 Task: Create custom object Investor for StockTradeHub.
Action: Mouse moved to (745, 58)
Screenshot: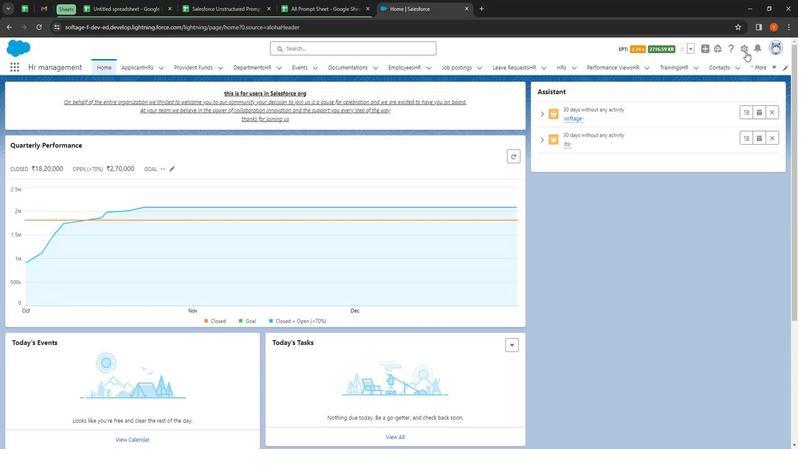 
Action: Mouse pressed left at (745, 58)
Screenshot: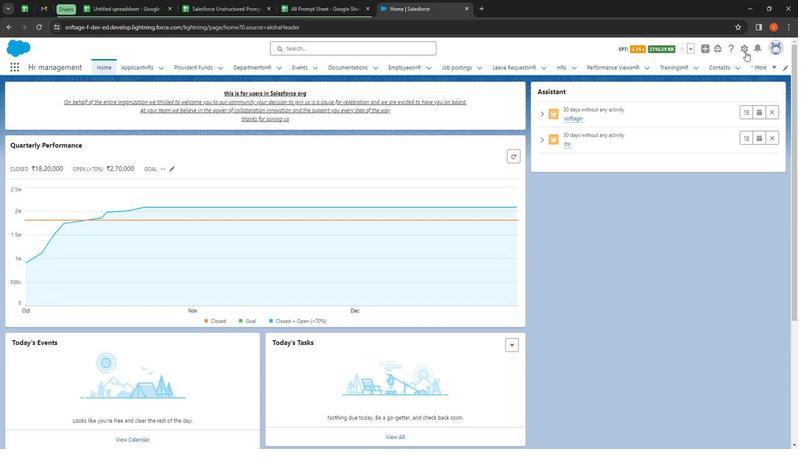 
Action: Mouse moved to (732, 77)
Screenshot: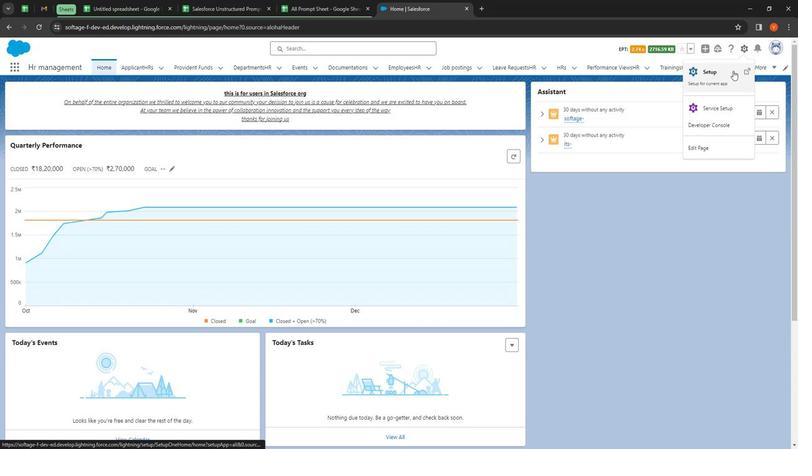 
Action: Mouse pressed left at (732, 77)
Screenshot: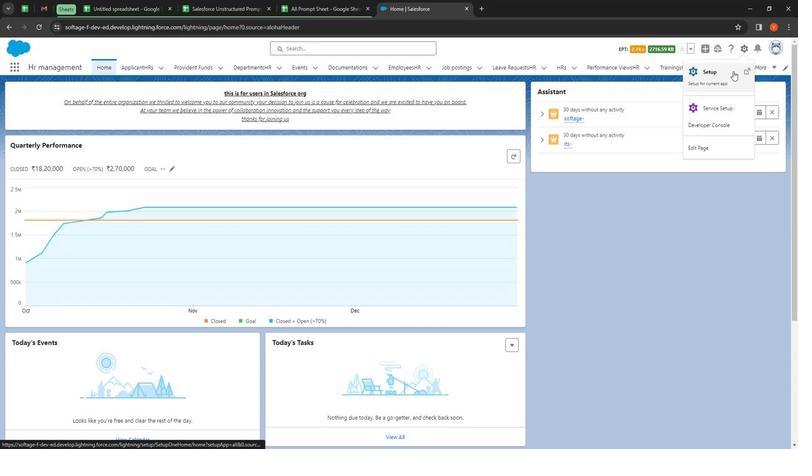 
Action: Mouse moved to (106, 77)
Screenshot: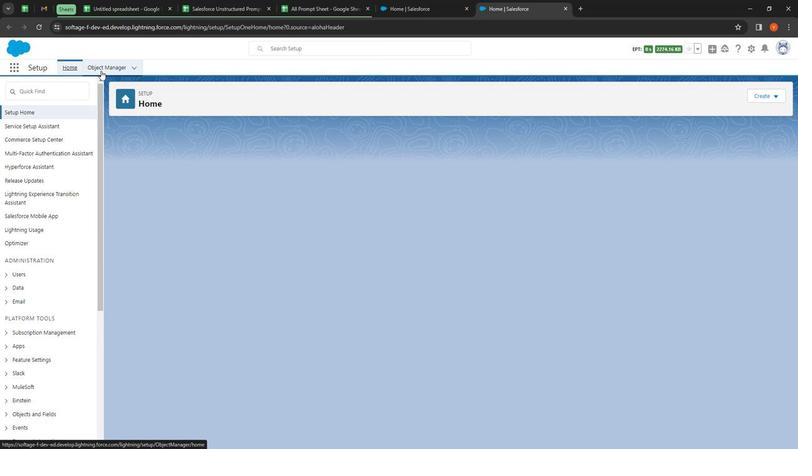 
Action: Mouse pressed left at (106, 77)
Screenshot: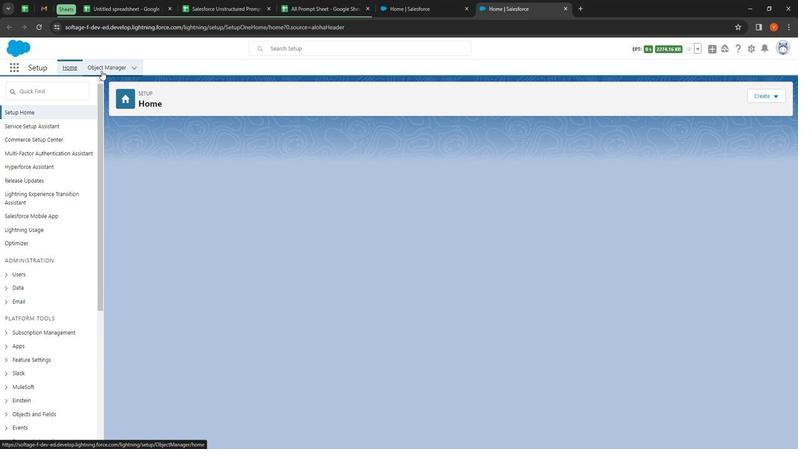 
Action: Mouse moved to (769, 102)
Screenshot: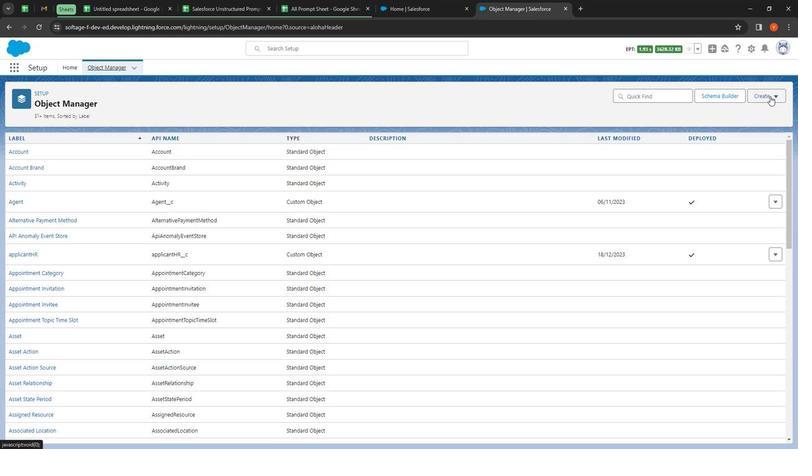 
Action: Mouse pressed left at (769, 102)
Screenshot: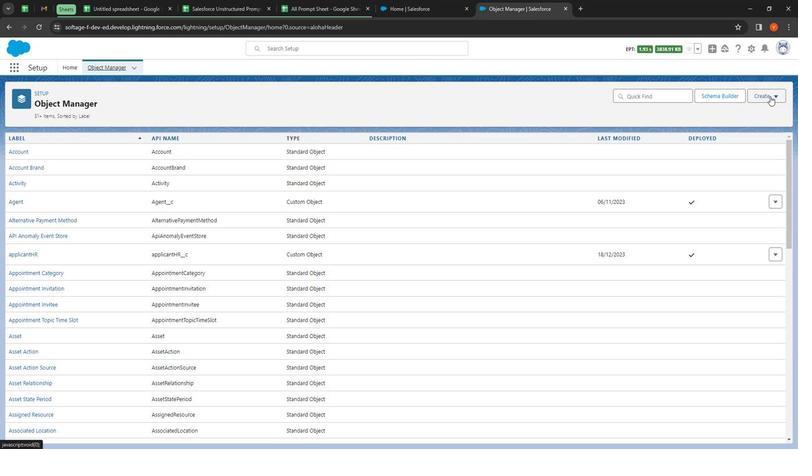 
Action: Mouse moved to (747, 122)
Screenshot: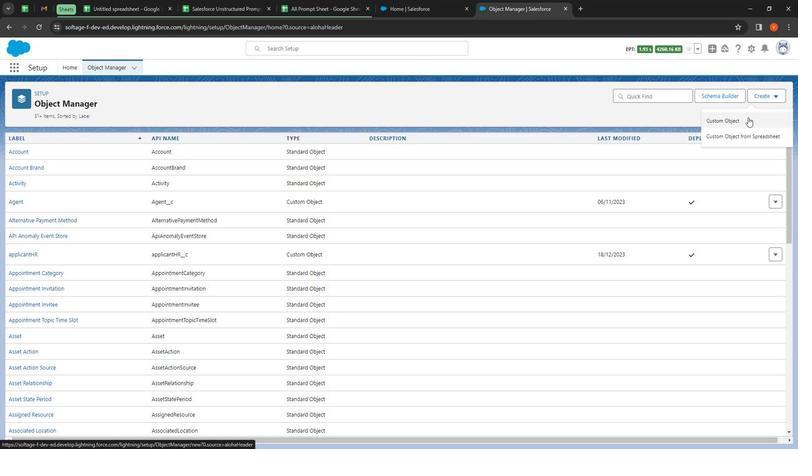 
Action: Mouse pressed left at (747, 122)
Screenshot: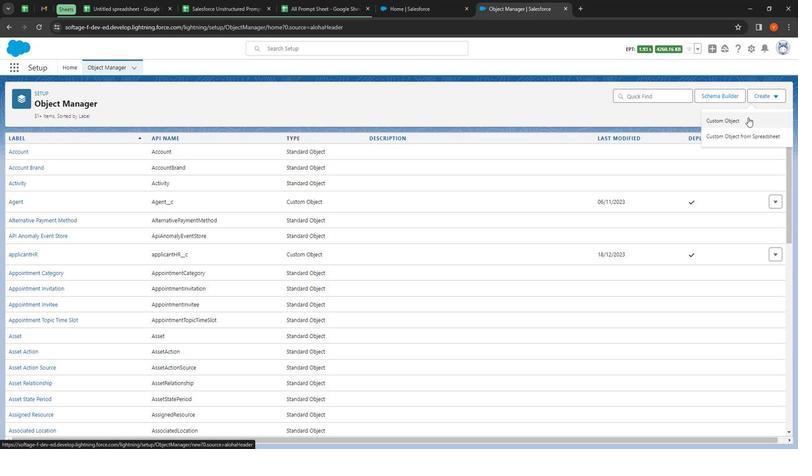 
Action: Mouse moved to (179, 215)
Screenshot: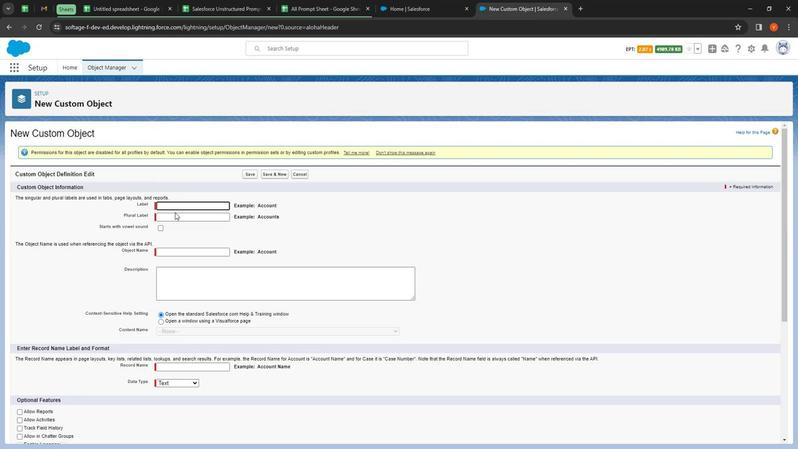 
Action: Mouse pressed left at (179, 215)
Screenshot: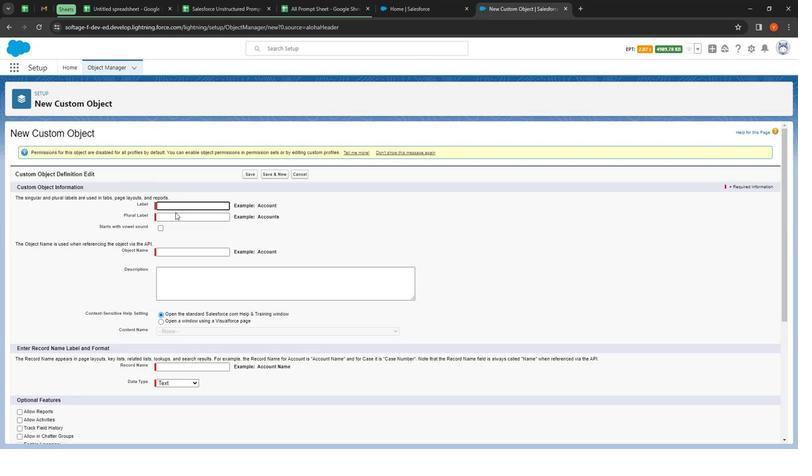 
Action: Mouse moved to (178, 210)
Screenshot: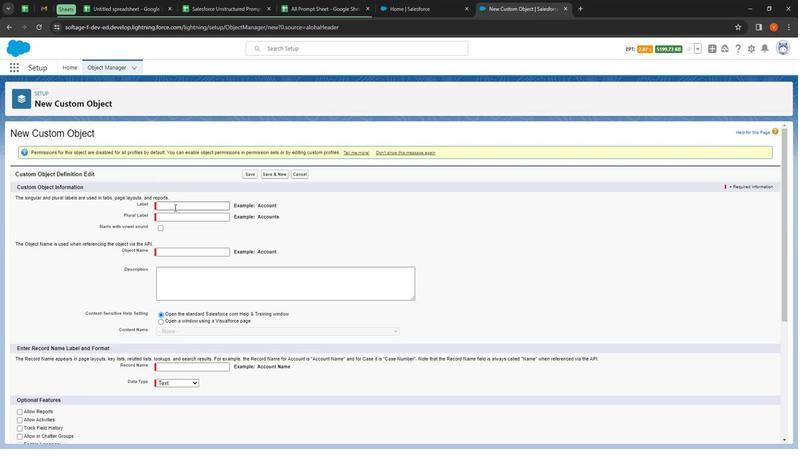 
Action: Mouse pressed left at (178, 210)
Screenshot: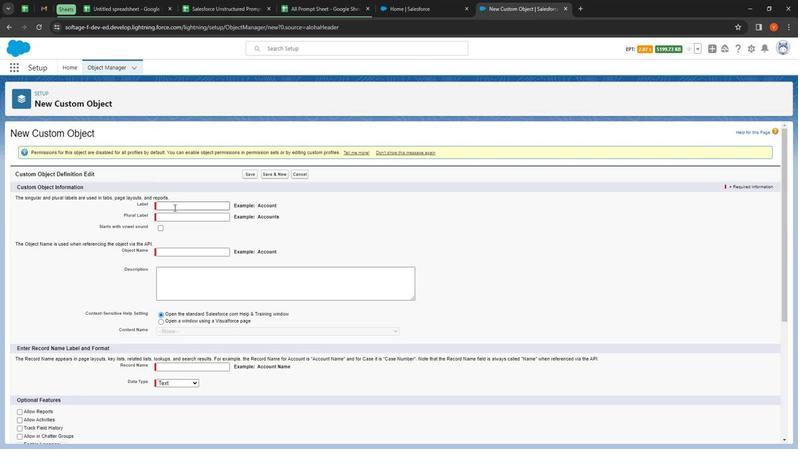
Action: Key pressed <Key.shift>
Screenshot: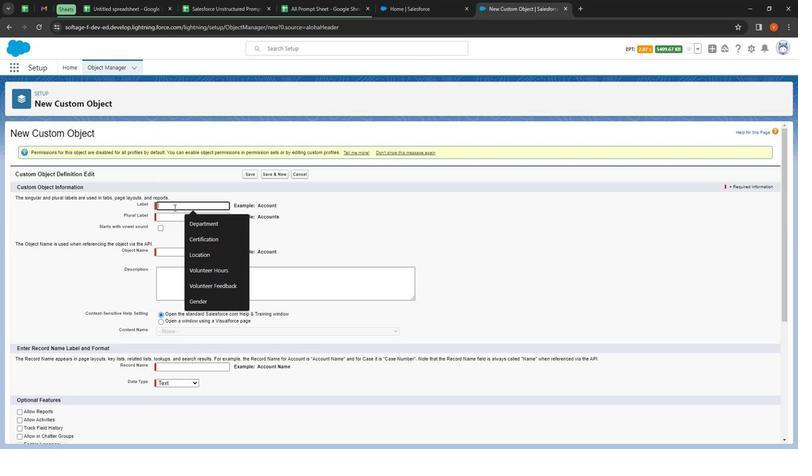 
Action: Mouse moved to (182, 202)
Screenshot: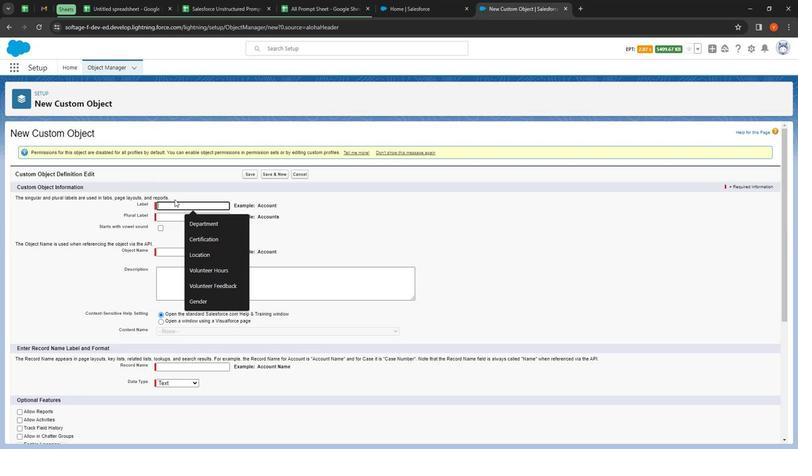 
Action: Key pressed <Key.shift><Key.shift><Key.shift><Key.shift><Key.shift><Key.shift><Key.shift><Key.shift><Key.shift><Key.shift><Key.shift><Key.shift><Key.shift>Investors
Screenshot: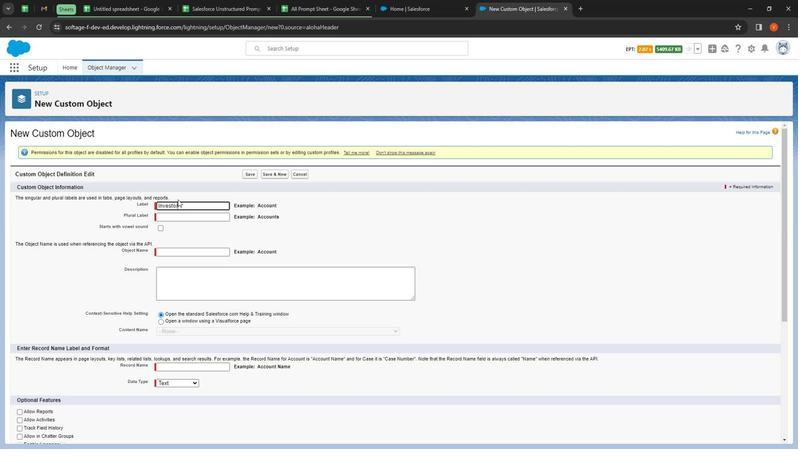 
Action: Mouse moved to (187, 220)
Screenshot: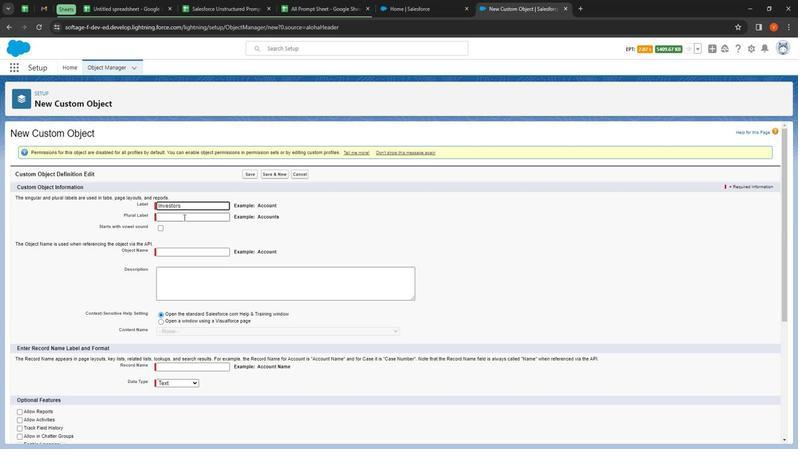 
Action: Mouse pressed left at (187, 220)
Screenshot: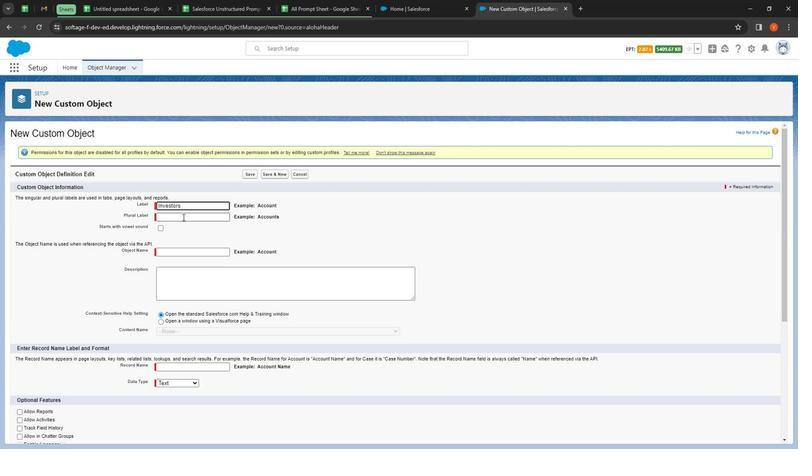 
Action: Mouse moved to (187, 219)
Screenshot: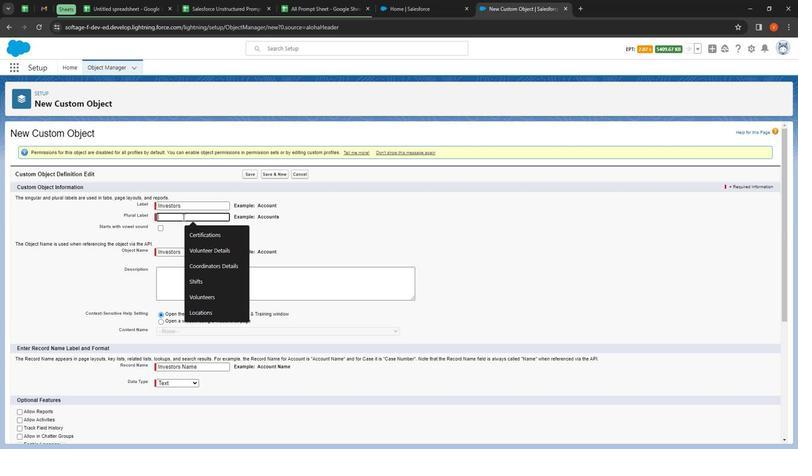 
Action: Key pressed <Key.shift><Key.shift><Key.shift><Key.shift><Key.shift><Key.shift>Investors
Screenshot: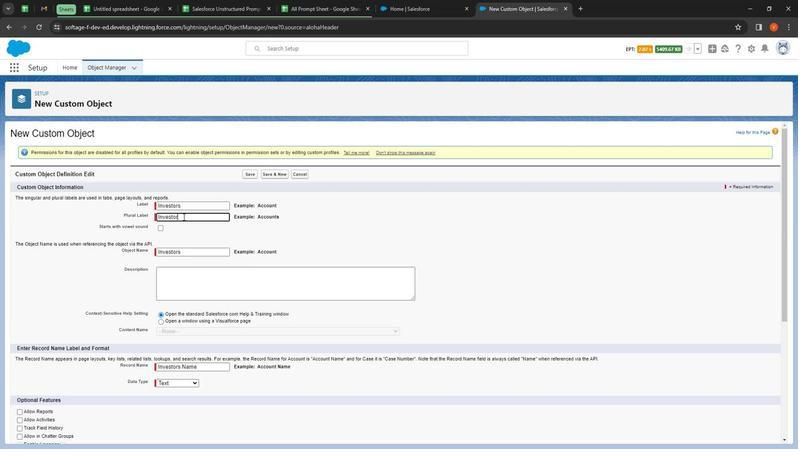 
Action: Mouse moved to (163, 230)
Screenshot: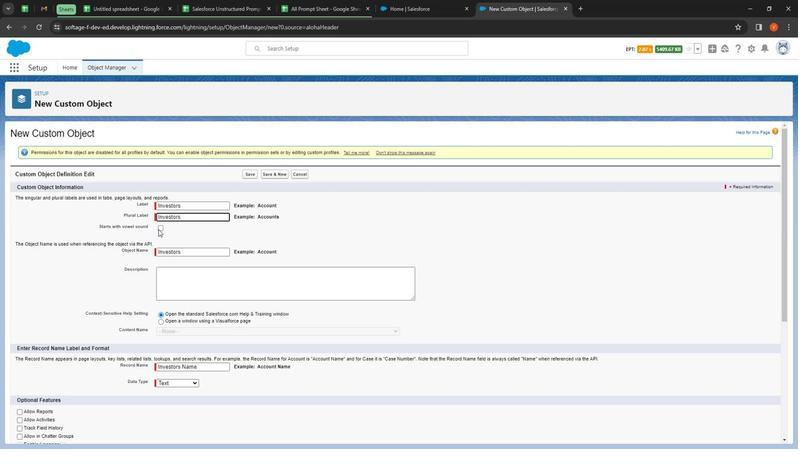 
Action: Mouse pressed left at (163, 230)
Screenshot: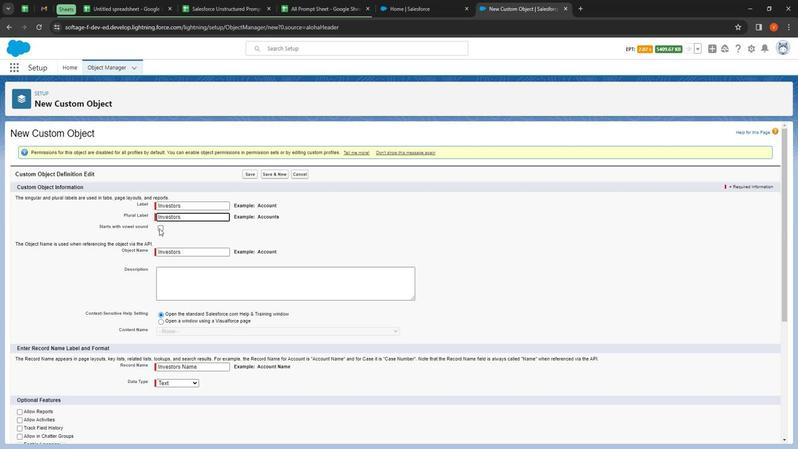
Action: Mouse moved to (194, 277)
Screenshot: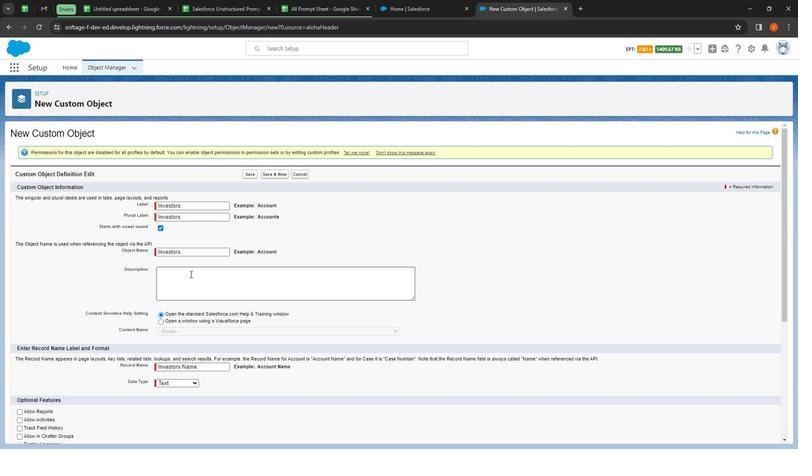 
Action: Mouse pressed left at (194, 277)
Screenshot: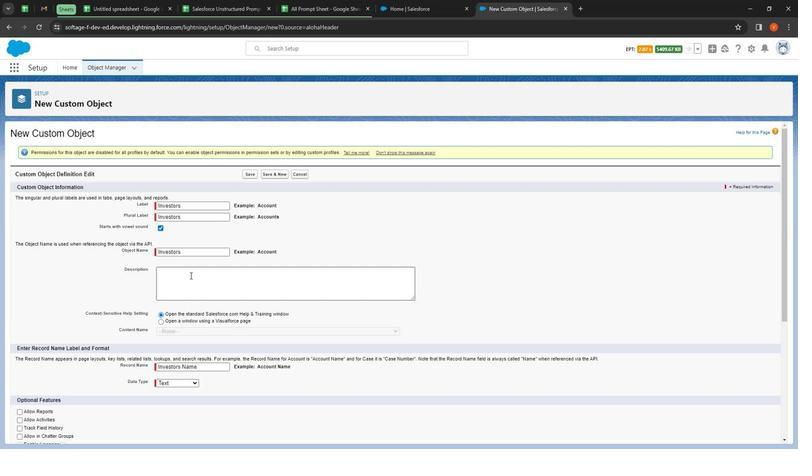 
Action: Key pressed <Key.shift><Key.shift><Key.shift><Key.shift><Key.shift><Key.shift>Invers<Key.backspace><Key.backspace>stor<Key.space><Key.shift>Custom<Key.space>object<Key.space>com<Key.backspace>ntaining<Key.space>list<Key.space>of<Key.space>all<Key.space>investore<Key.backspace>s<Key.space>in<Key.space>salesforce<Key.space>organization
Screenshot: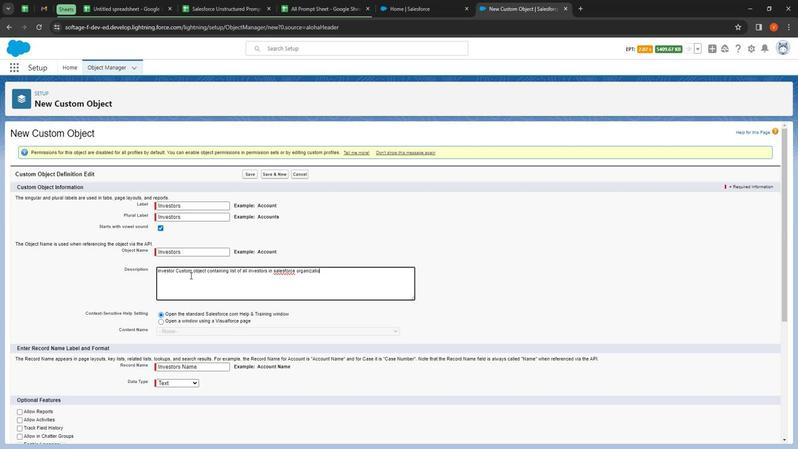 
Action: Mouse moved to (312, 341)
Screenshot: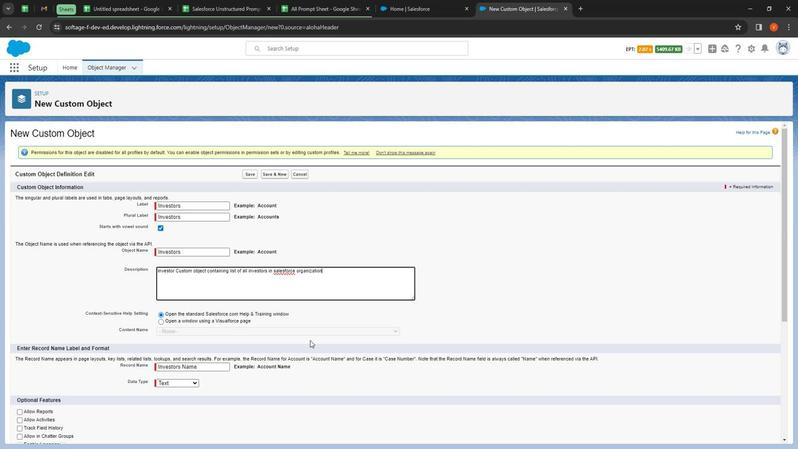 
Action: Key pressed .
Screenshot: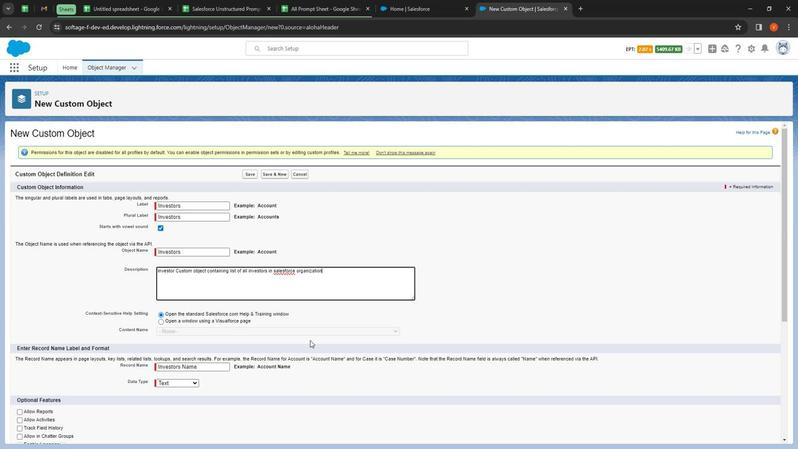 
Action: Mouse moved to (286, 338)
Screenshot: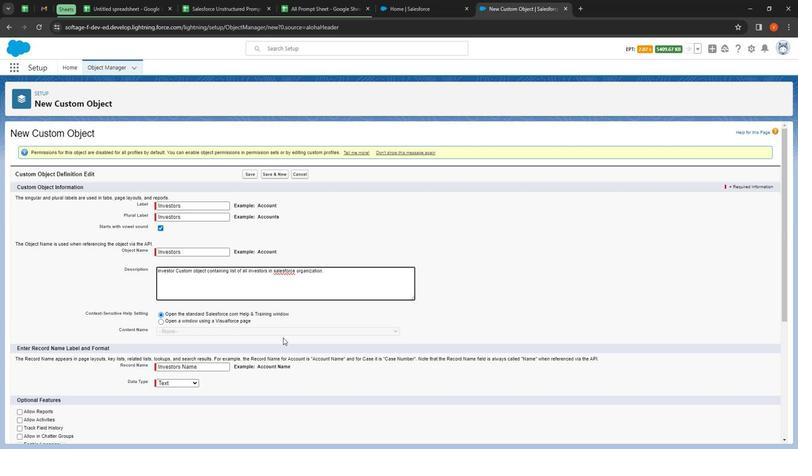 
Action: Mouse scrolled (286, 337) with delta (0, 0)
Screenshot: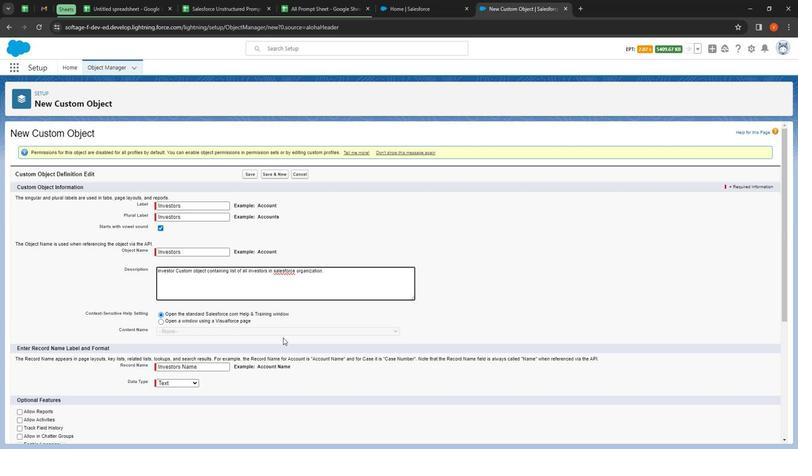 
Action: Mouse moved to (286, 338)
Screenshot: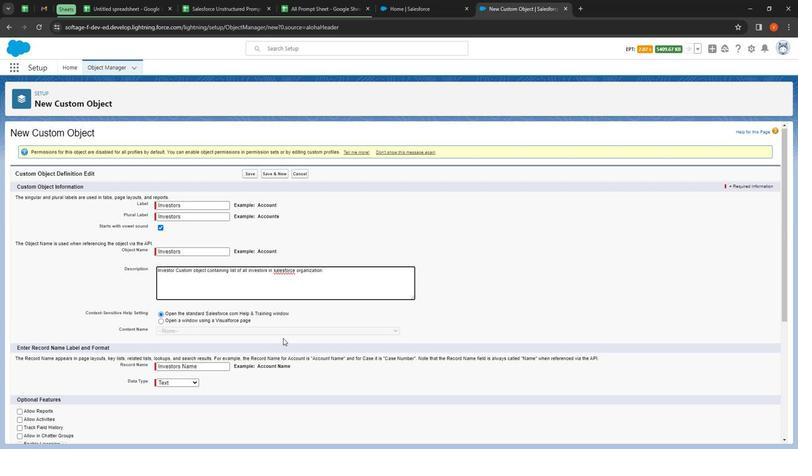 
Action: Mouse scrolled (286, 338) with delta (0, 0)
Screenshot: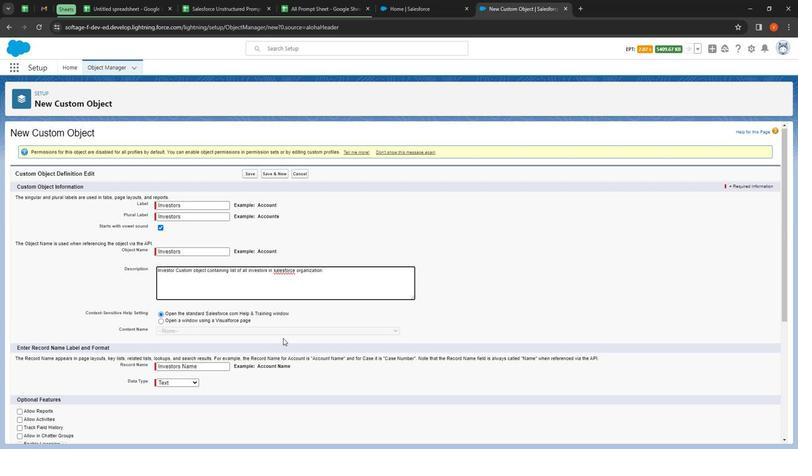
Action: Mouse moved to (283, 340)
Screenshot: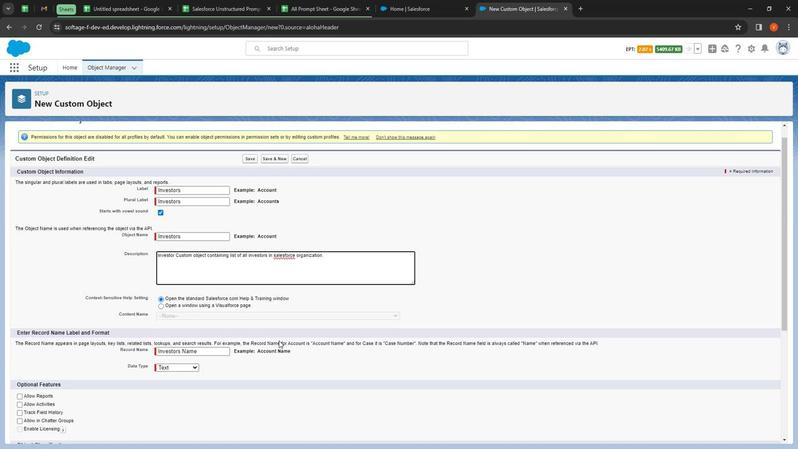 
Action: Mouse scrolled (283, 339) with delta (0, 0)
Screenshot: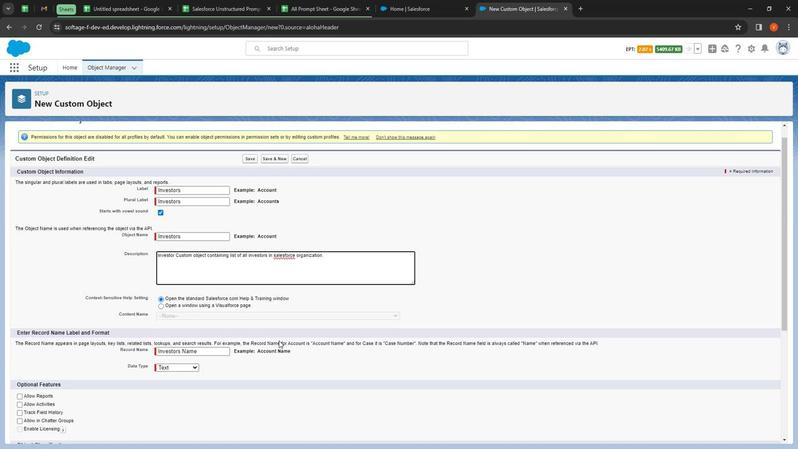
Action: Mouse moved to (281, 340)
Screenshot: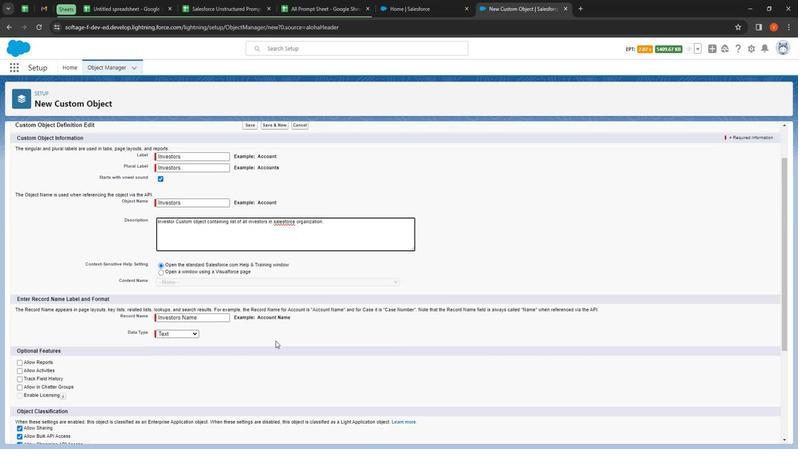 
Action: Mouse scrolled (281, 340) with delta (0, 0)
Screenshot: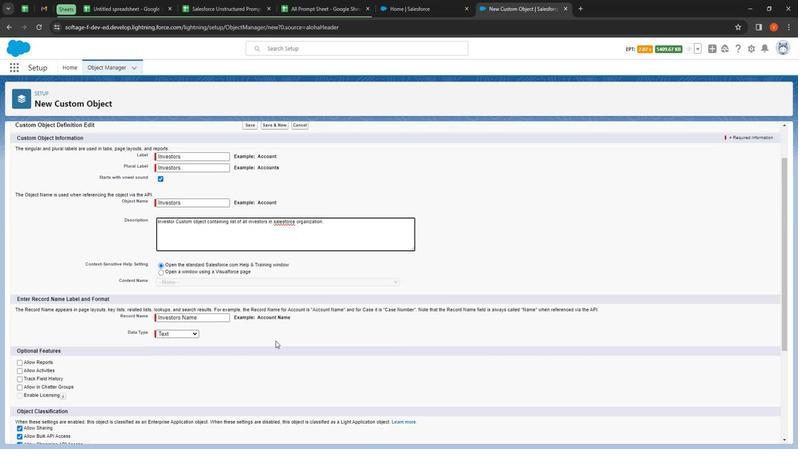
Action: Mouse moved to (44, 242)
Screenshot: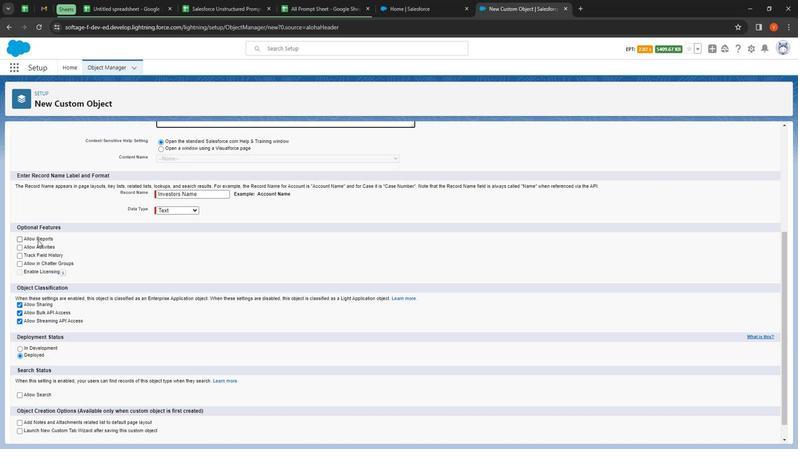 
Action: Mouse pressed left at (44, 242)
Screenshot: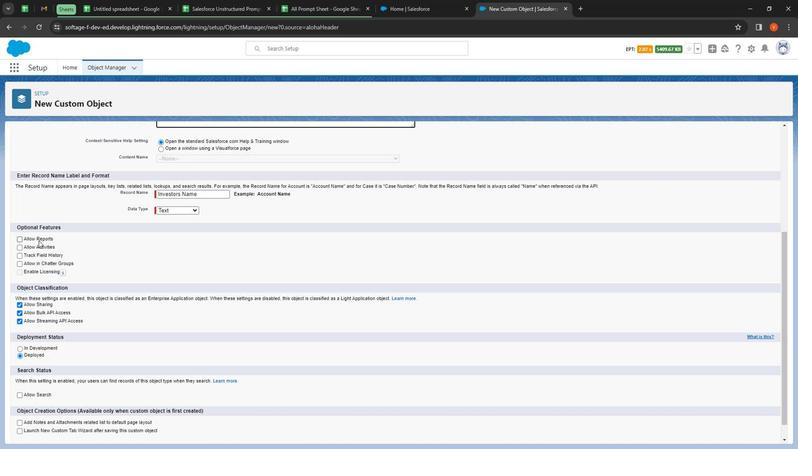 
Action: Mouse moved to (52, 247)
Screenshot: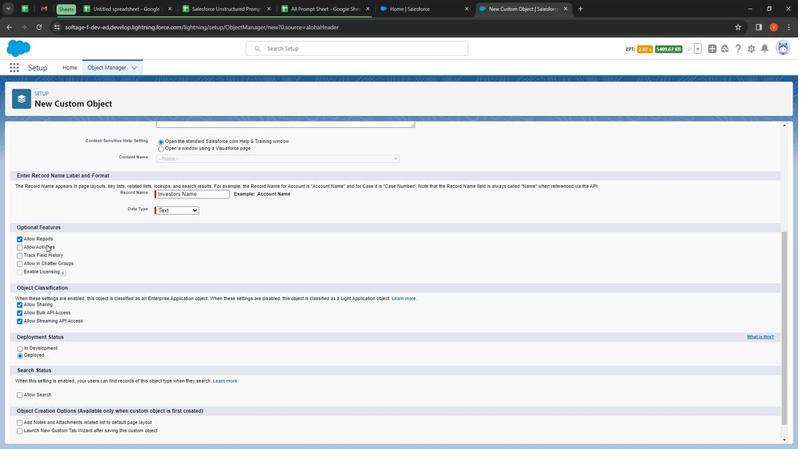 
Action: Mouse pressed left at (52, 247)
Screenshot: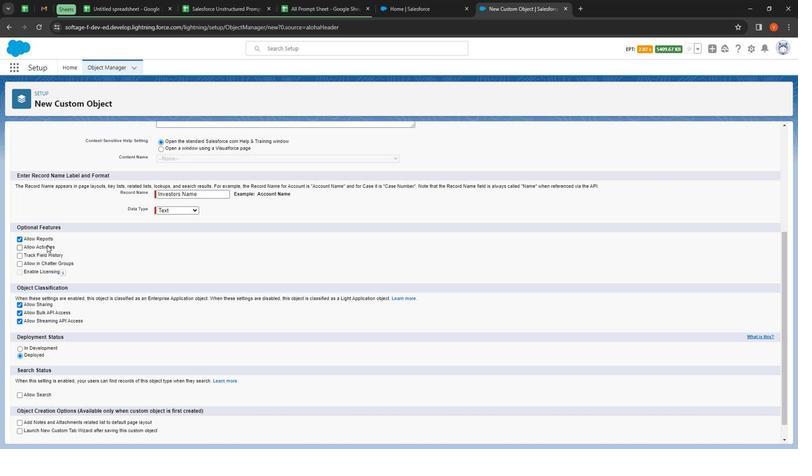 
Action: Mouse moved to (53, 255)
Screenshot: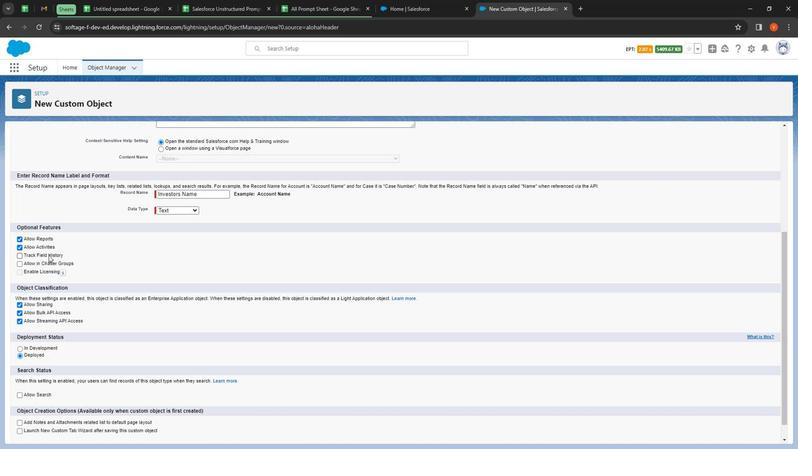
Action: Mouse pressed left at (53, 255)
Screenshot: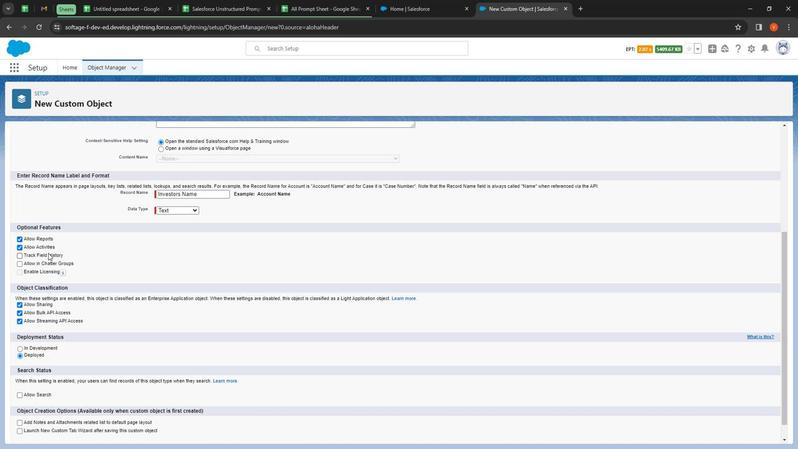 
Action: Mouse moved to (58, 262)
Screenshot: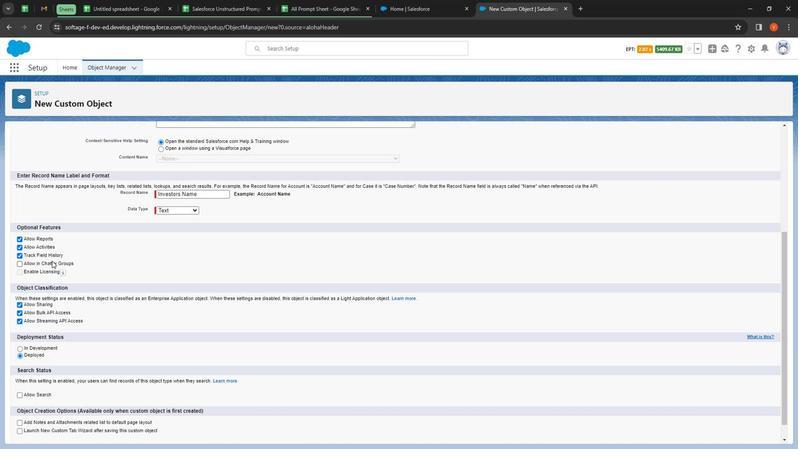 
Action: Mouse pressed left at (58, 262)
Screenshot: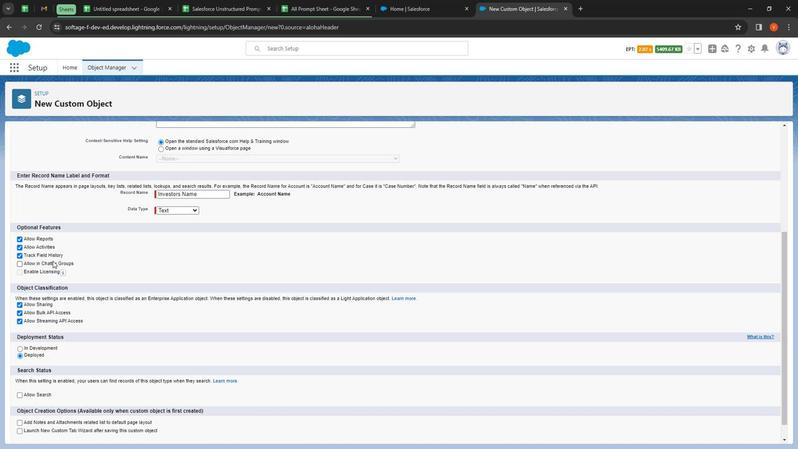 
Action: Mouse moved to (53, 371)
Screenshot: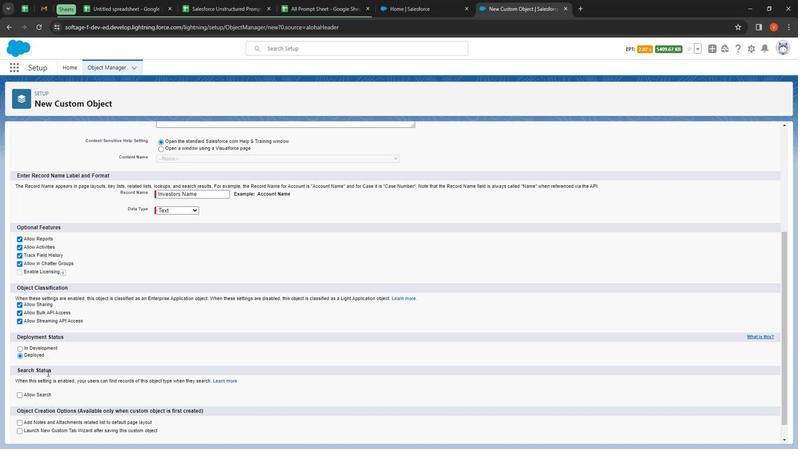 
Action: Mouse scrolled (53, 371) with delta (0, 0)
Screenshot: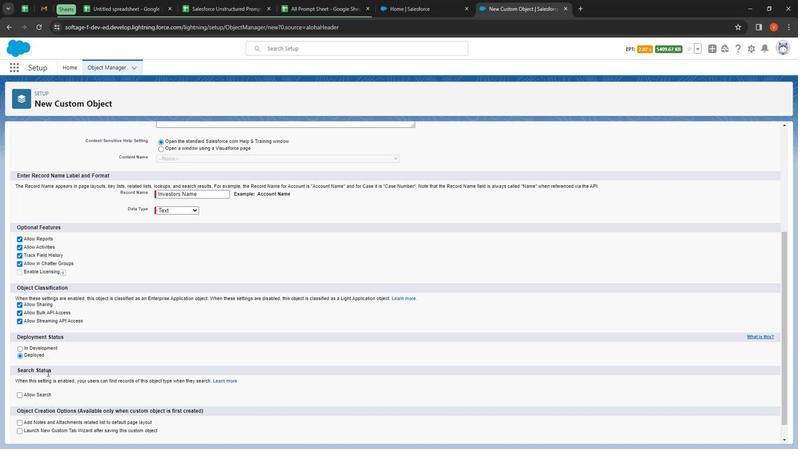 
Action: Mouse moved to (49, 371)
Screenshot: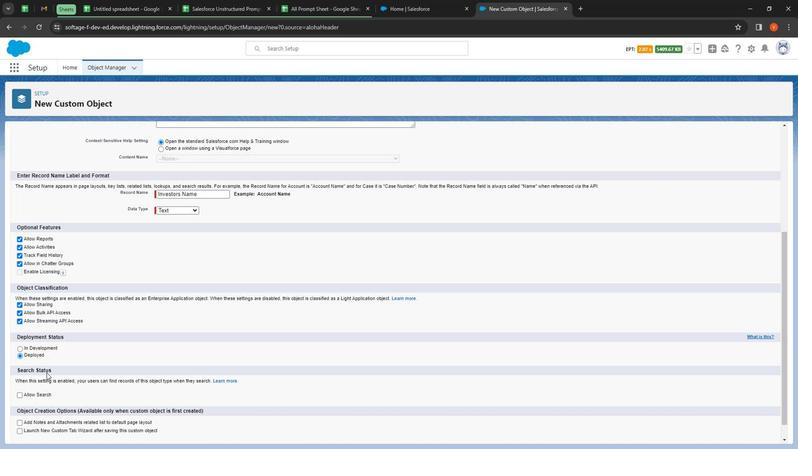 
Action: Mouse scrolled (49, 370) with delta (0, 0)
Screenshot: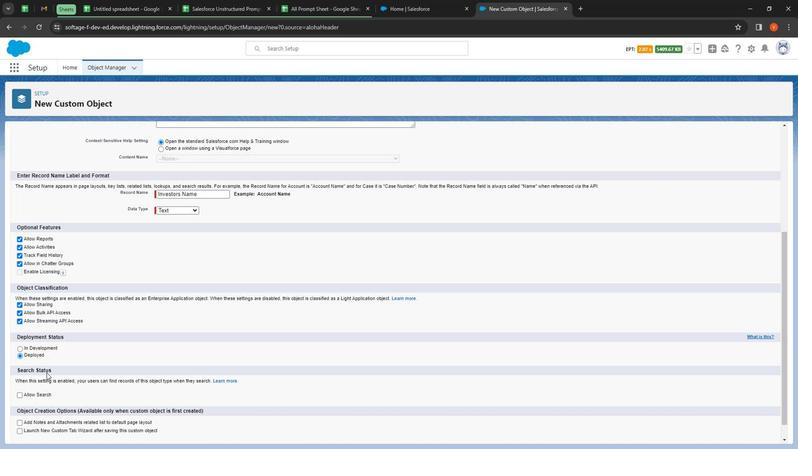 
Action: Mouse moved to (45, 375)
Screenshot: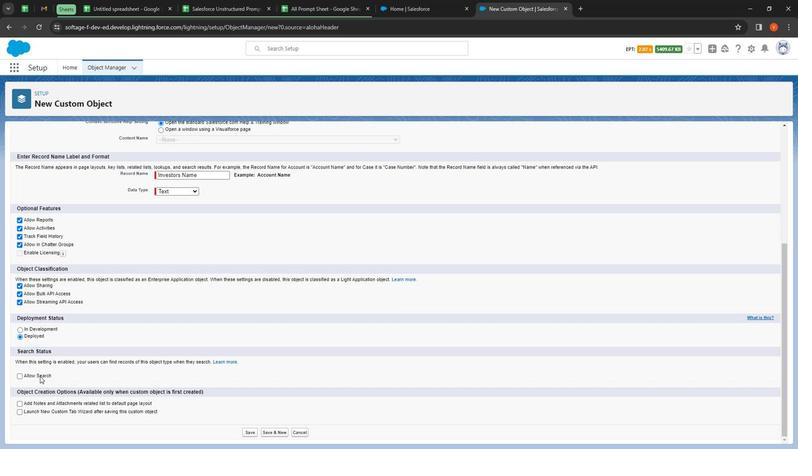 
Action: Mouse pressed left at (45, 375)
Screenshot: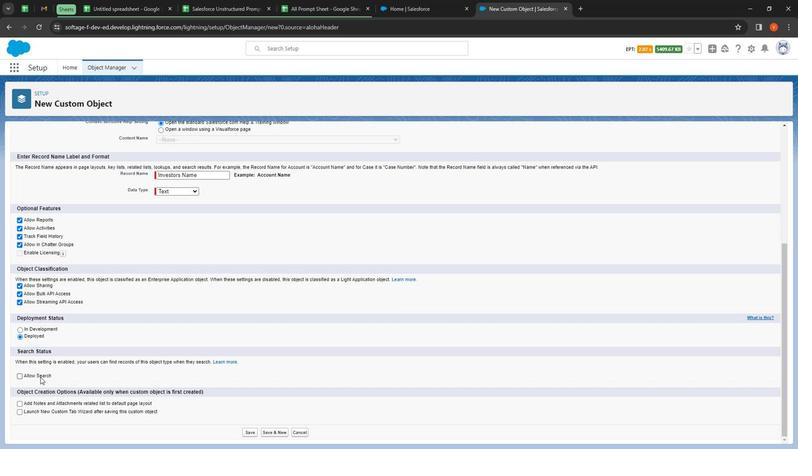 
Action: Mouse moved to (252, 427)
Screenshot: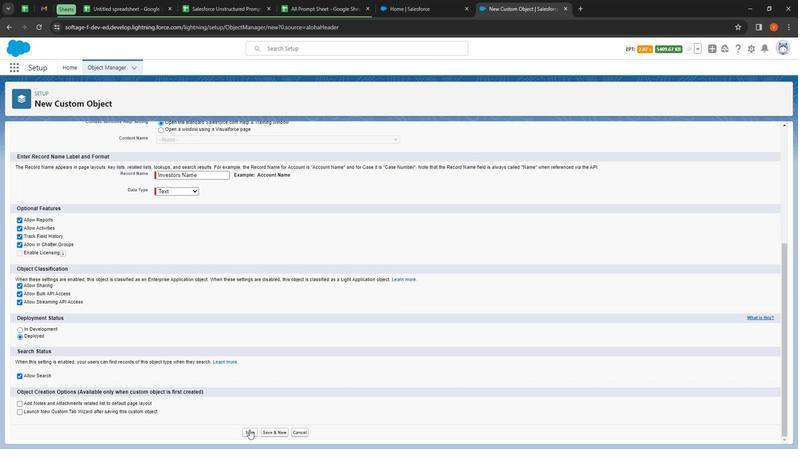 
Action: Mouse pressed left at (252, 427)
Screenshot: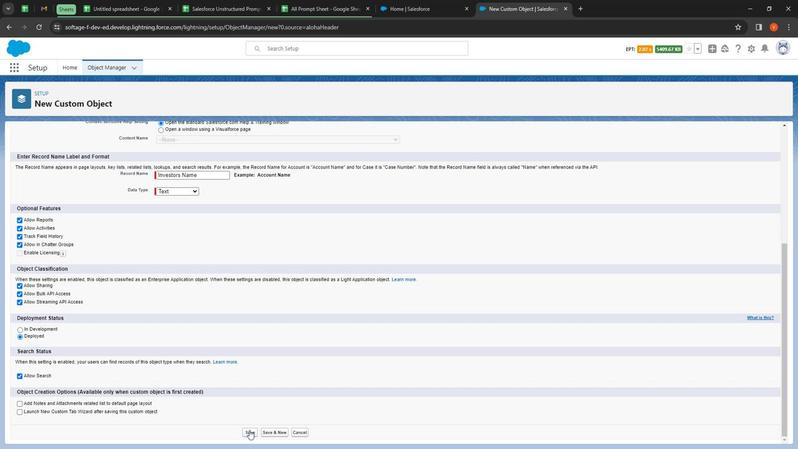 
Action: Mouse moved to (28, 156)
Screenshot: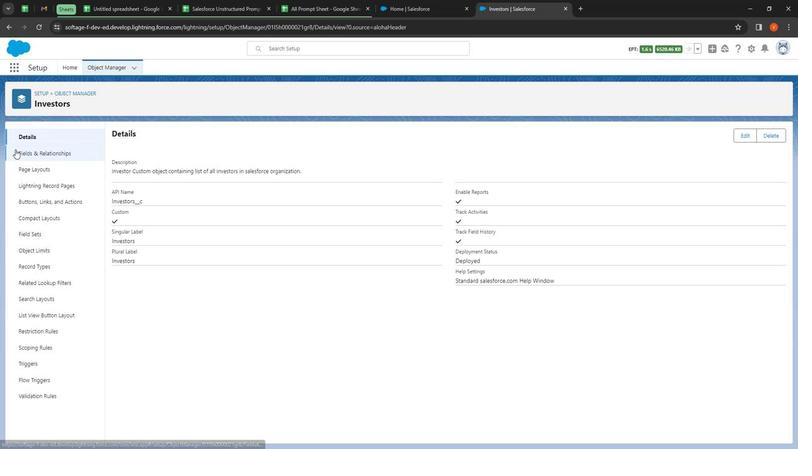 
Action: Mouse pressed left at (28, 156)
Screenshot: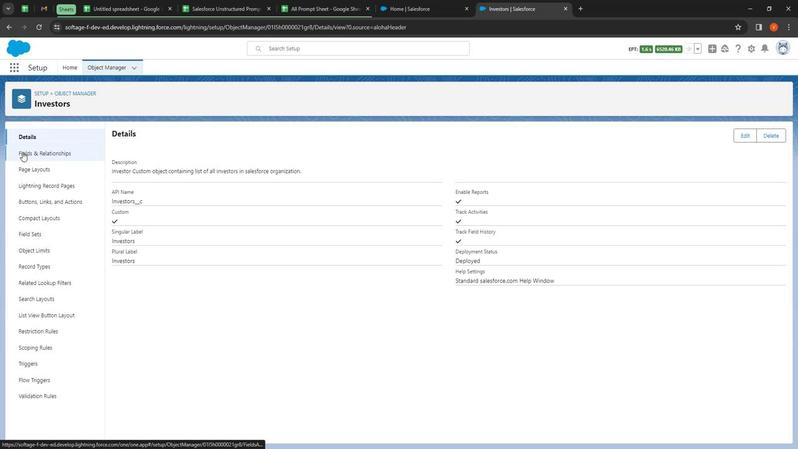 
Action: Mouse moved to (610, 139)
Screenshot: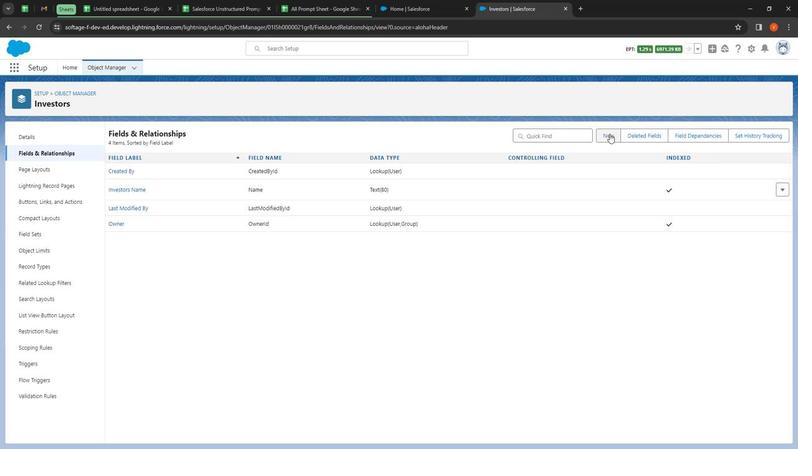 
Action: Mouse pressed left at (610, 139)
Screenshot: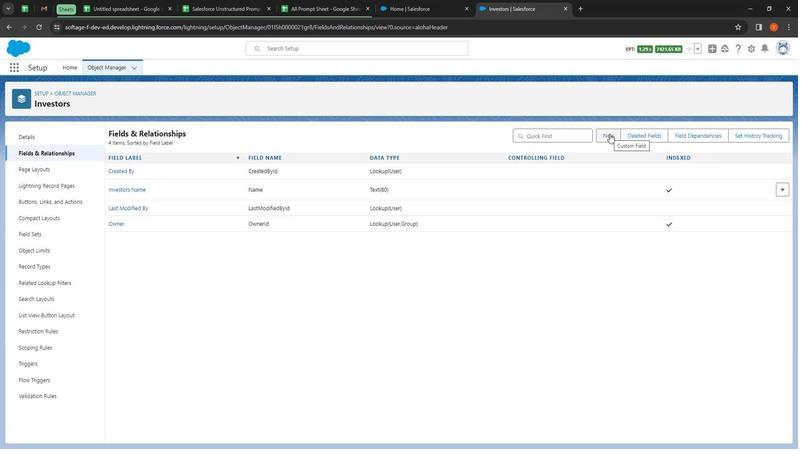 
Action: Mouse moved to (227, 268)
Screenshot: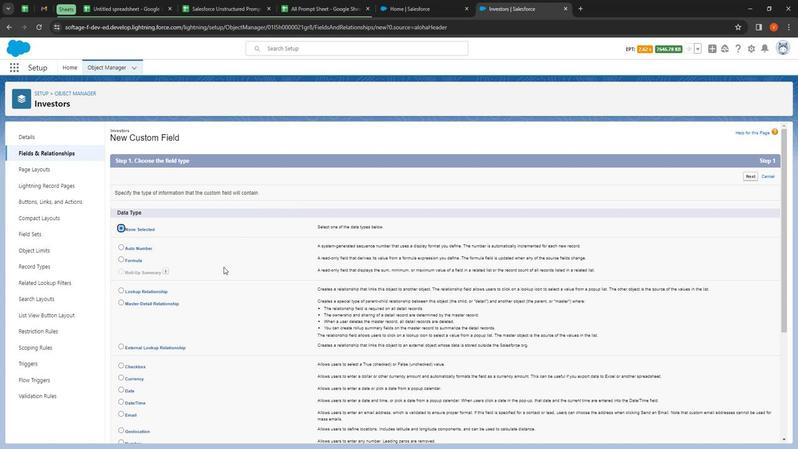 
Action: Mouse scrolled (227, 268) with delta (0, 0)
Screenshot: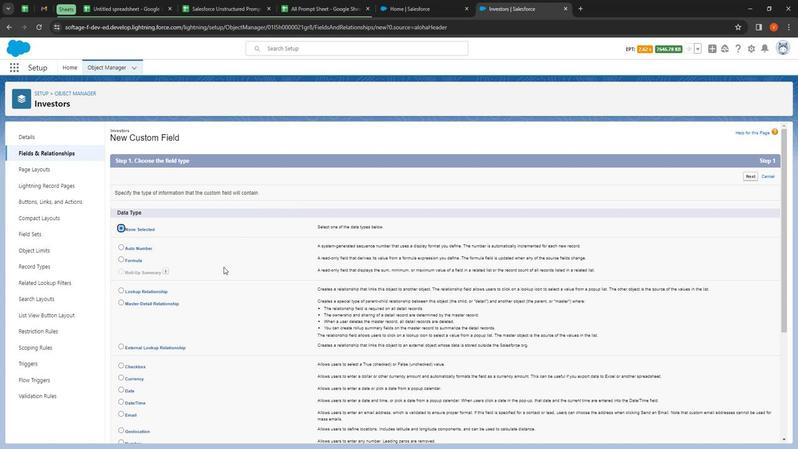
Action: Mouse moved to (226, 269)
Screenshot: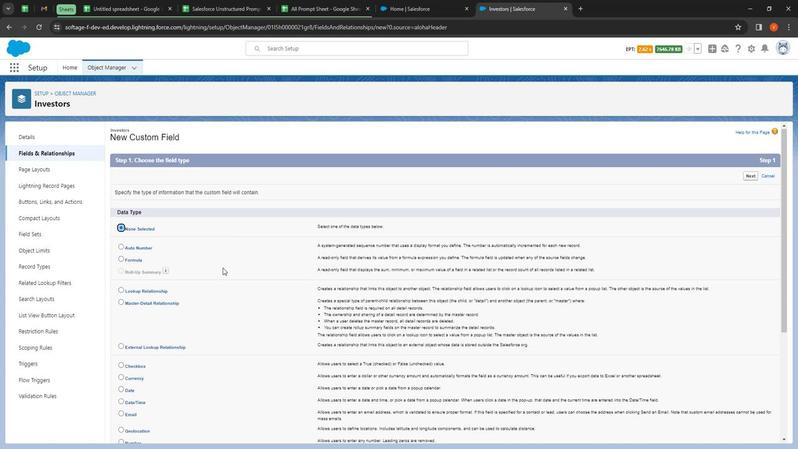 
Action: Mouse scrolled (226, 269) with delta (0, 0)
Screenshot: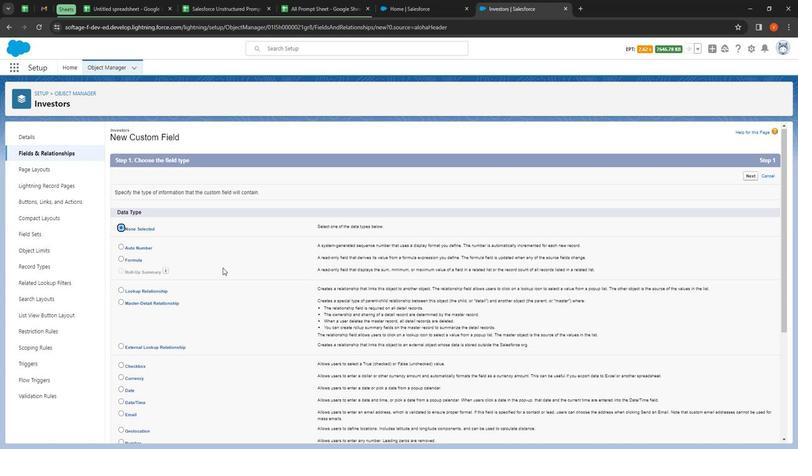 
Action: Mouse moved to (139, 295)
Screenshot: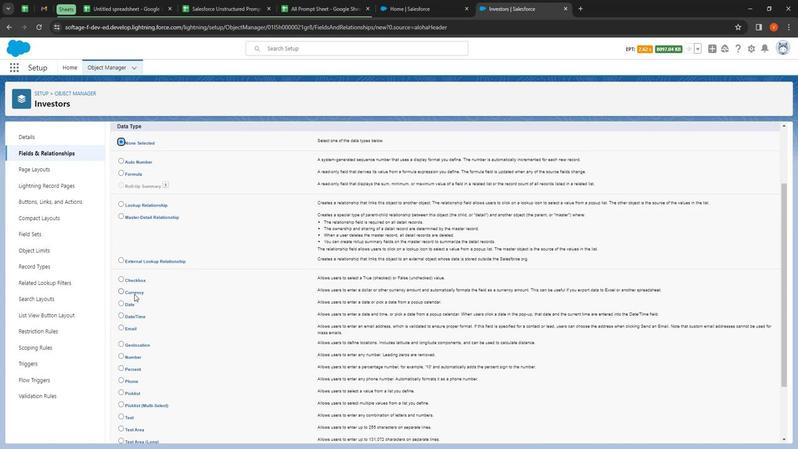 
Action: Mouse pressed left at (139, 295)
Screenshot: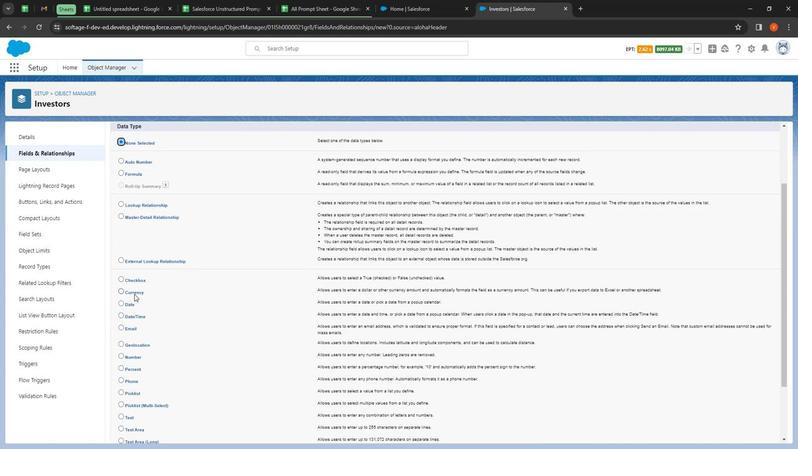 
Action: Mouse moved to (760, 219)
Screenshot: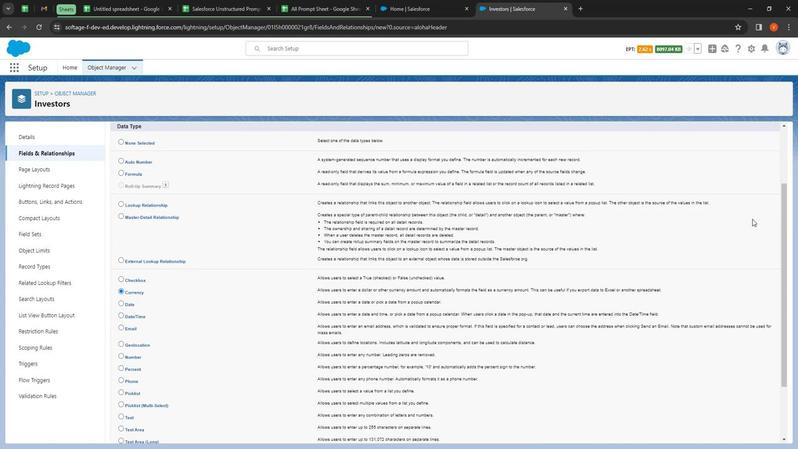 
Action: Mouse scrolled (760, 220) with delta (0, 0)
Screenshot: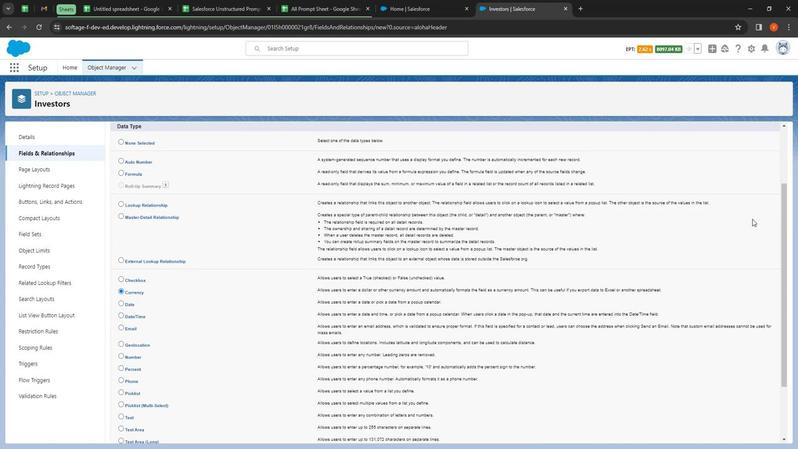 
Action: Mouse moved to (765, 217)
Screenshot: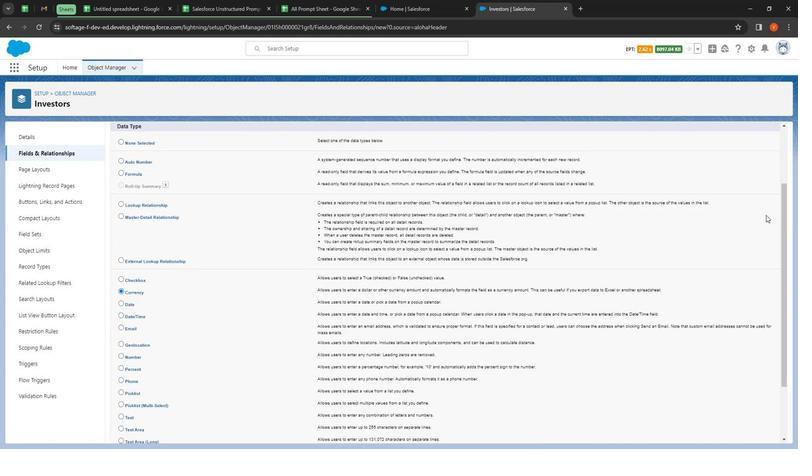 
Action: Mouse scrolled (765, 218) with delta (0, 0)
Screenshot: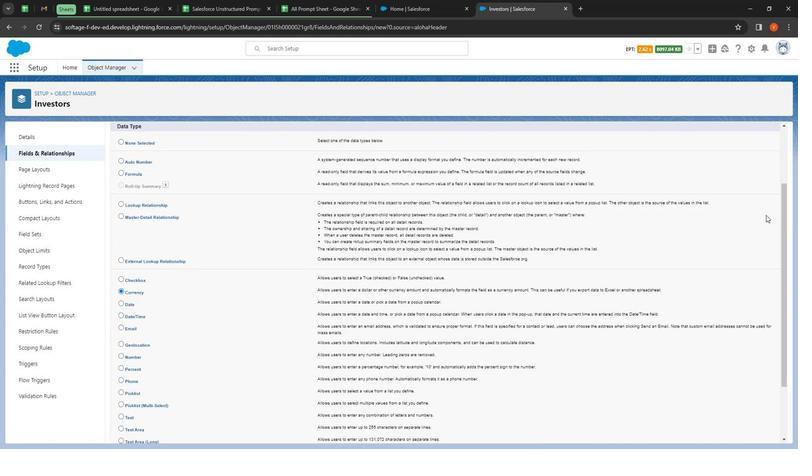 
Action: Mouse moved to (766, 217)
Screenshot: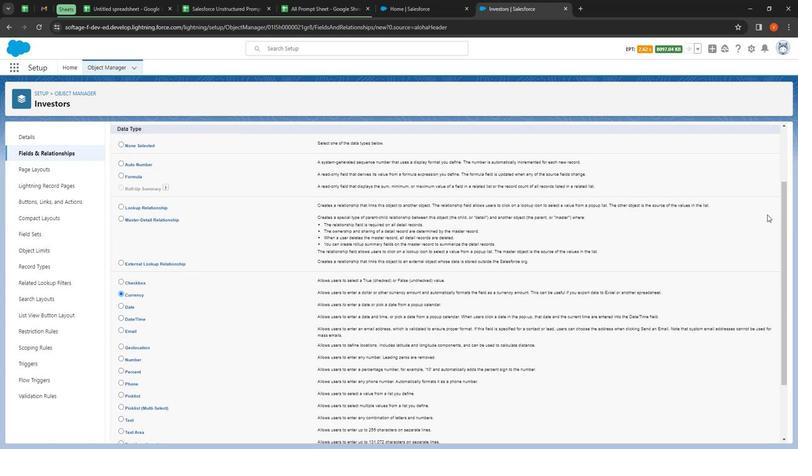
Action: Mouse scrolled (766, 217) with delta (0, 0)
Screenshot: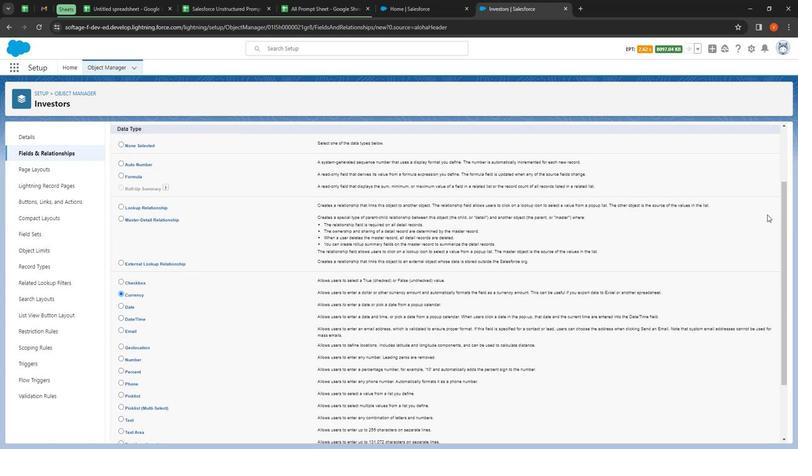 
Action: Mouse moved to (744, 177)
Screenshot: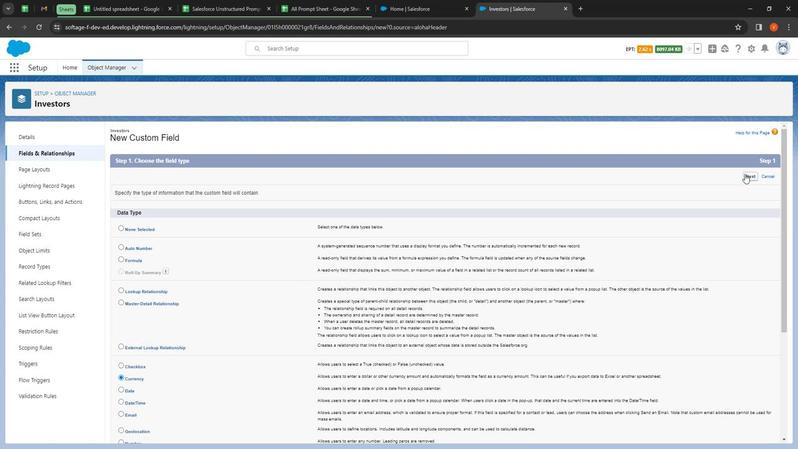 
Action: Mouse pressed left at (744, 177)
Screenshot: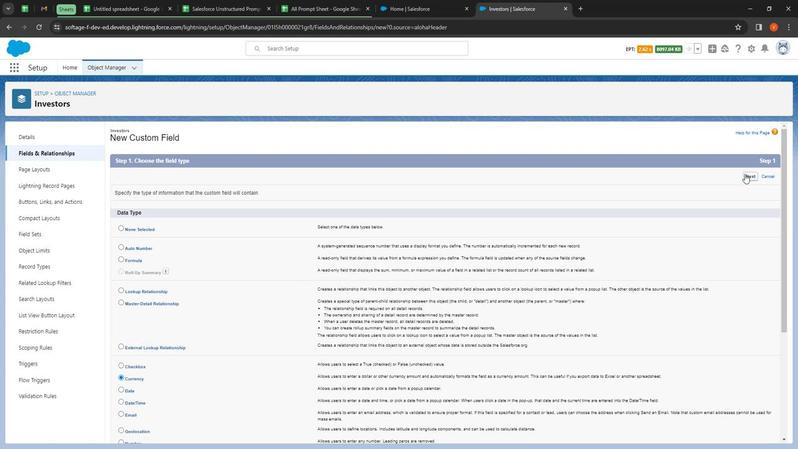 
Action: Mouse moved to (287, 201)
Screenshot: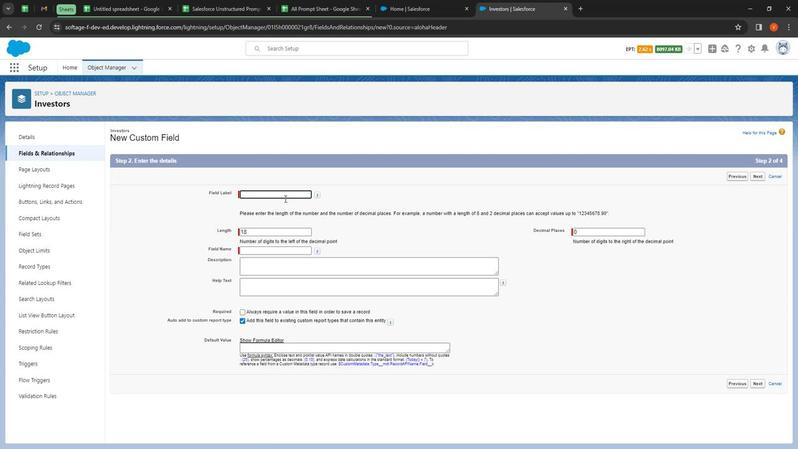 
Action: Mouse pressed left at (287, 201)
Screenshot: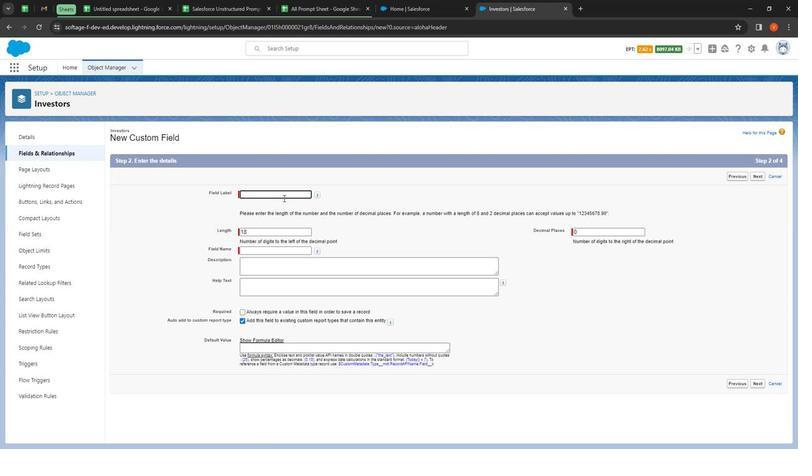 
Action: Mouse moved to (287, 200)
Screenshot: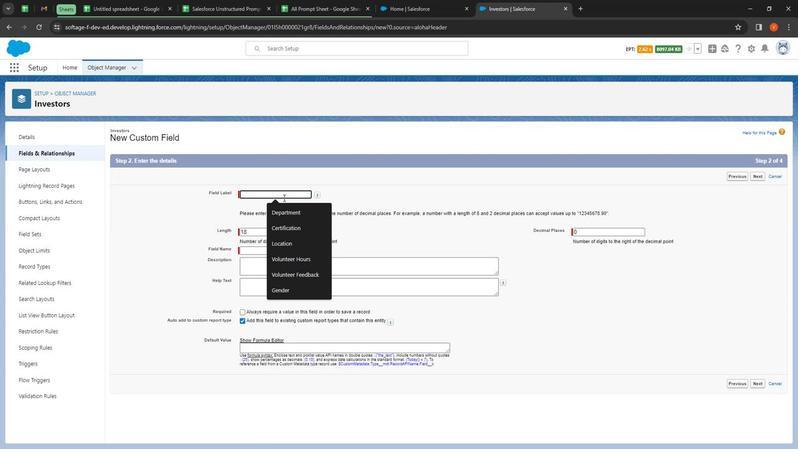 
Action: Key pressed <Key.shift>Investment<Key.space><Key.shift>Amount
Screenshot: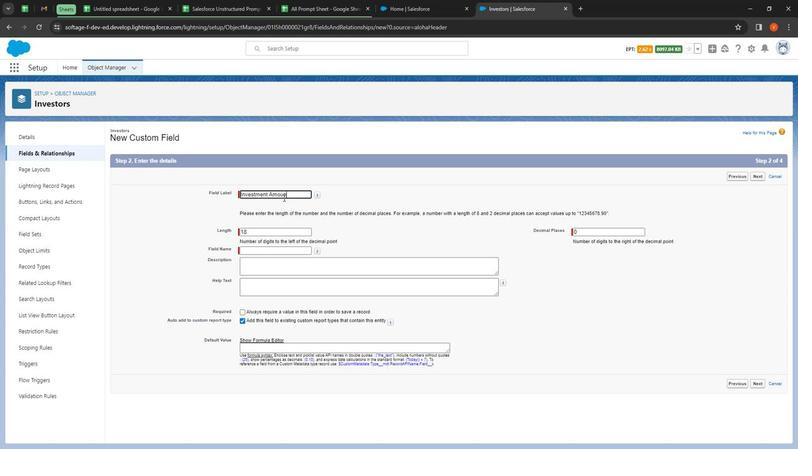 
Action: Mouse moved to (290, 252)
Screenshot: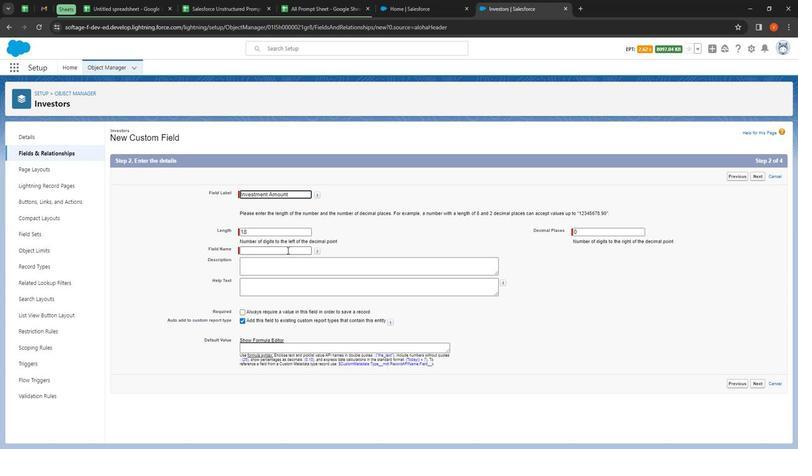 
Action: Mouse pressed left at (290, 252)
Screenshot: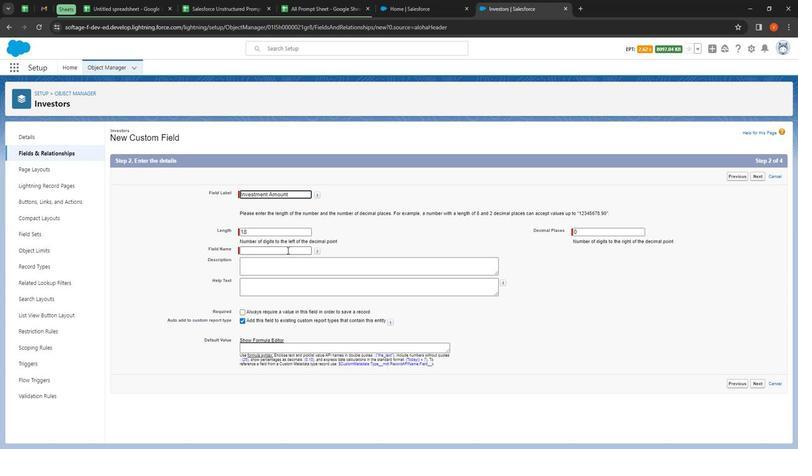 
Action: Mouse moved to (310, 278)
Screenshot: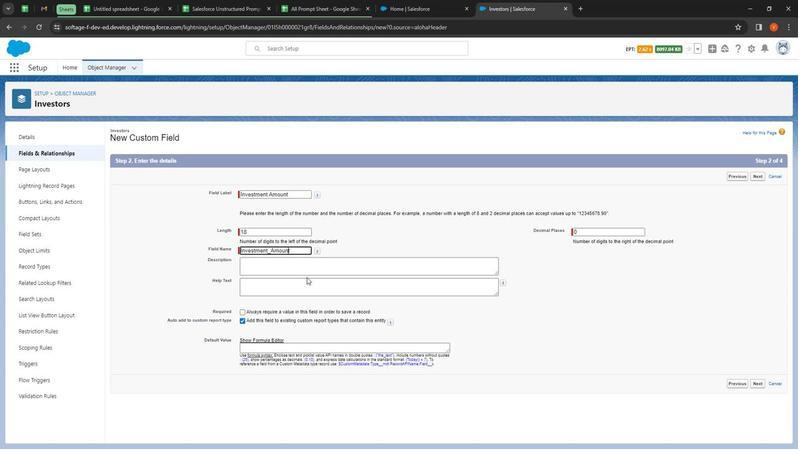 
Action: Mouse pressed left at (310, 278)
Screenshot: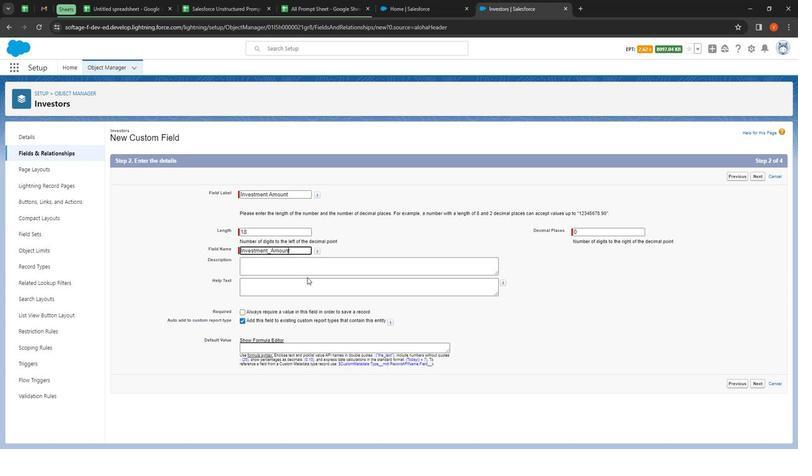 
Action: Mouse moved to (318, 272)
Screenshot: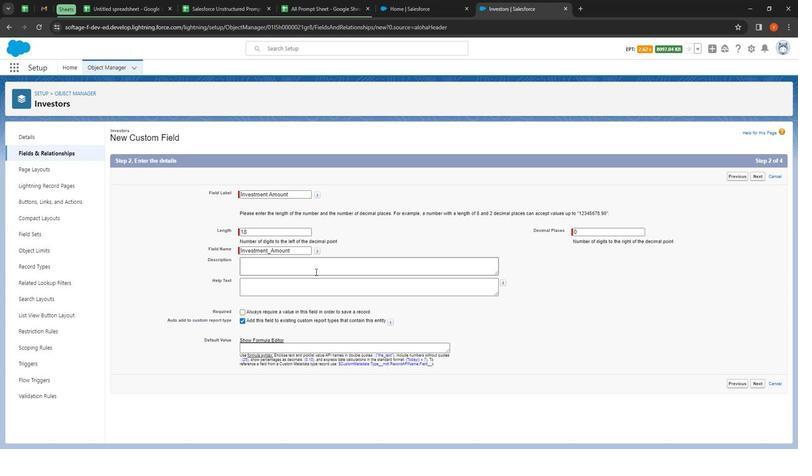 
Action: Mouse pressed left at (318, 272)
Screenshot: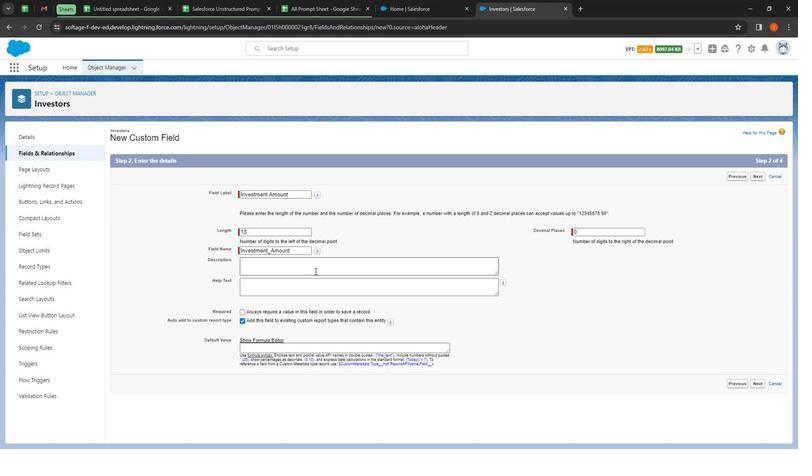 
Action: Key pressed <Key.shift>
Screenshot: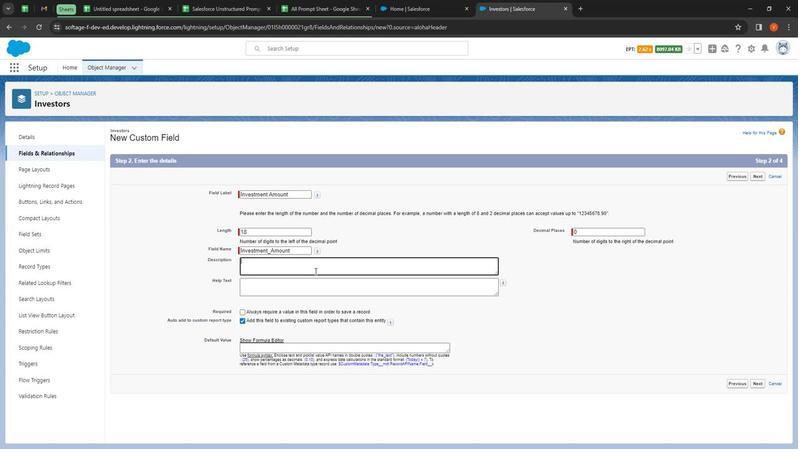 
Action: Mouse moved to (320, 264)
Screenshot: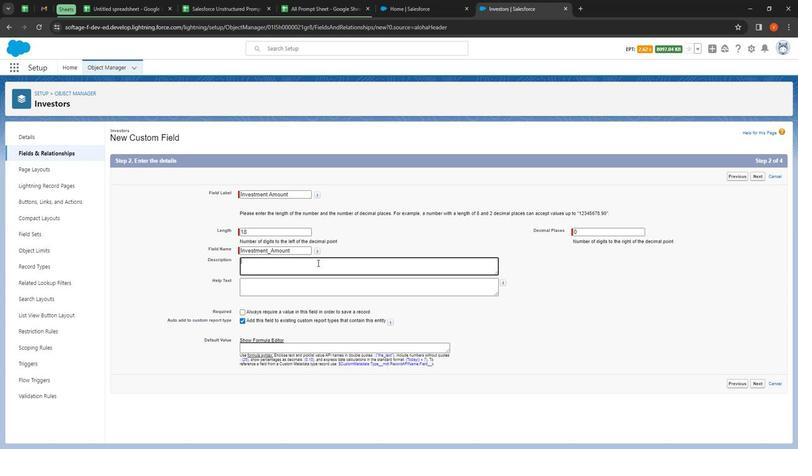 
Action: Key pressed Amount<Key.space>of<Key.space>investment<Key.space><Key.shift>An<Key.space>investor<Key.space>is<Key.space>mading
Screenshot: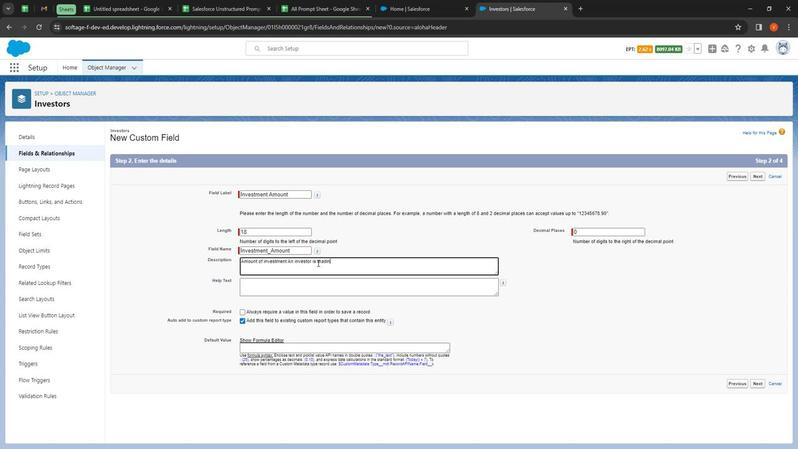 
Action: Mouse moved to (338, 263)
Screenshot: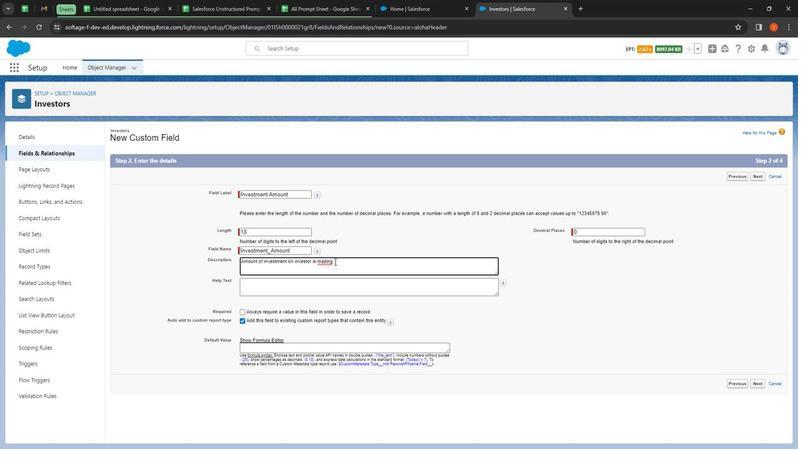 
Action: Mouse pressed left at (338, 263)
Screenshot: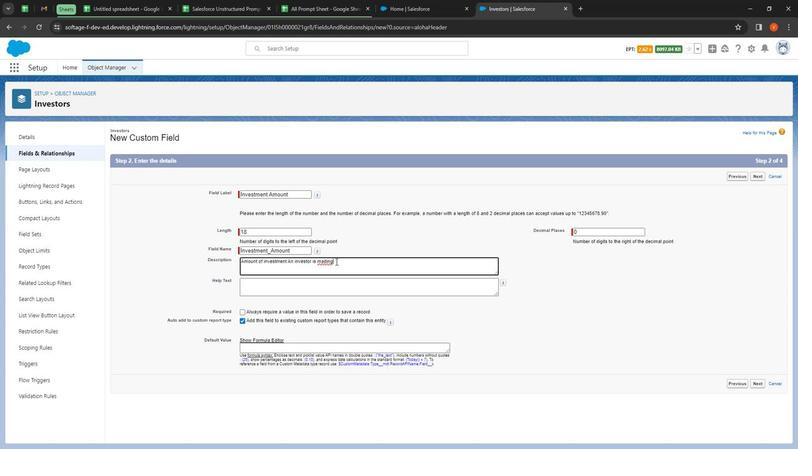 
Action: Mouse moved to (323, 258)
Screenshot: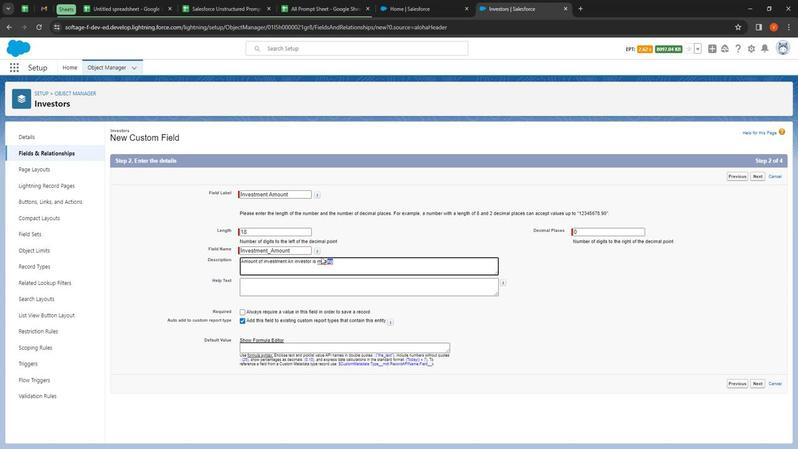 
Action: Key pressed <Key.backspace><Key.backspace>ed
Screenshot: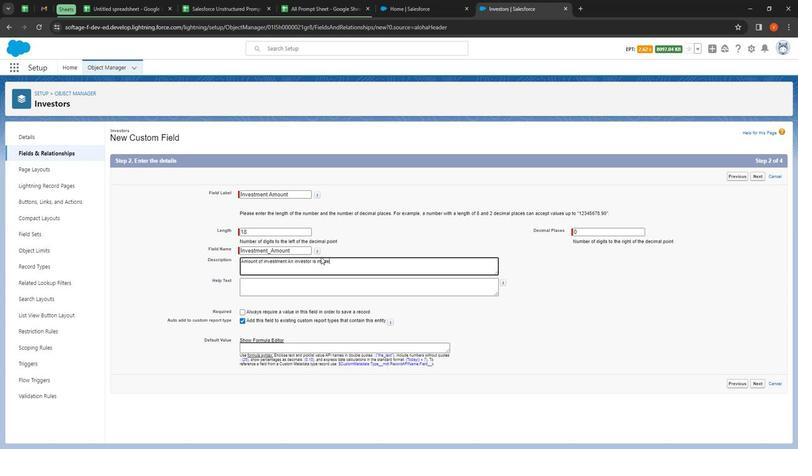 
Action: Mouse moved to (315, 282)
Screenshot: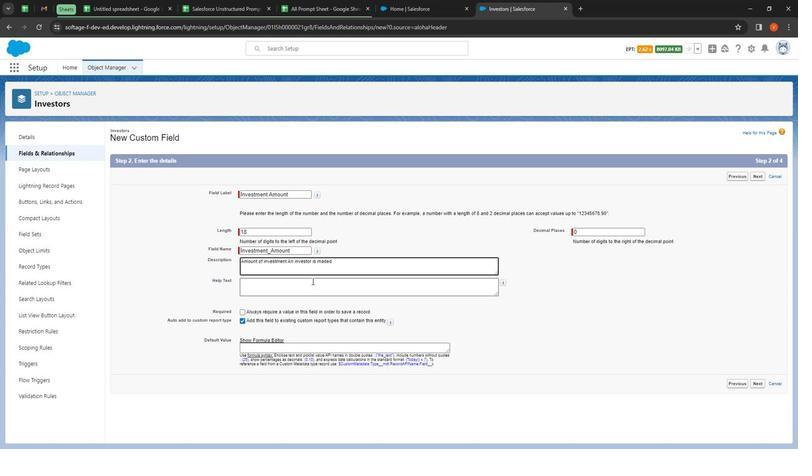 
Action: Mouse pressed left at (315, 282)
Screenshot: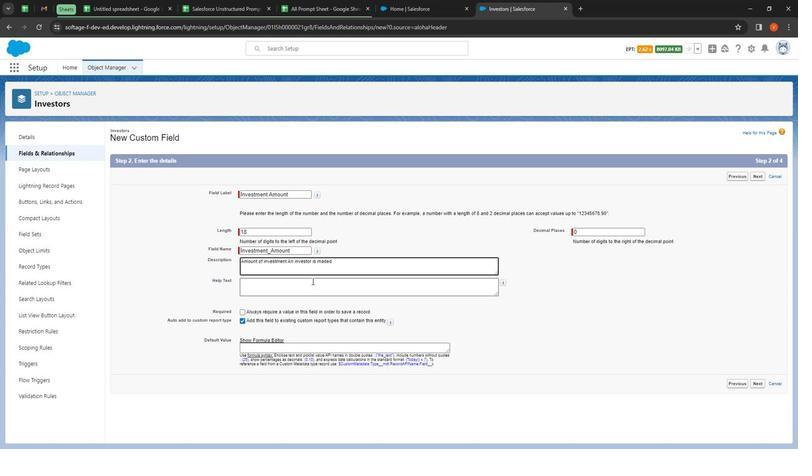 
Action: Mouse moved to (307, 277)
Screenshot: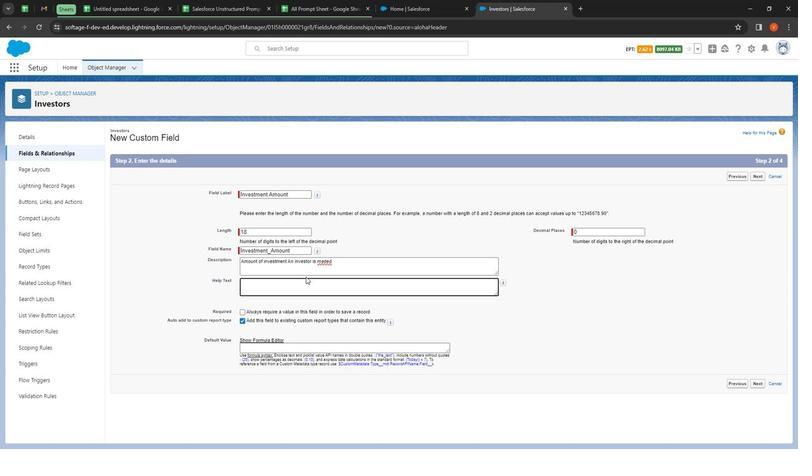 
Action: Key pressed <Key.shift><Key.shift><Key.shift><Key.shift><Key.shift><Key.shift><Key.shift><Key.shift><Key.shift><Key.shift><Key.shift><Key.shift><Key.shift><Key.shift><Key.shift><Key.shift><Key.shift><Key.shift><Key.shift><Key.shift><Key.shift><Key.shift><Key.shift><Key.shift>Investment<Key.space>amount<Key.space>field
Screenshot: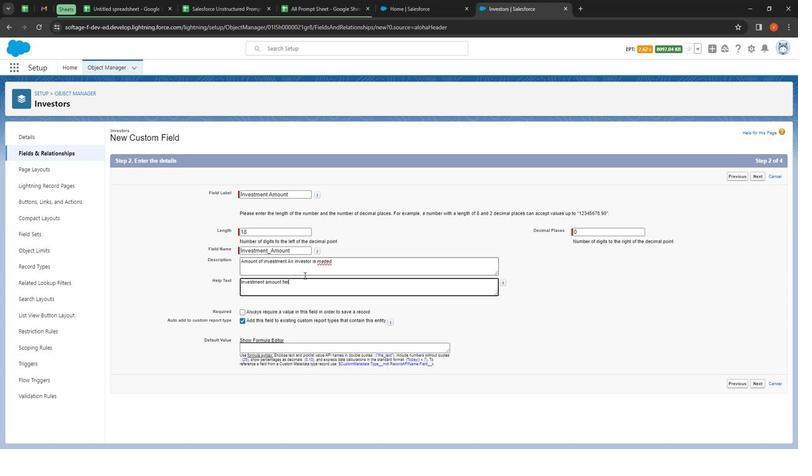
Action: Mouse moved to (758, 378)
Screenshot: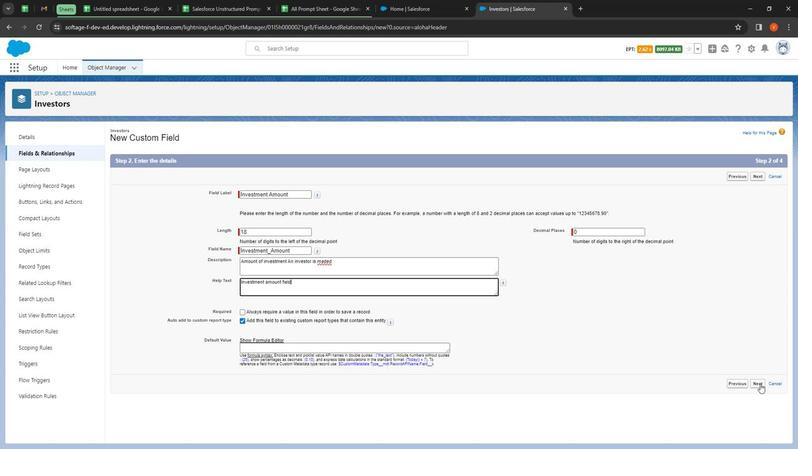 
Action: Mouse pressed left at (758, 378)
Screenshot: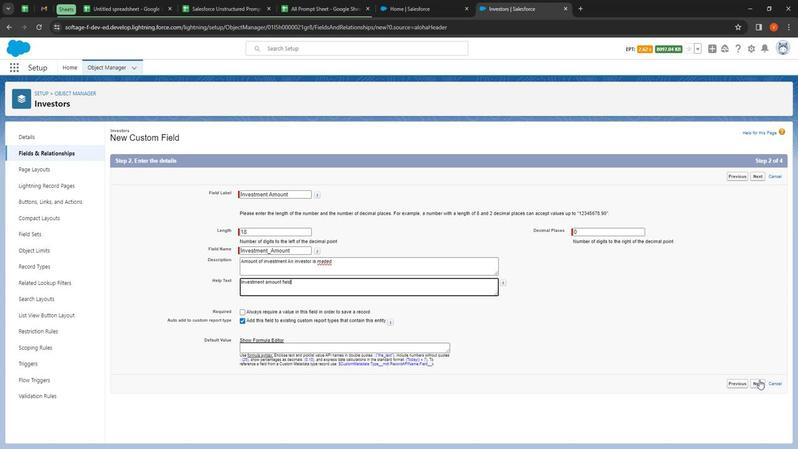 
Action: Mouse moved to (569, 285)
Screenshot: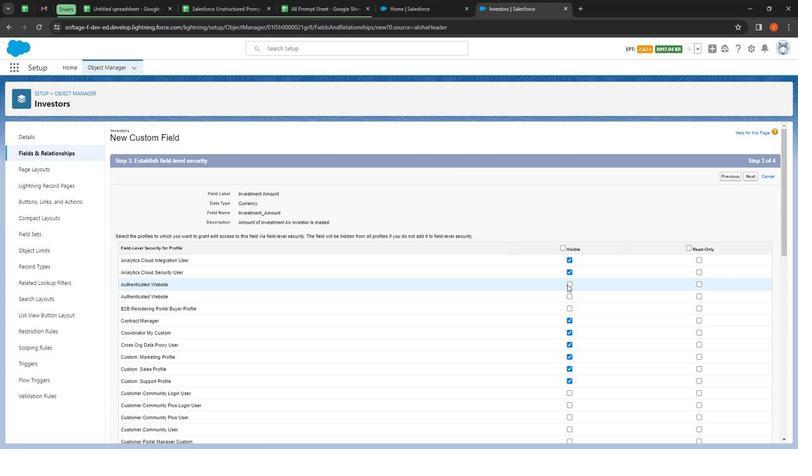 
Action: Mouse pressed left at (569, 285)
Screenshot: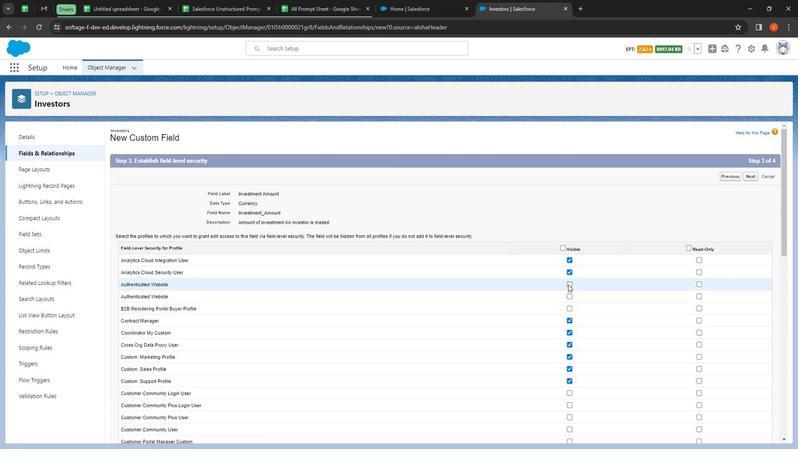 
Action: Mouse moved to (568, 299)
Screenshot: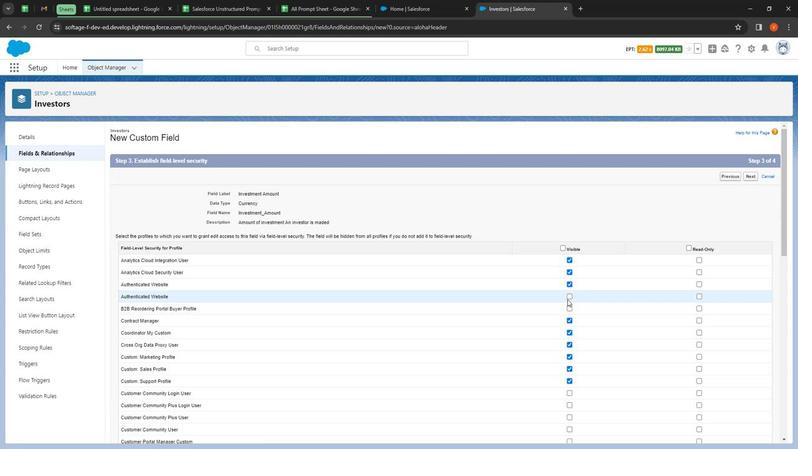 
Action: Mouse pressed left at (568, 299)
Screenshot: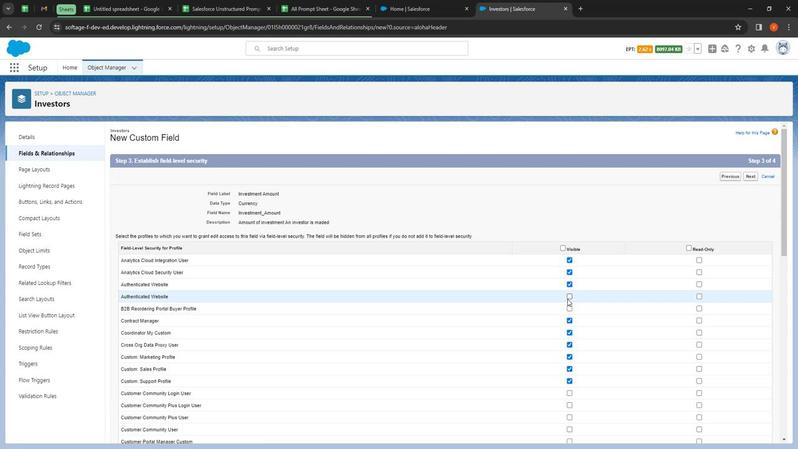 
Action: Mouse moved to (578, 322)
Screenshot: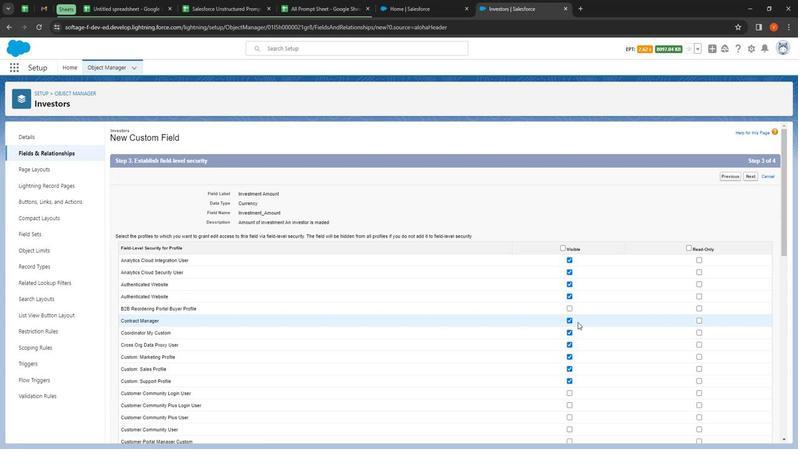 
Action: Mouse scrolled (578, 321) with delta (0, 0)
Screenshot: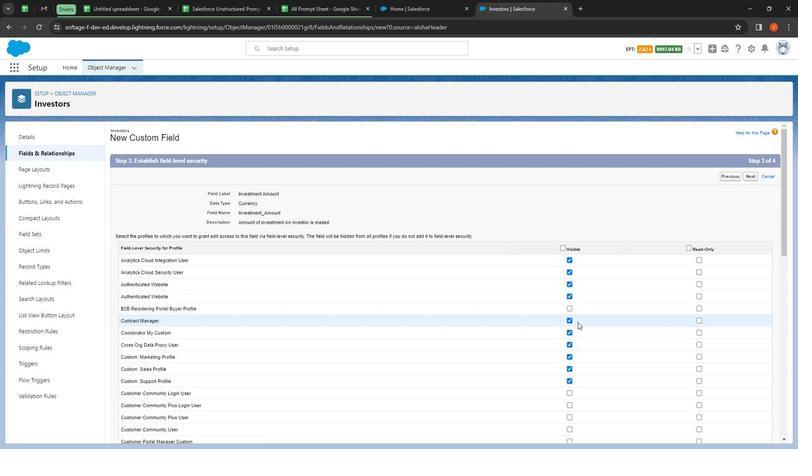 
Action: Mouse moved to (579, 323)
Screenshot: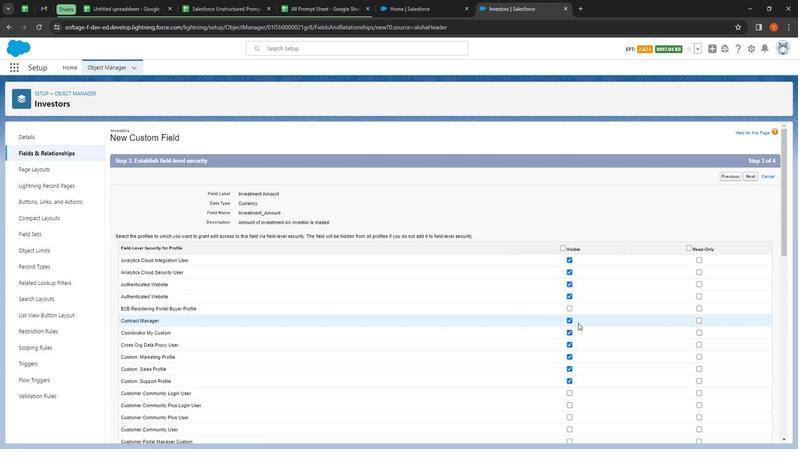 
Action: Mouse scrolled (579, 322) with delta (0, 0)
Screenshot: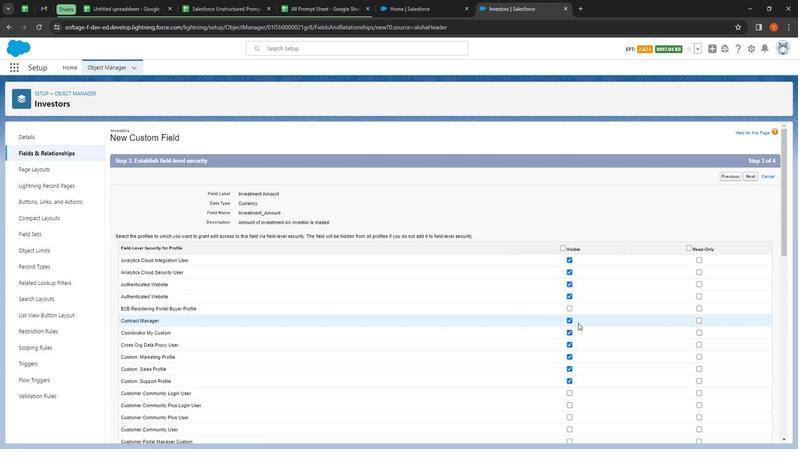 
Action: Mouse scrolled (579, 322) with delta (0, 0)
Screenshot: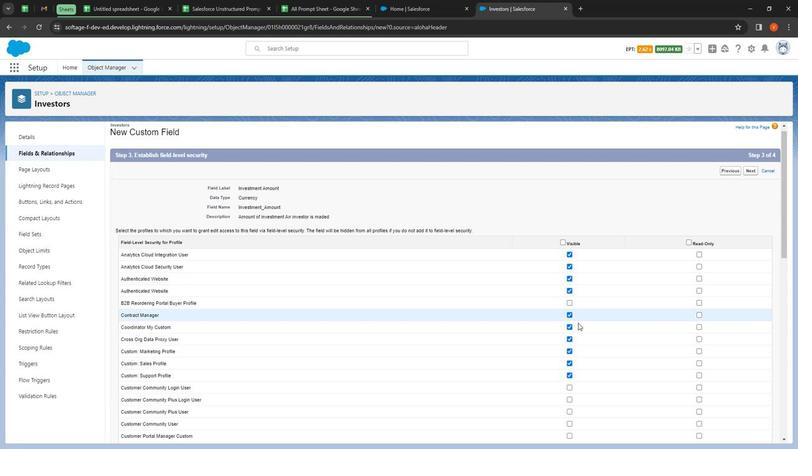 
Action: Mouse moved to (570, 290)
Screenshot: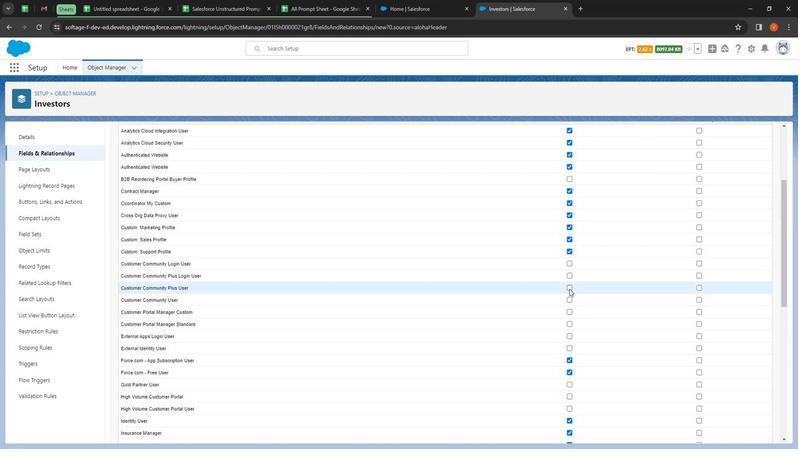 
Action: Mouse pressed left at (570, 290)
Screenshot: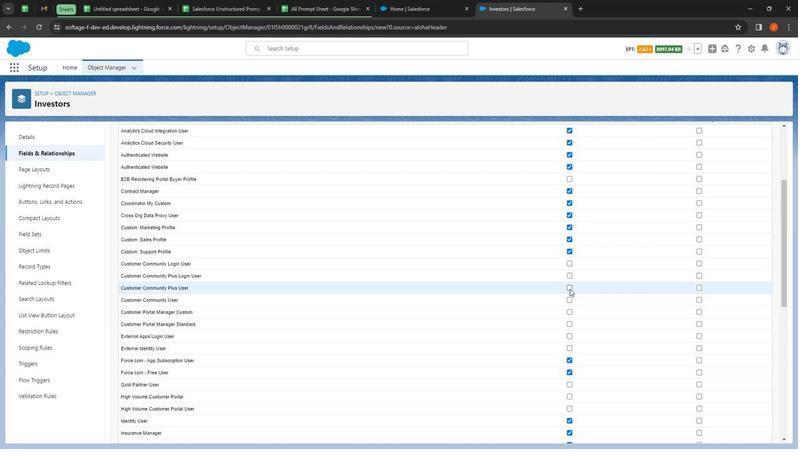 
Action: Mouse moved to (571, 302)
Screenshot: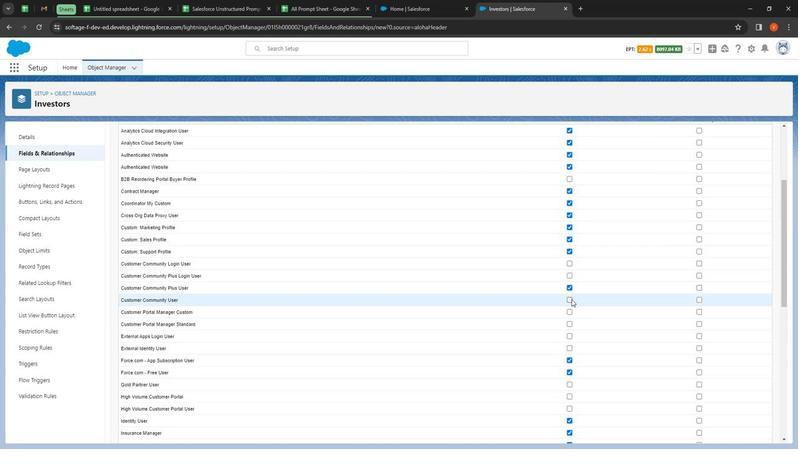 
Action: Mouse pressed left at (571, 302)
Screenshot: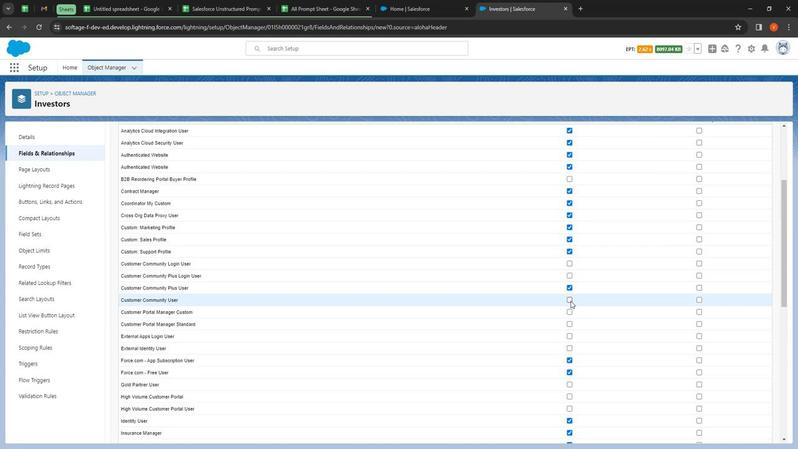 
Action: Mouse moved to (571, 309)
Screenshot: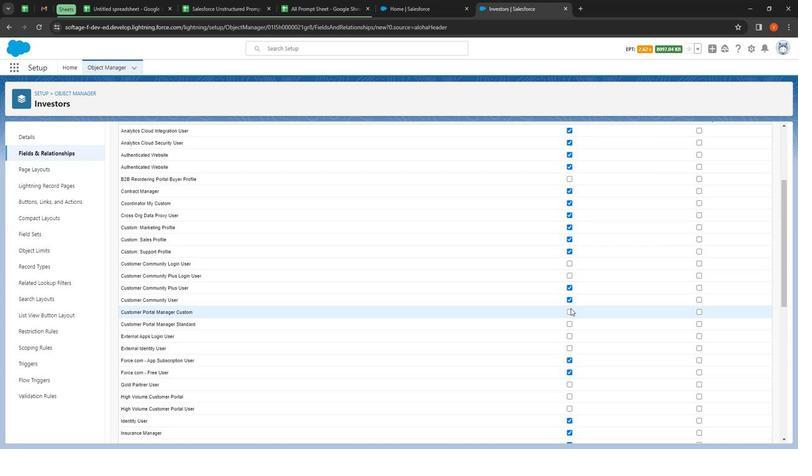 
Action: Mouse pressed left at (571, 309)
Screenshot: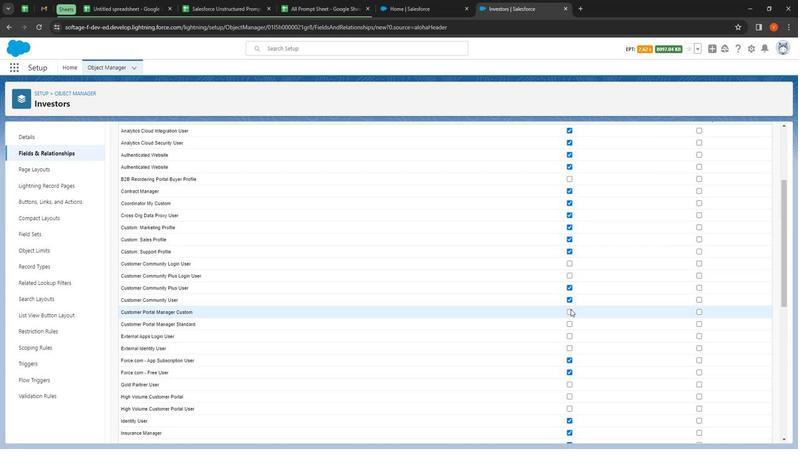 
Action: Mouse moved to (572, 326)
Screenshot: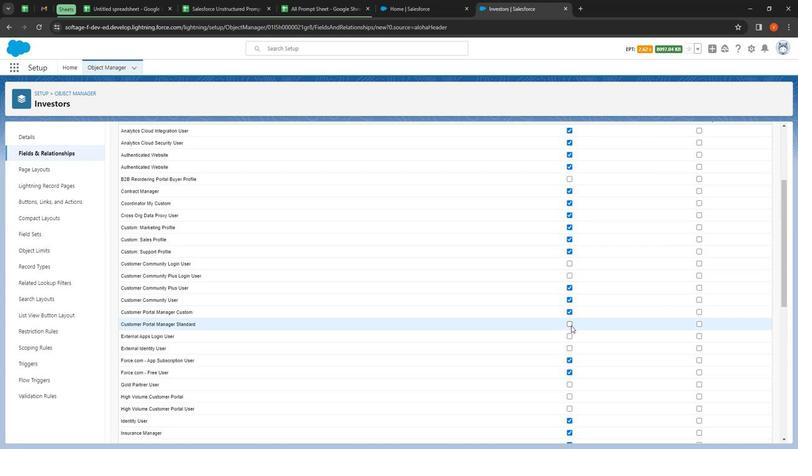 
Action: Mouse pressed left at (572, 326)
Screenshot: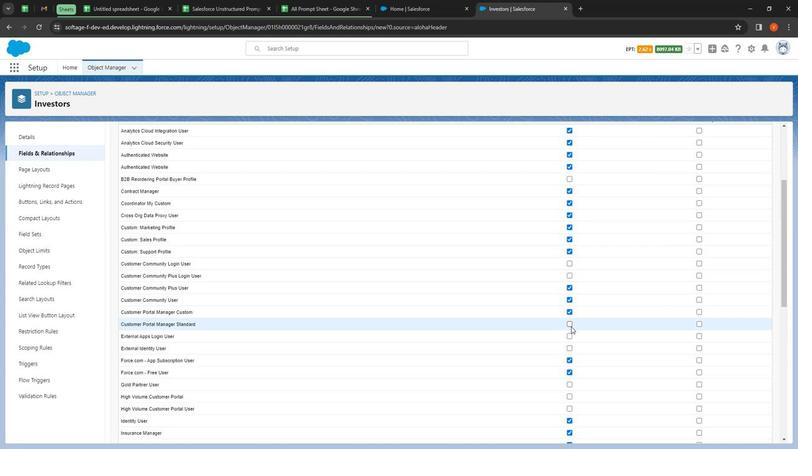 
Action: Mouse moved to (572, 336)
Screenshot: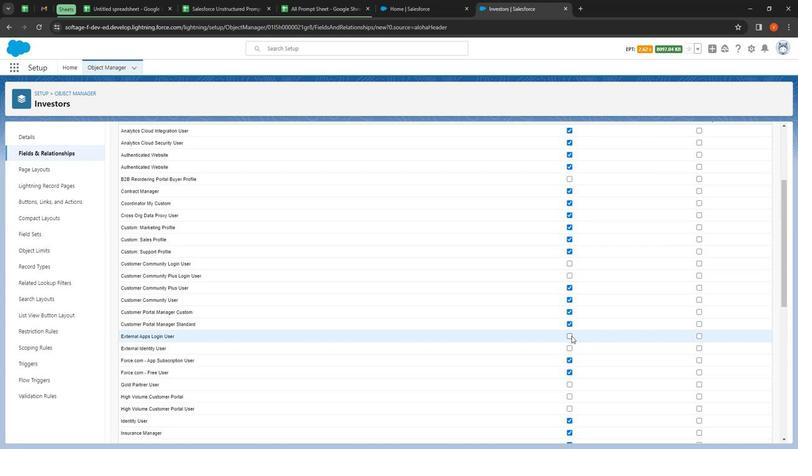 
Action: Mouse pressed left at (572, 336)
Screenshot: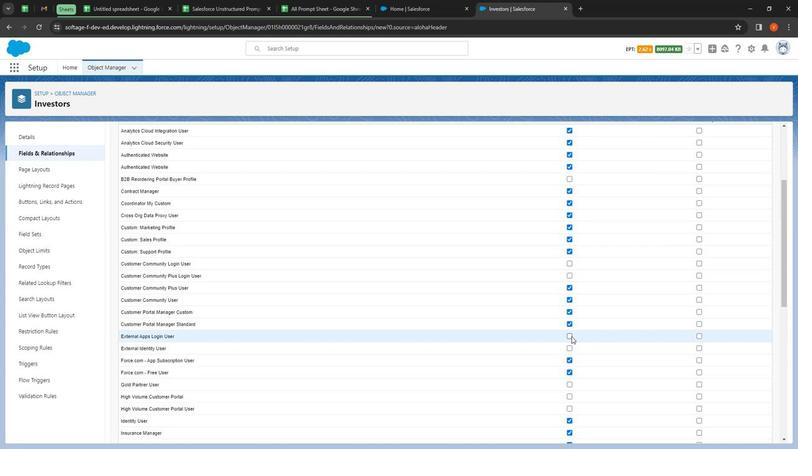 
Action: Mouse moved to (645, 345)
Screenshot: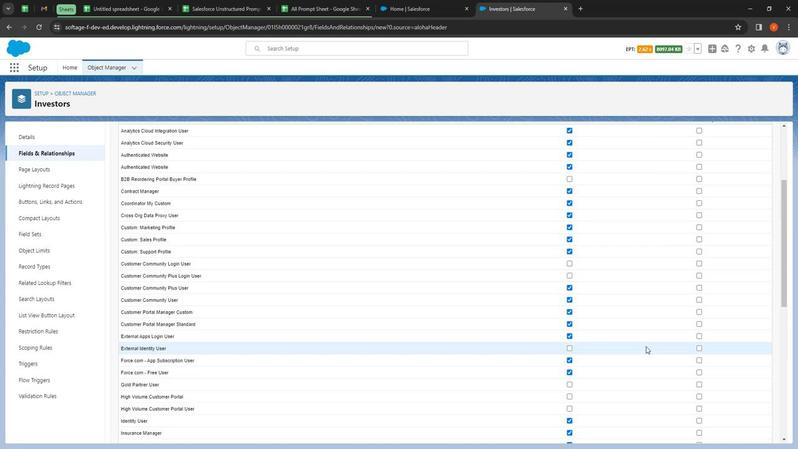 
Action: Mouse scrolled (645, 345) with delta (0, 0)
Screenshot: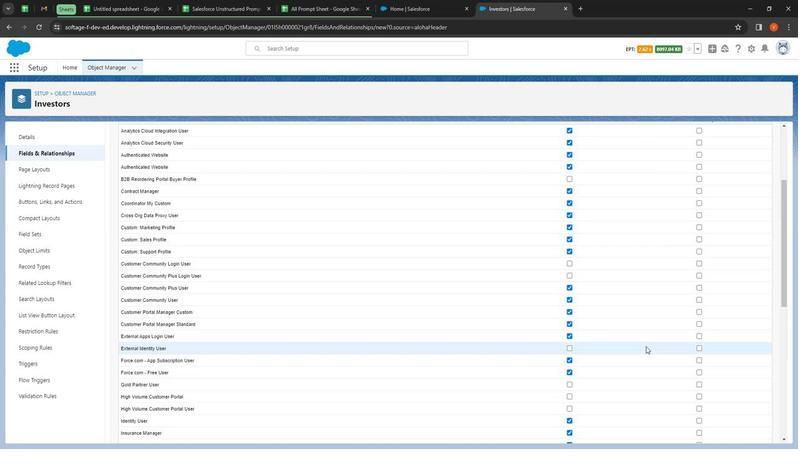 
Action: Mouse scrolled (645, 345) with delta (0, 0)
Screenshot: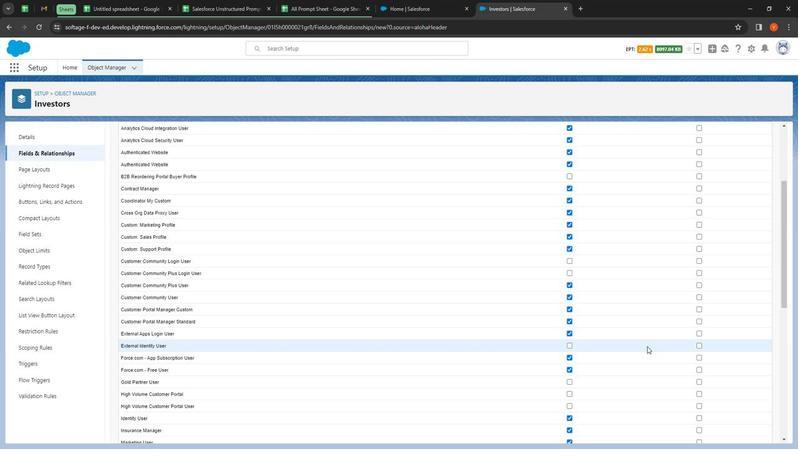
Action: Mouse moved to (647, 345)
Screenshot: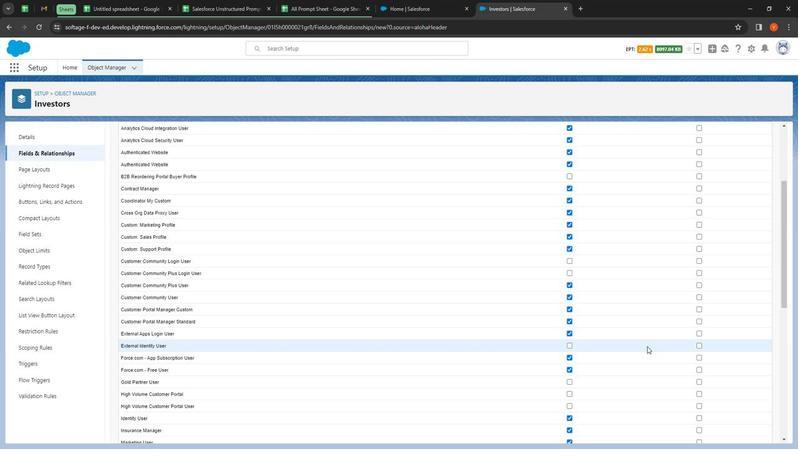 
Action: Mouse scrolled (647, 345) with delta (0, 0)
Screenshot: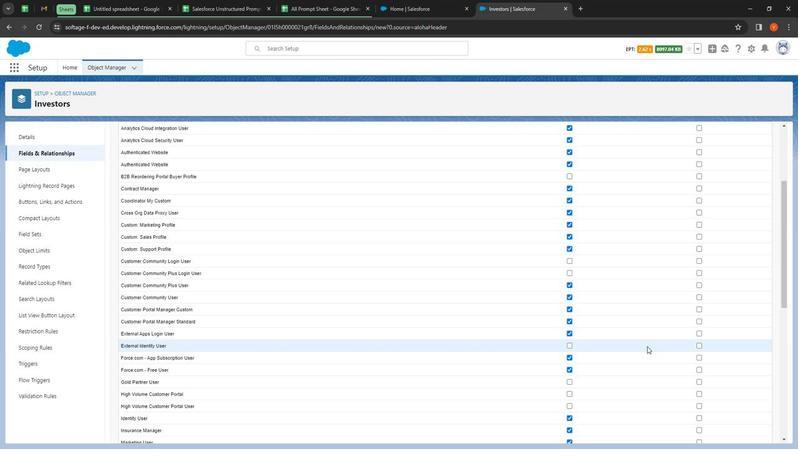 
Action: Mouse moved to (648, 345)
Screenshot: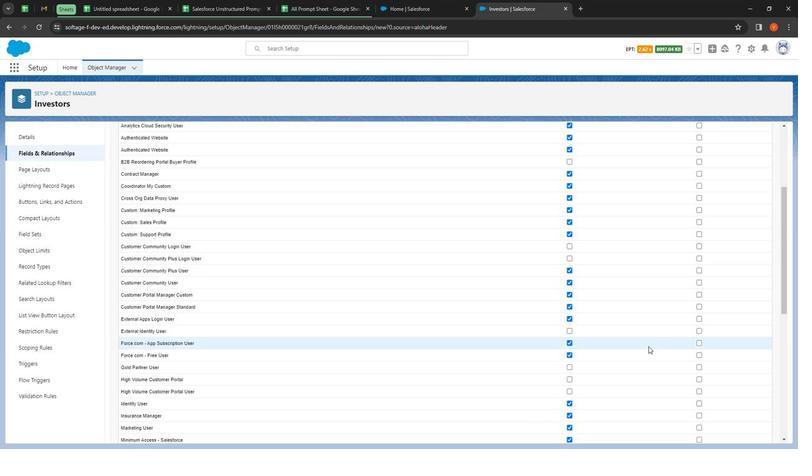 
Action: Mouse scrolled (648, 345) with delta (0, 0)
Screenshot: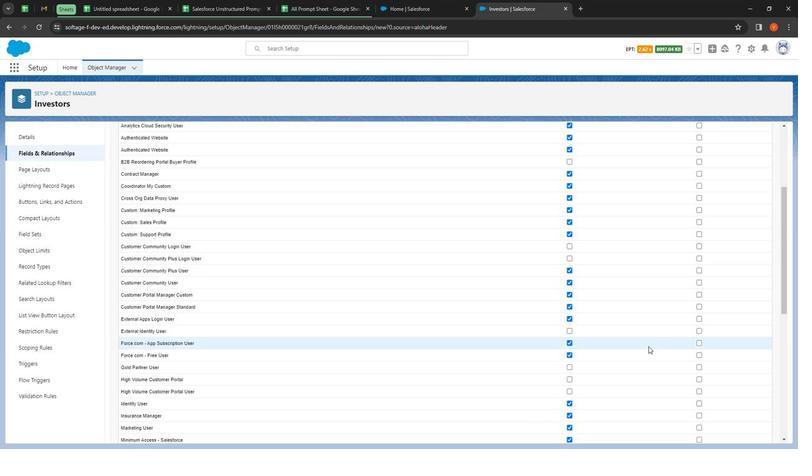 
Action: Mouse moved to (648, 345)
Screenshot: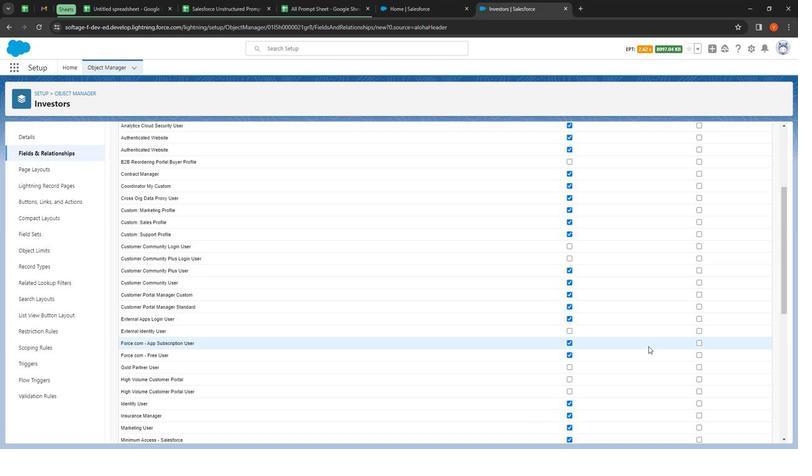 
Action: Mouse scrolled (648, 345) with delta (0, 0)
Screenshot: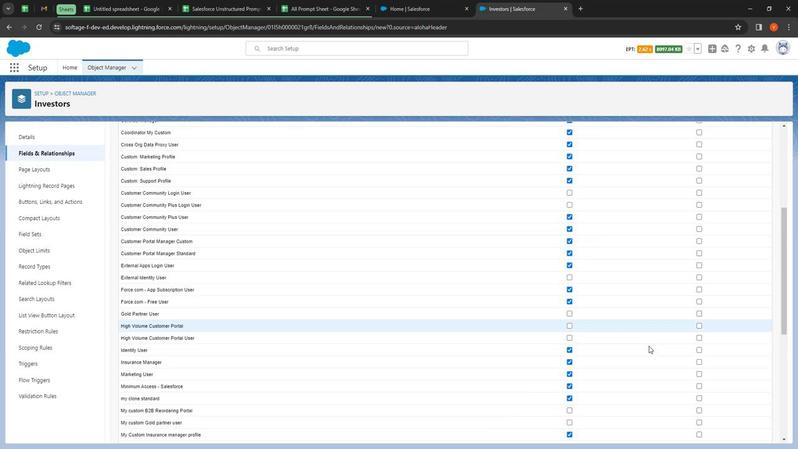
Action: Mouse moved to (698, 149)
Screenshot: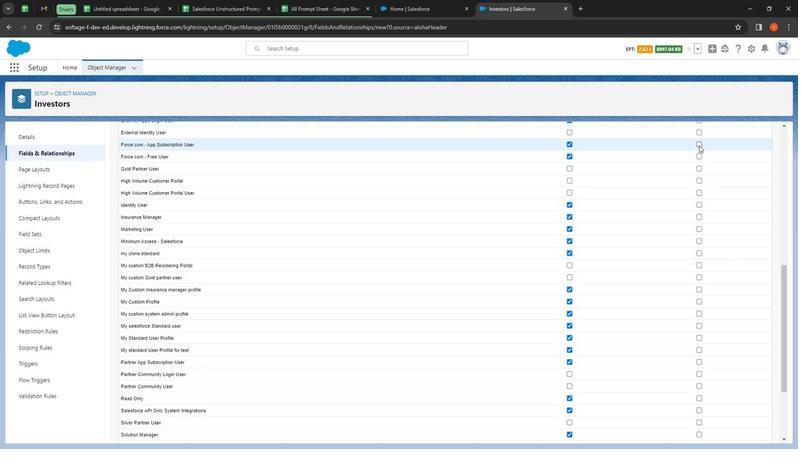 
Action: Mouse pressed left at (698, 149)
Screenshot: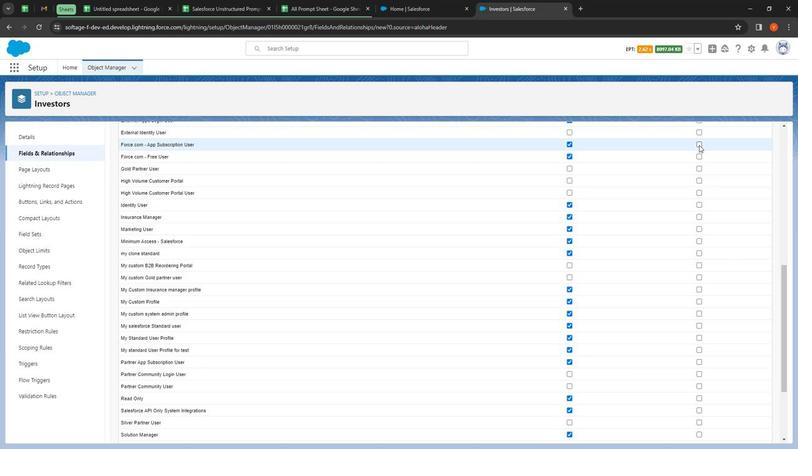 
Action: Mouse moved to (698, 161)
Screenshot: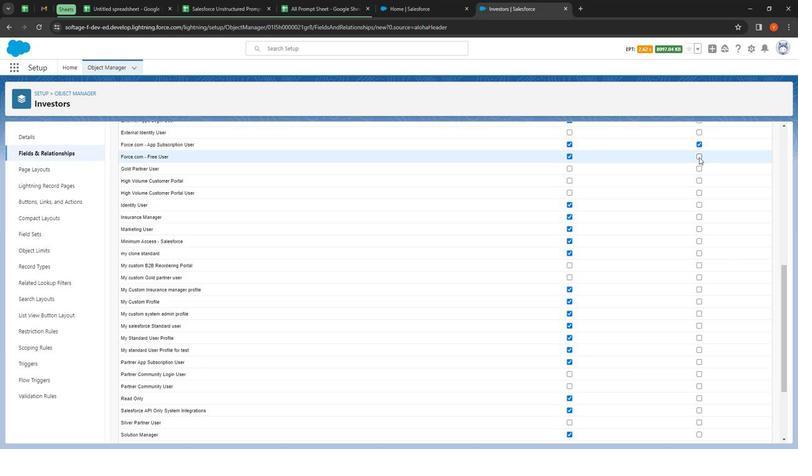 
Action: Mouse pressed left at (698, 161)
Screenshot: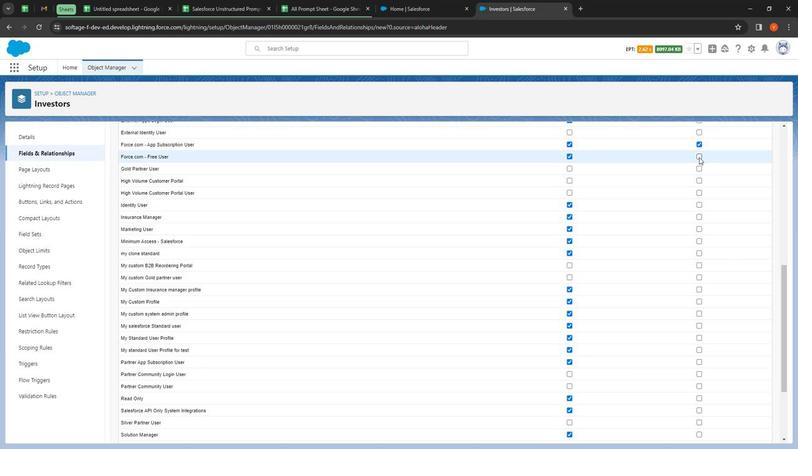 
Action: Mouse moved to (699, 267)
Screenshot: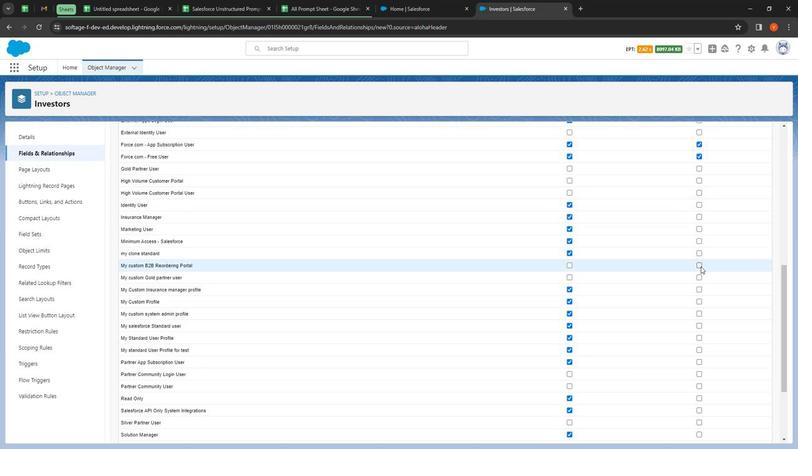 
Action: Mouse pressed left at (699, 267)
Screenshot: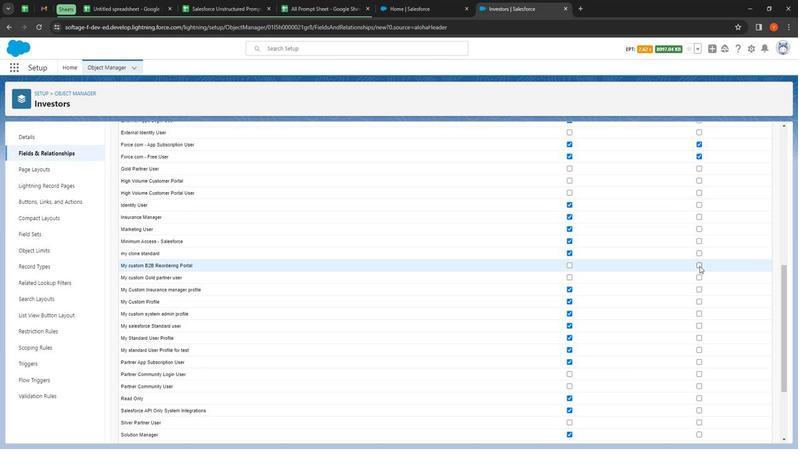 
Action: Mouse moved to (699, 253)
Screenshot: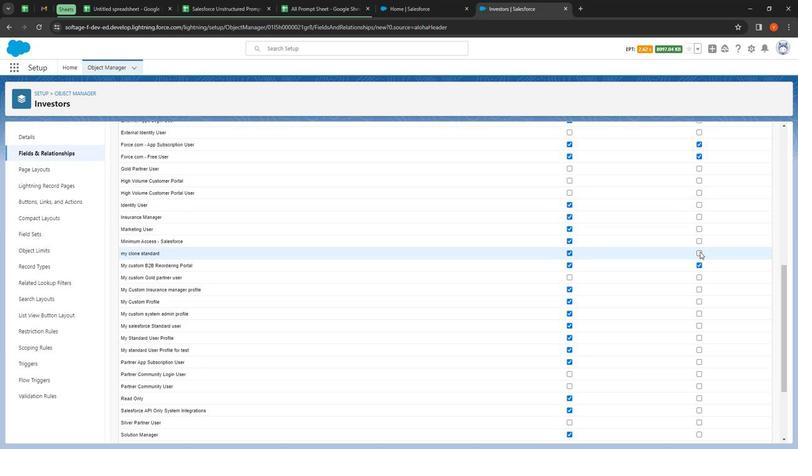 
Action: Mouse pressed left at (699, 253)
Screenshot: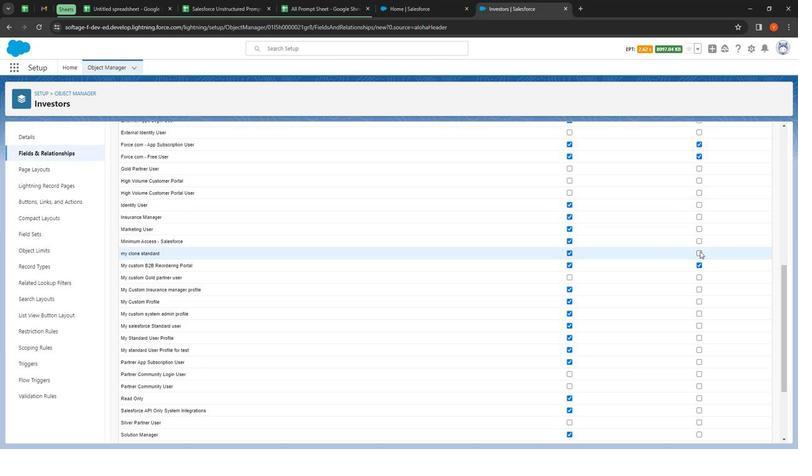
Action: Mouse moved to (700, 238)
Screenshot: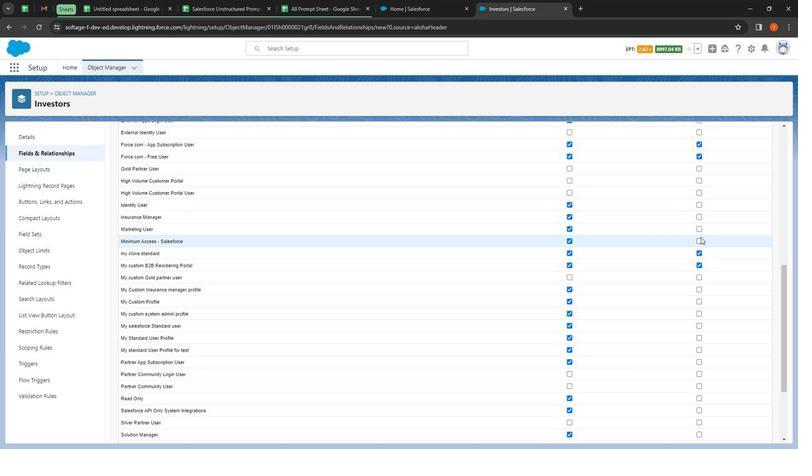 
Action: Mouse pressed left at (700, 238)
Screenshot: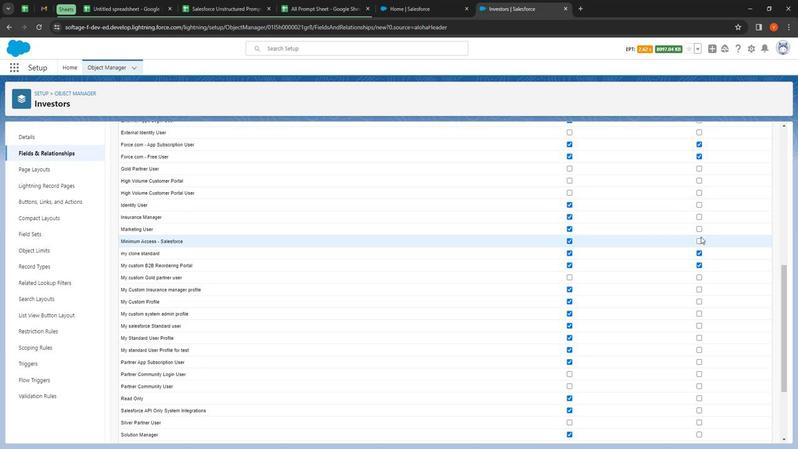 
Action: Mouse moved to (697, 241)
Screenshot: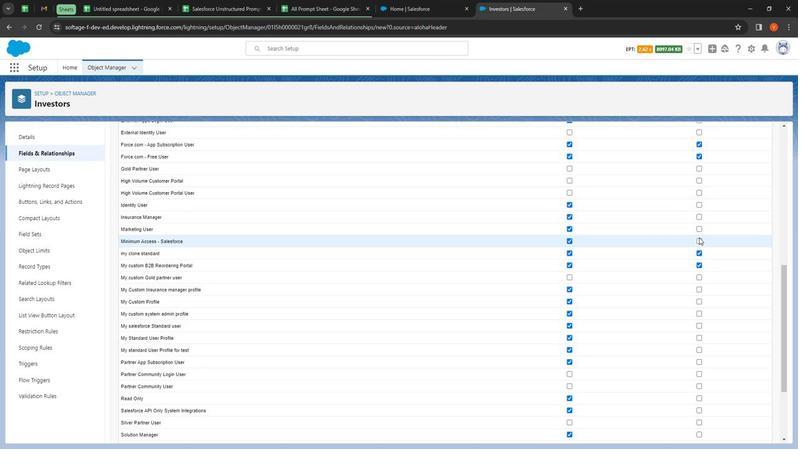 
Action: Mouse pressed left at (697, 241)
Screenshot: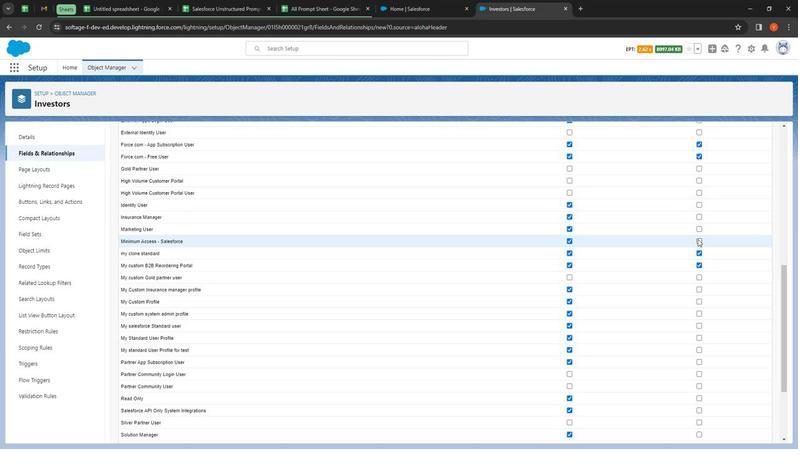 
Action: Mouse moved to (698, 231)
Screenshot: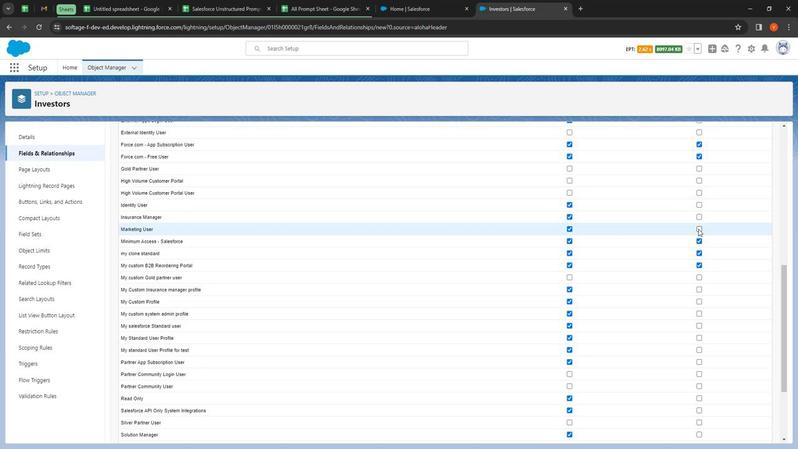 
Action: Mouse pressed left at (698, 231)
Screenshot: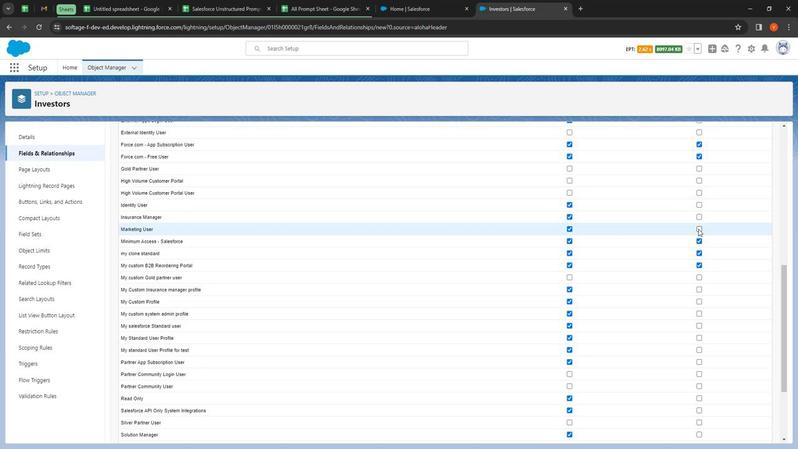 
Action: Mouse moved to (633, 295)
Screenshot: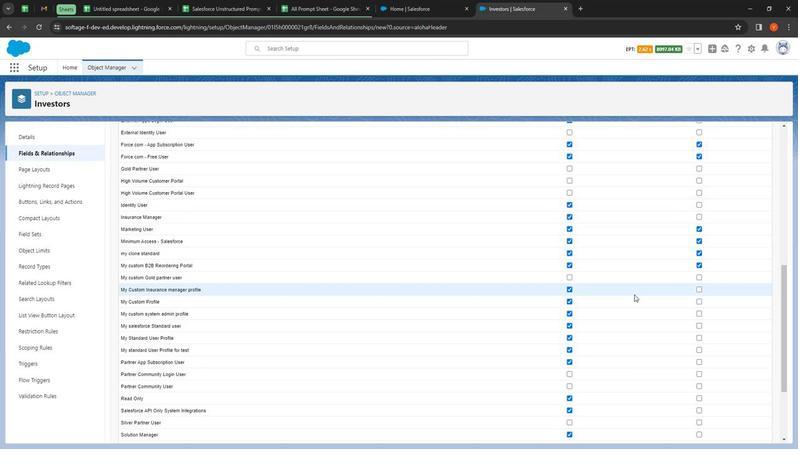 
Action: Mouse scrolled (633, 295) with delta (0, 0)
Screenshot: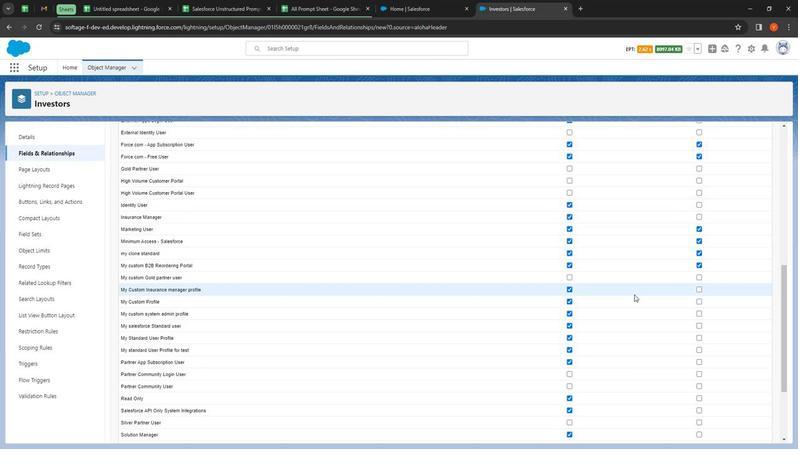 
Action: Mouse scrolled (633, 295) with delta (0, 0)
Screenshot: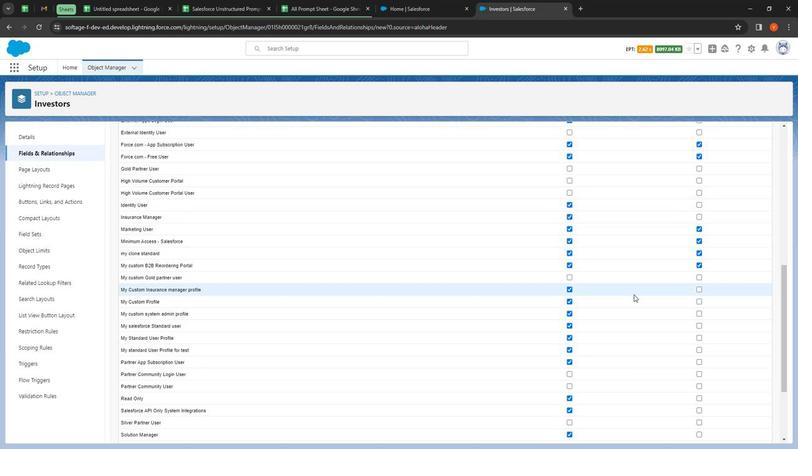 
Action: Mouse scrolled (633, 295) with delta (0, 0)
Screenshot: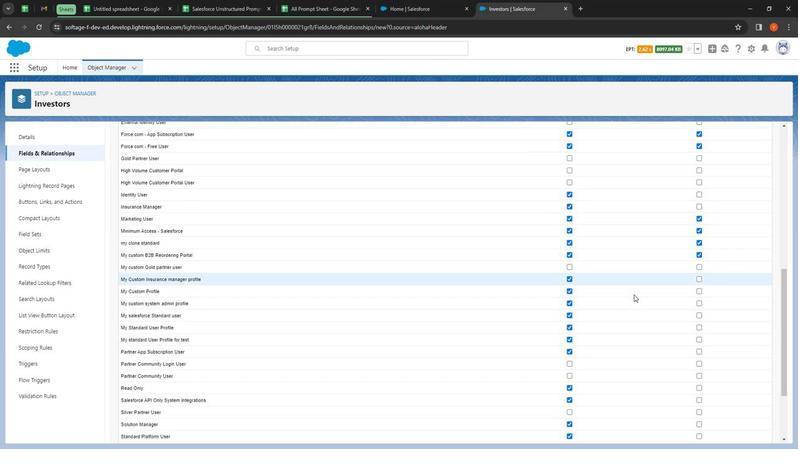 
Action: Mouse scrolled (633, 295) with delta (0, 0)
Screenshot: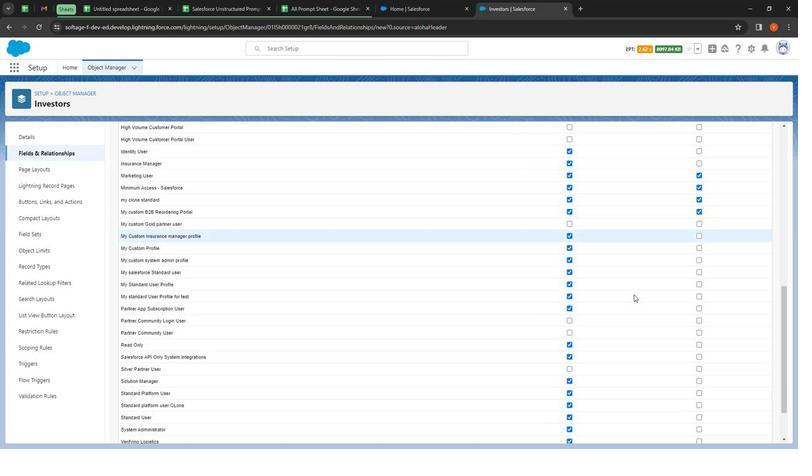 
Action: Mouse moved to (696, 217)
Screenshot: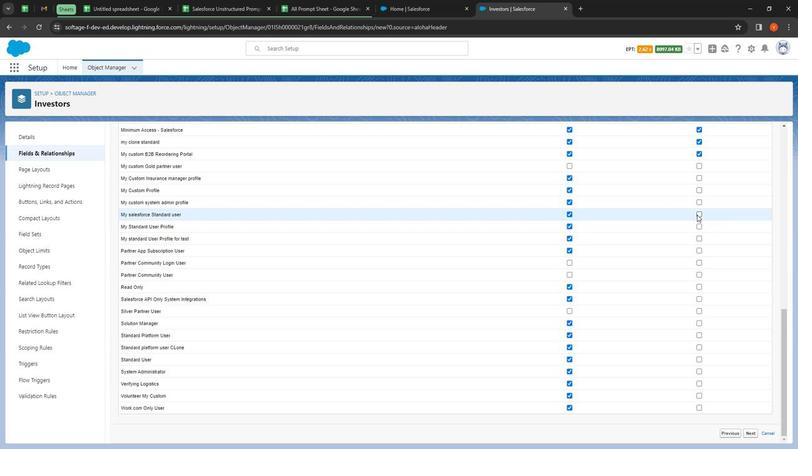 
Action: Mouse pressed left at (696, 217)
Screenshot: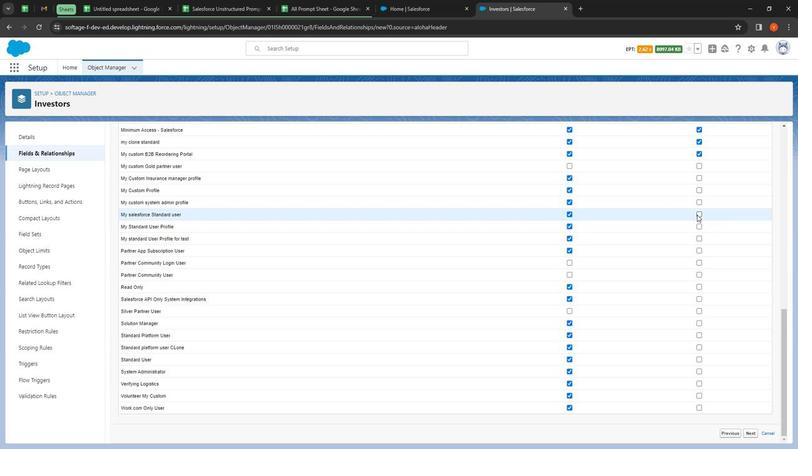 
Action: Mouse moved to (701, 232)
Screenshot: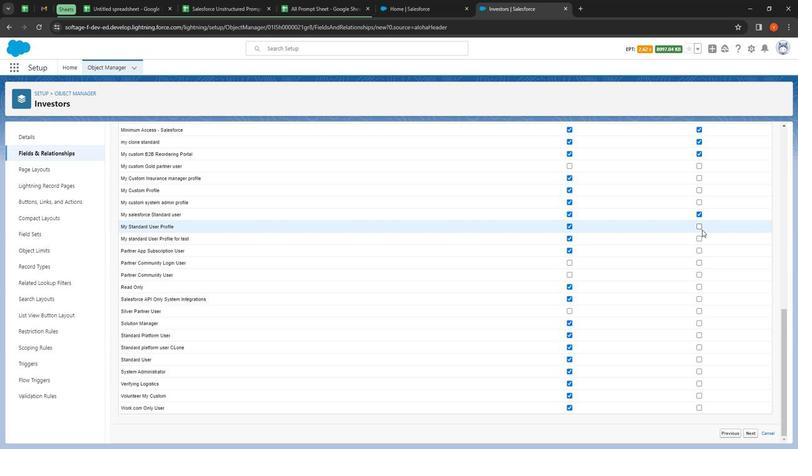 
Action: Mouse pressed left at (701, 232)
Screenshot: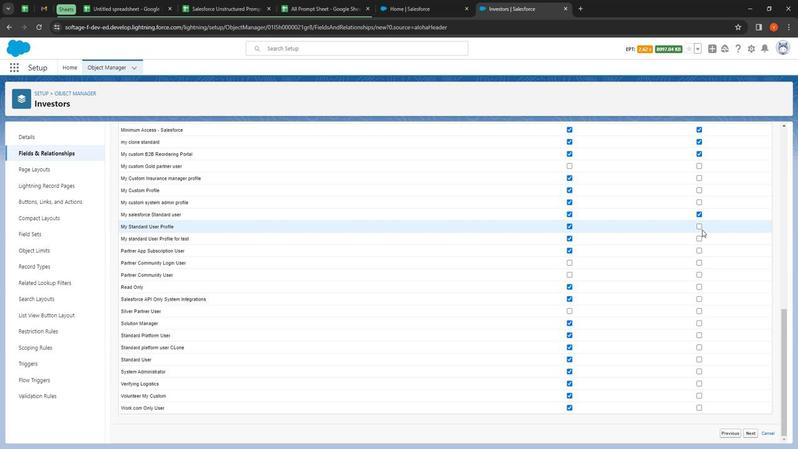 
Action: Mouse moved to (700, 229)
Screenshot: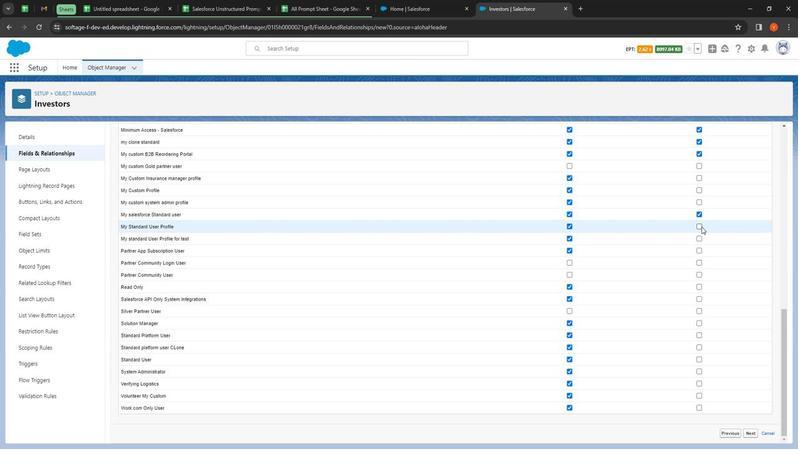 
Action: Mouse pressed left at (700, 229)
Screenshot: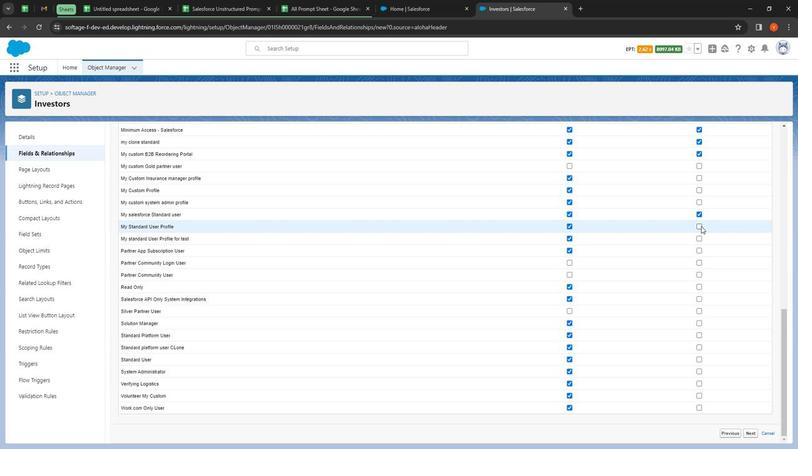 
Action: Mouse moved to (624, 240)
Screenshot: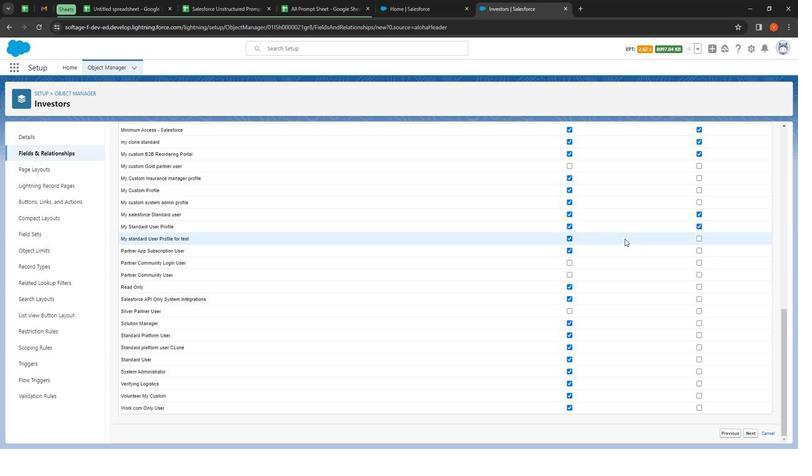 
Action: Mouse scrolled (624, 240) with delta (0, 0)
Screenshot: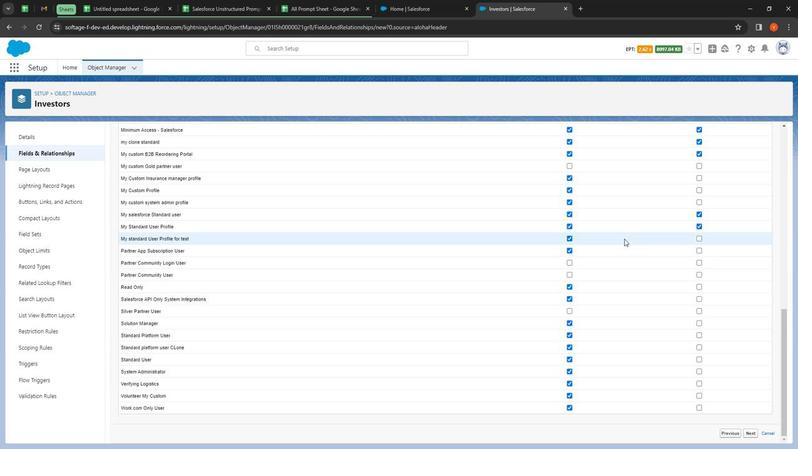 
Action: Mouse moved to (624, 240)
Screenshot: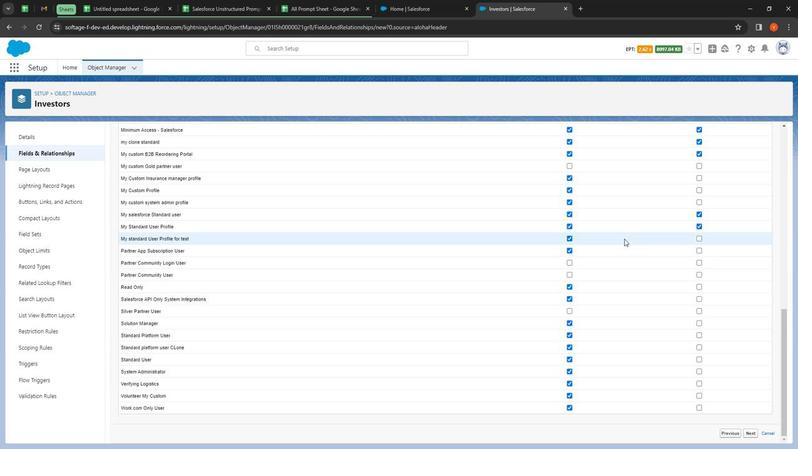 
Action: Mouse scrolled (624, 240) with delta (0, 0)
Screenshot: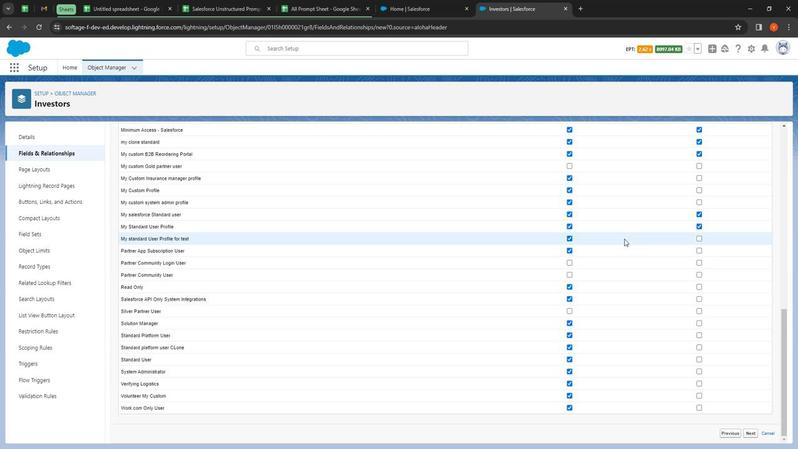
Action: Mouse moved to (623, 240)
Screenshot: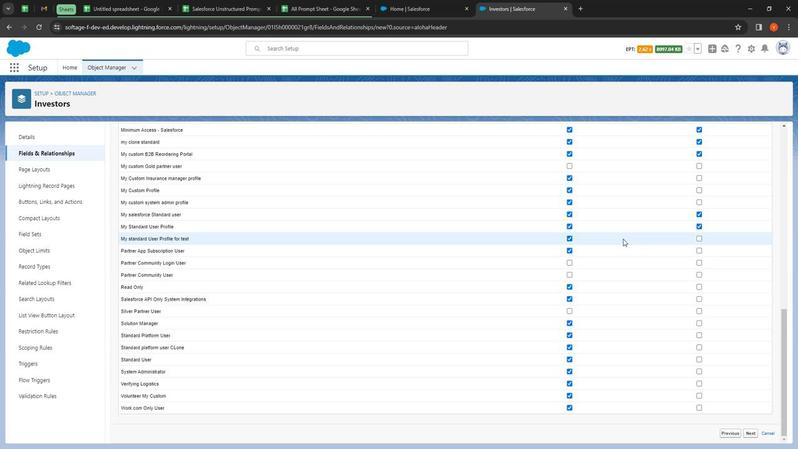 
Action: Mouse scrolled (623, 240) with delta (0, 0)
Screenshot: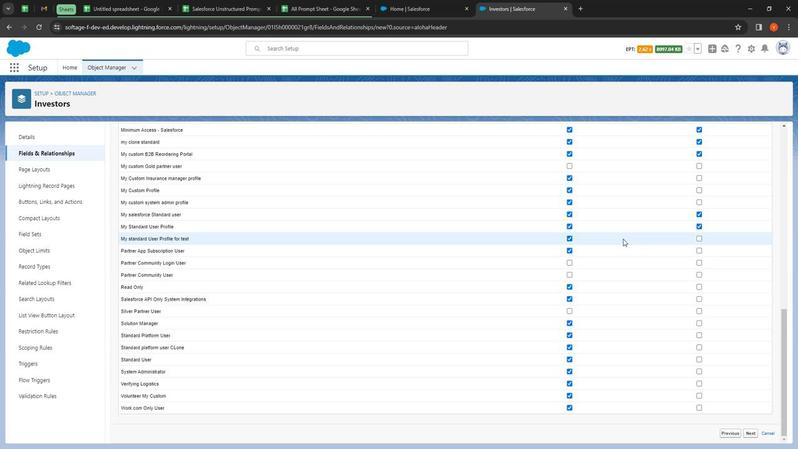 
Action: Mouse moved to (622, 242)
Screenshot: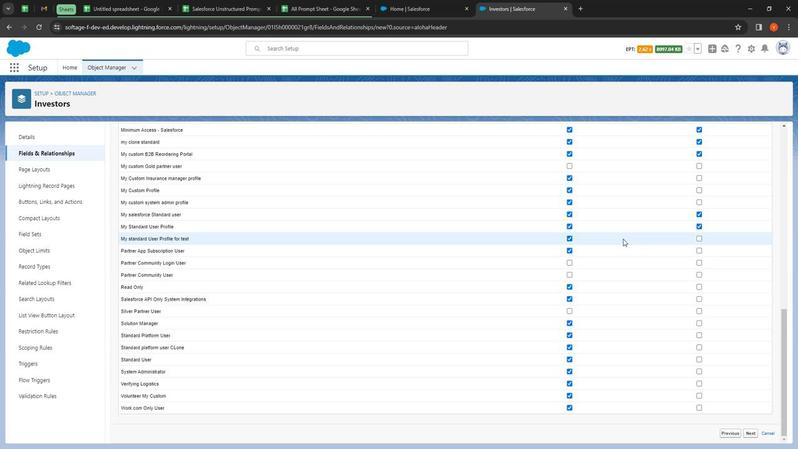 
Action: Mouse scrolled (622, 241) with delta (0, 0)
Screenshot: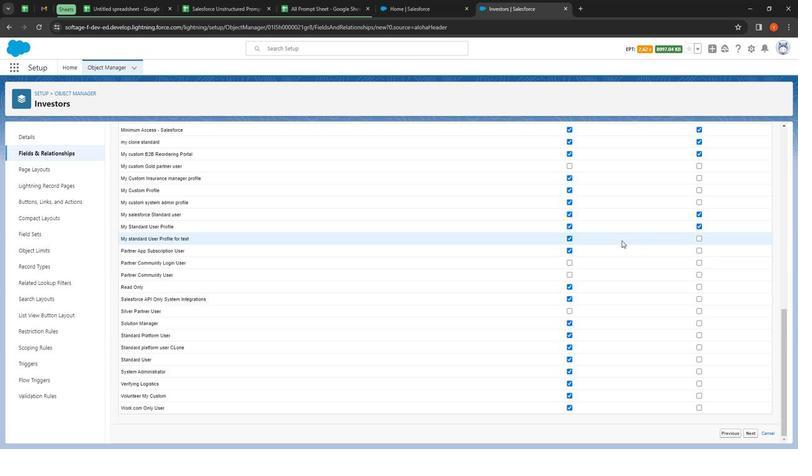 
Action: Mouse moved to (698, 346)
Screenshot: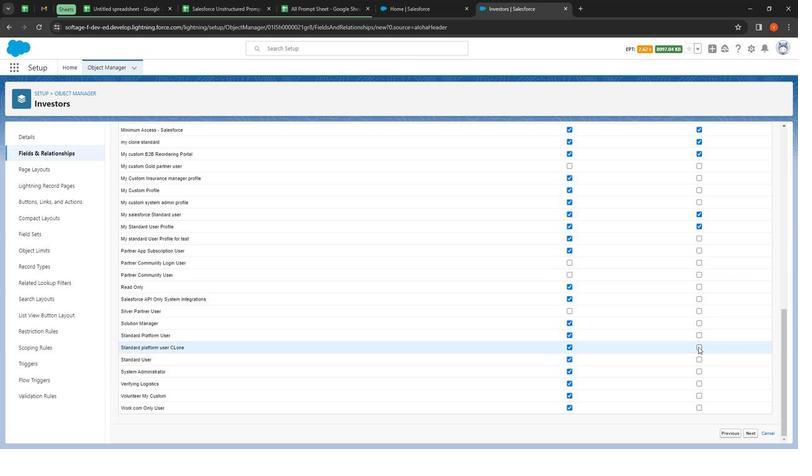 
Action: Mouse pressed left at (698, 346)
Screenshot: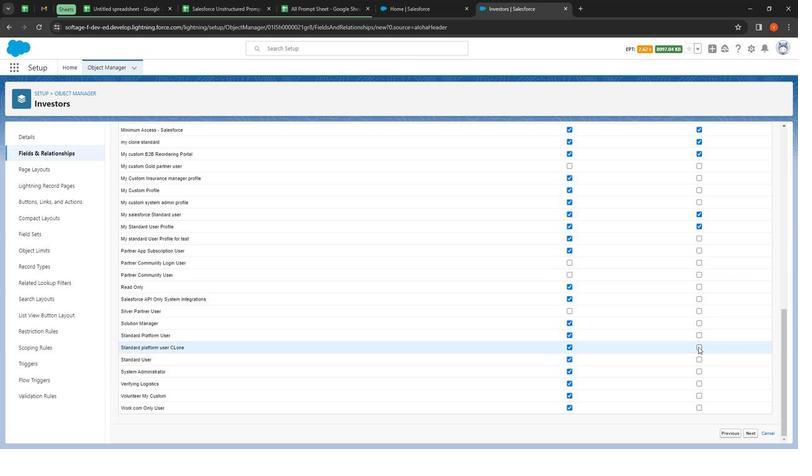 
Action: Mouse moved to (699, 337)
Screenshot: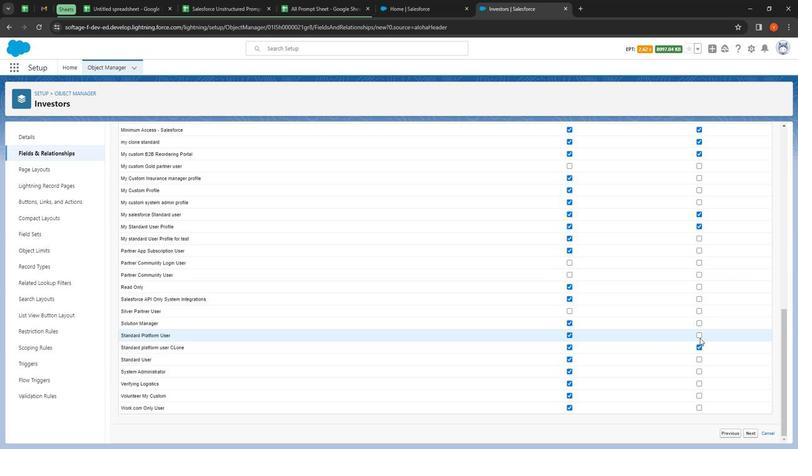 
Action: Mouse pressed left at (699, 337)
Screenshot: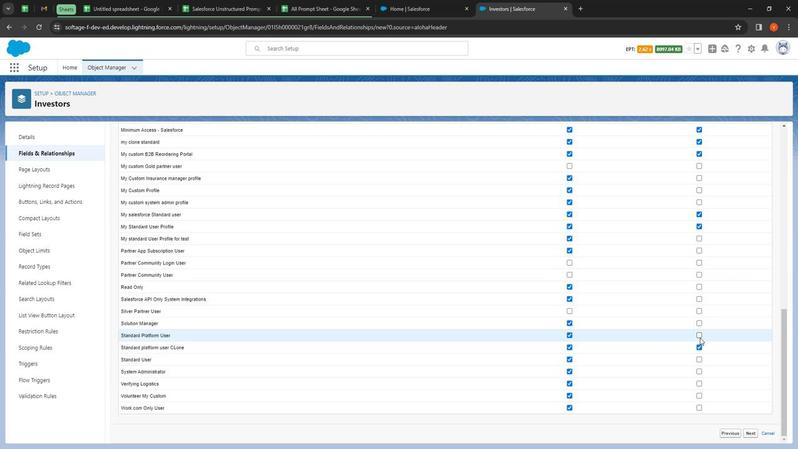 
Action: Mouse moved to (698, 323)
Screenshot: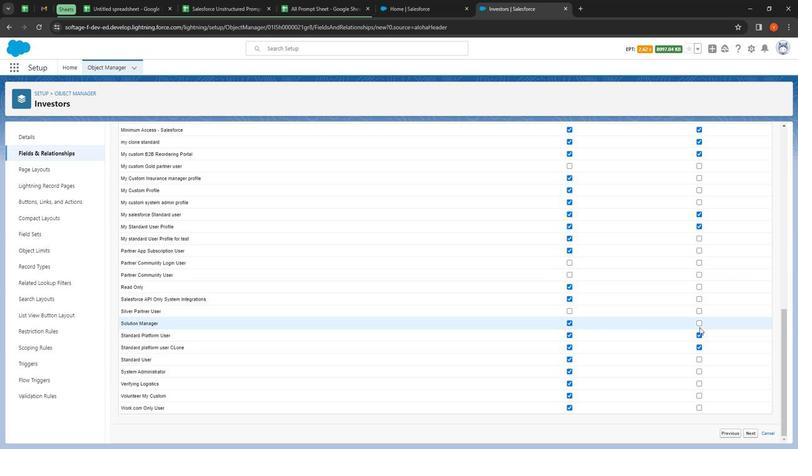 
Action: Mouse pressed left at (698, 323)
Screenshot: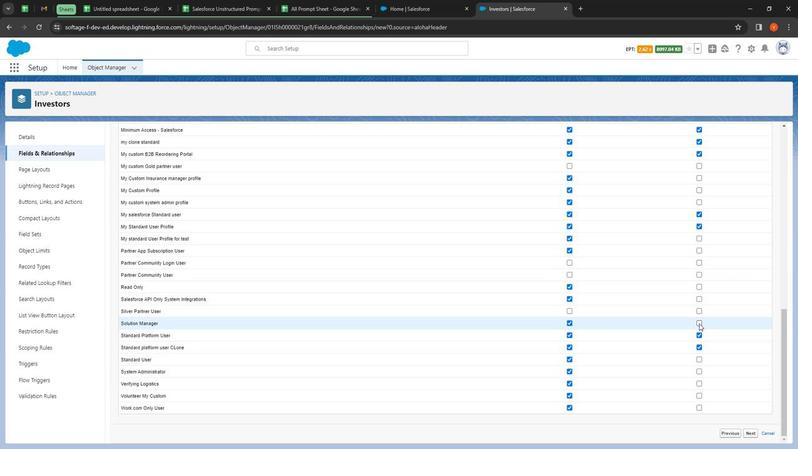 
Action: Mouse moved to (750, 427)
Screenshot: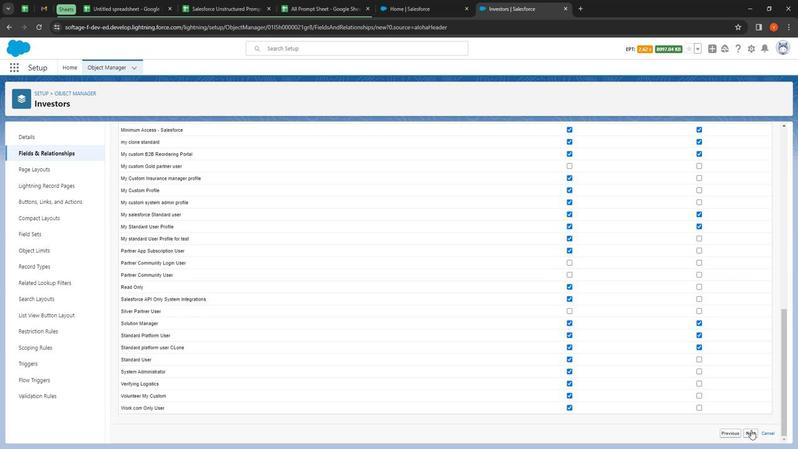 
Action: Mouse pressed left at (750, 427)
Screenshot: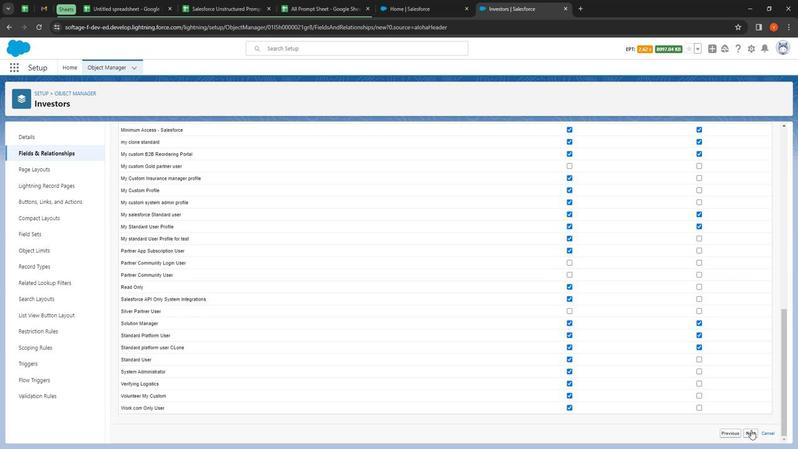 
Action: Mouse moved to (755, 302)
Screenshot: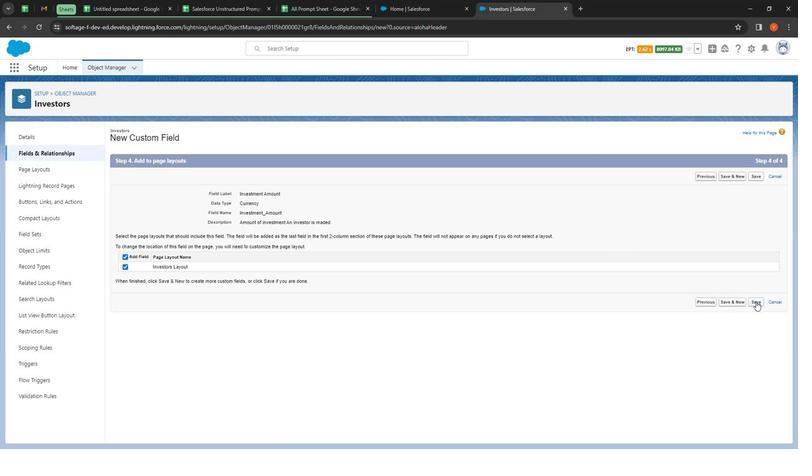 
Action: Mouse pressed left at (755, 302)
Screenshot: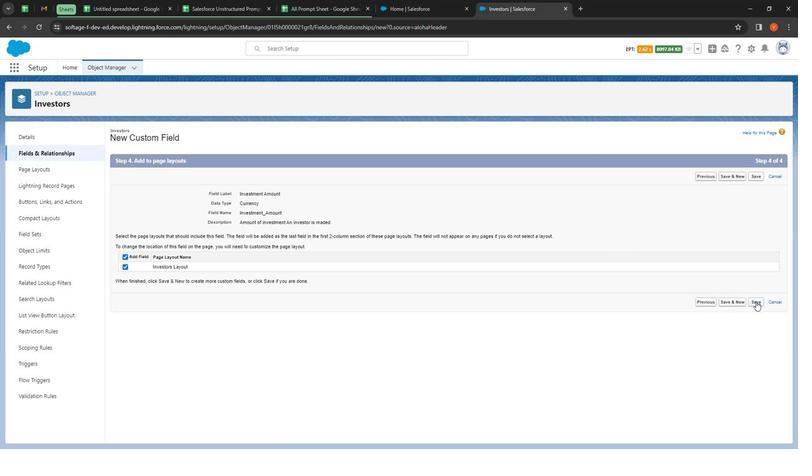 
Action: Mouse moved to (607, 141)
Screenshot: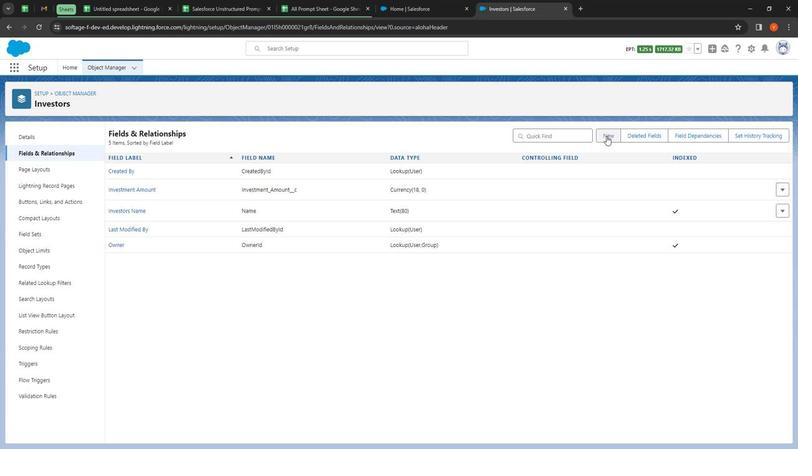 
Action: Mouse pressed left at (607, 141)
Screenshot: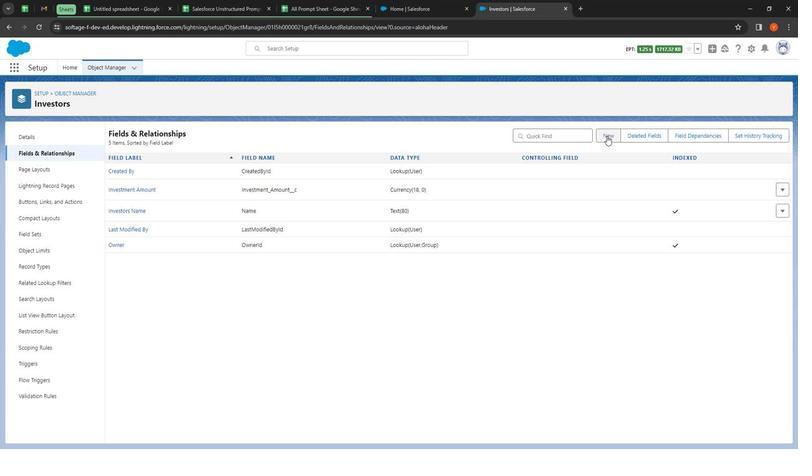 
Action: Mouse moved to (158, 309)
Screenshot: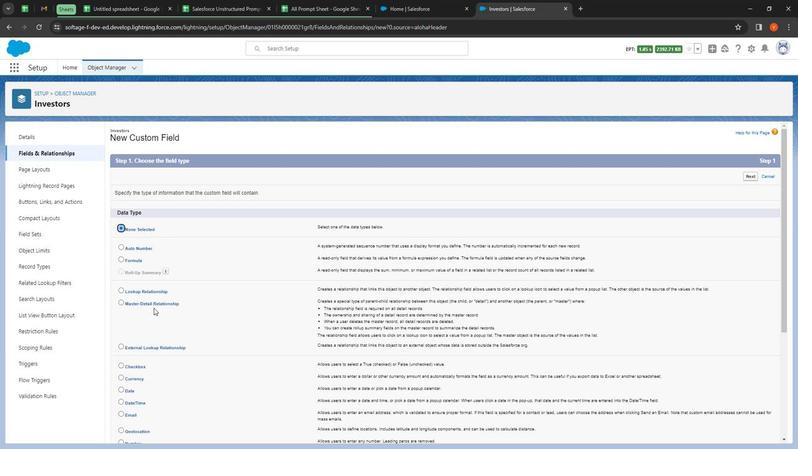 
Action: Mouse scrolled (158, 309) with delta (0, 0)
Screenshot: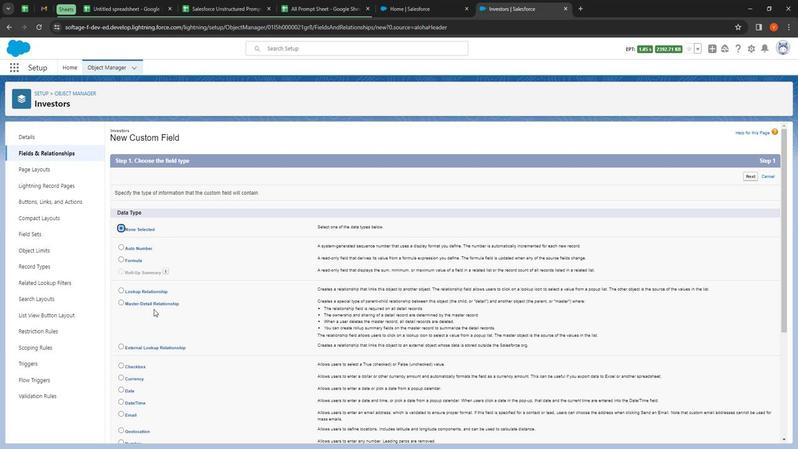 
Action: Mouse moved to (131, 347)
Screenshot: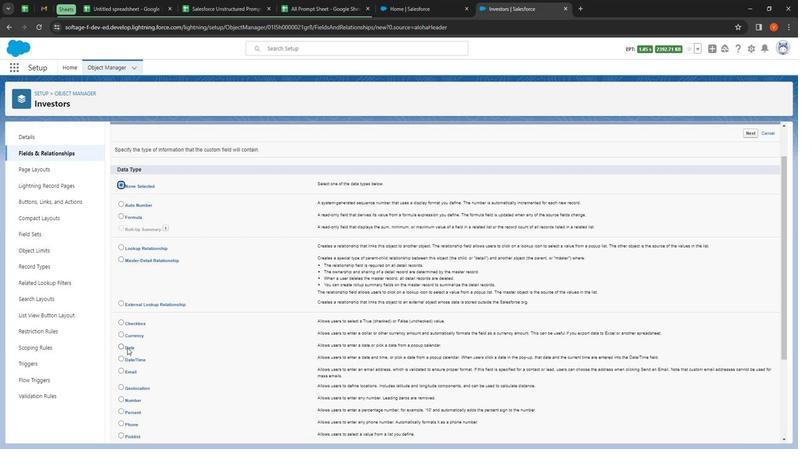 
Action: Mouse pressed left at (131, 347)
Screenshot: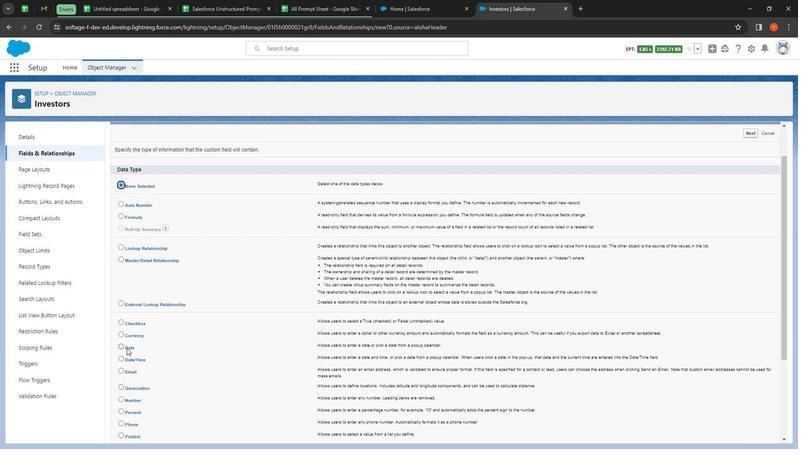 
Action: Mouse moved to (525, 340)
Screenshot: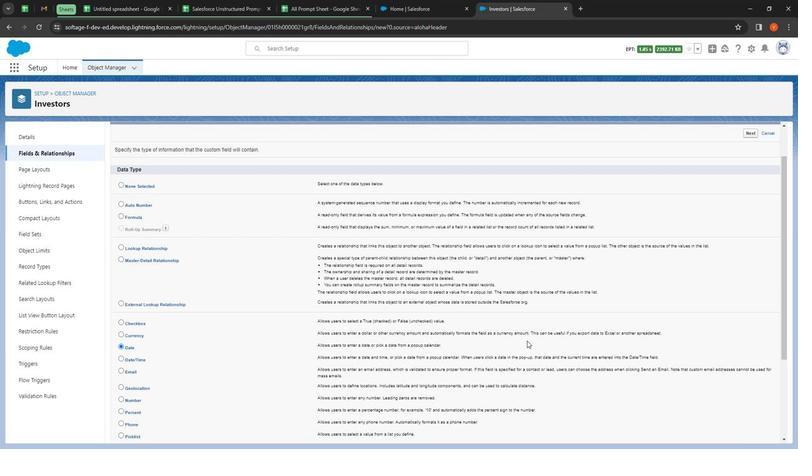 
Action: Mouse scrolled (525, 339) with delta (0, 0)
Screenshot: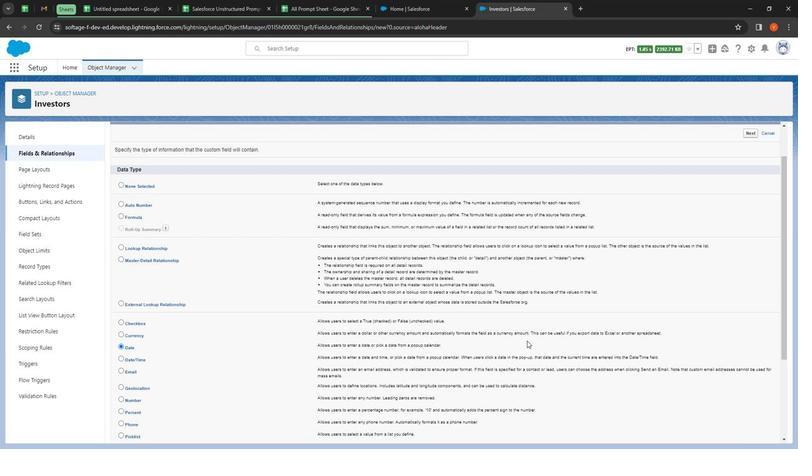 
Action: Mouse moved to (531, 341)
Screenshot: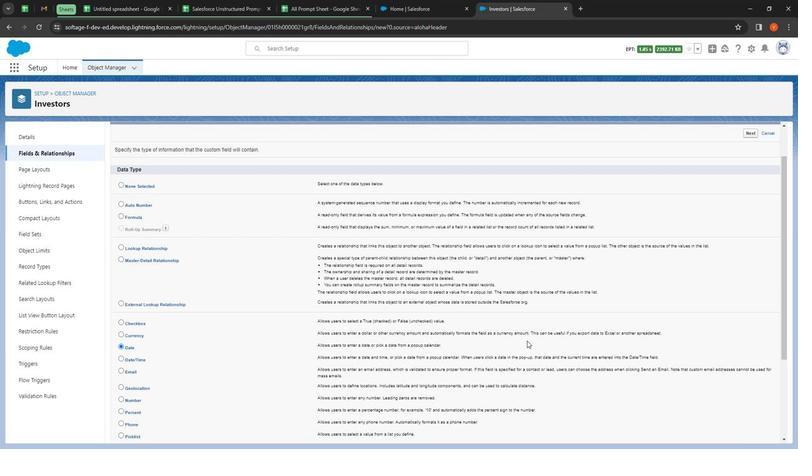 
Action: Mouse scrolled (531, 341) with delta (0, 0)
Screenshot: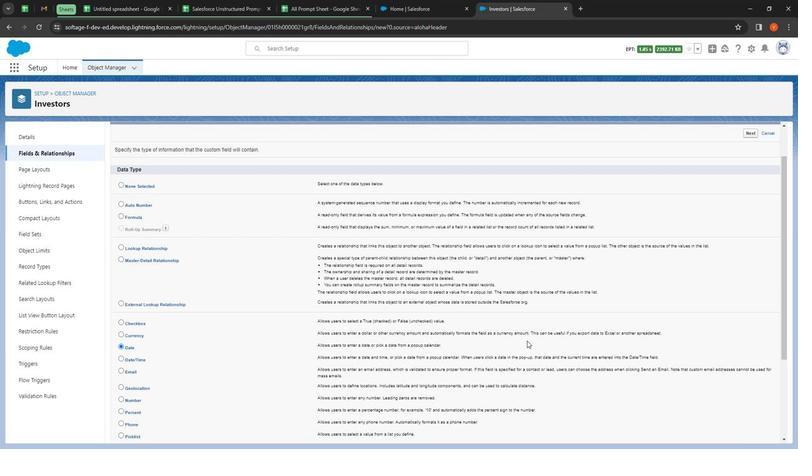 
Action: Mouse moved to (533, 342)
Screenshot: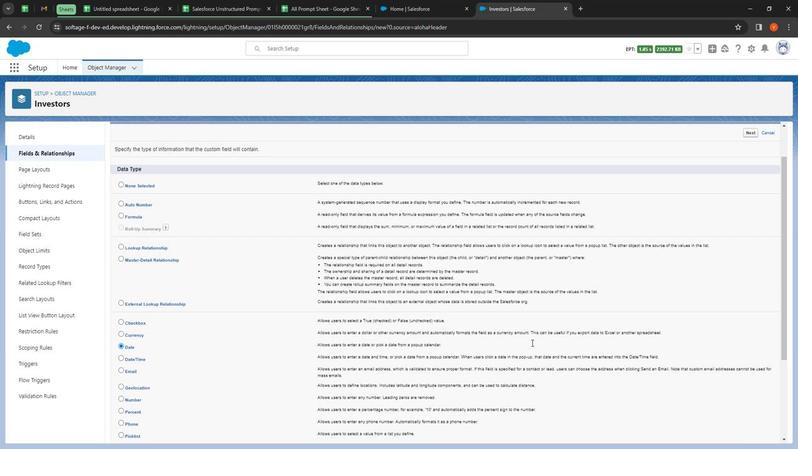 
Action: Mouse scrolled (533, 341) with delta (0, 0)
Screenshot: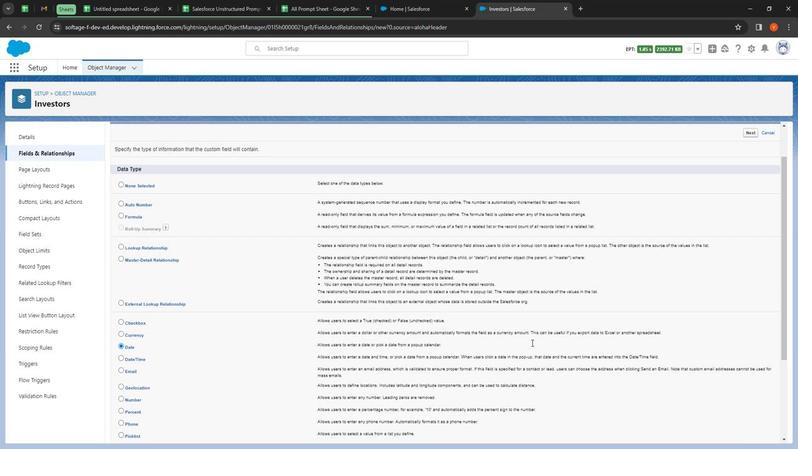 
Action: Mouse moved to (537, 344)
Screenshot: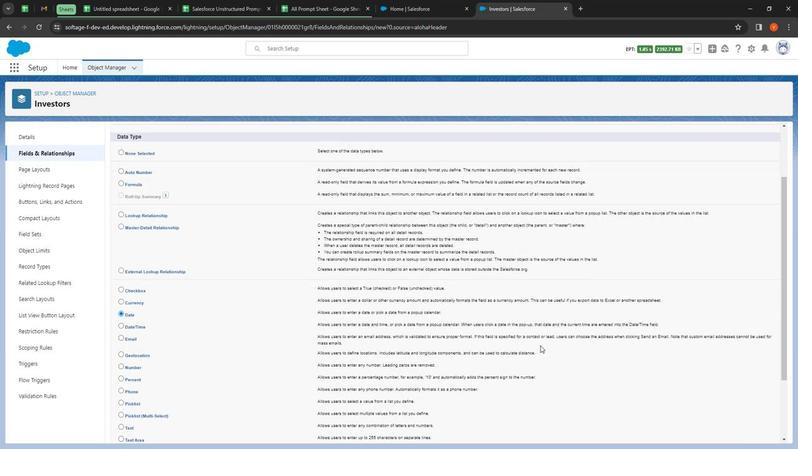 
Action: Mouse scrolled (537, 343) with delta (0, 0)
Screenshot: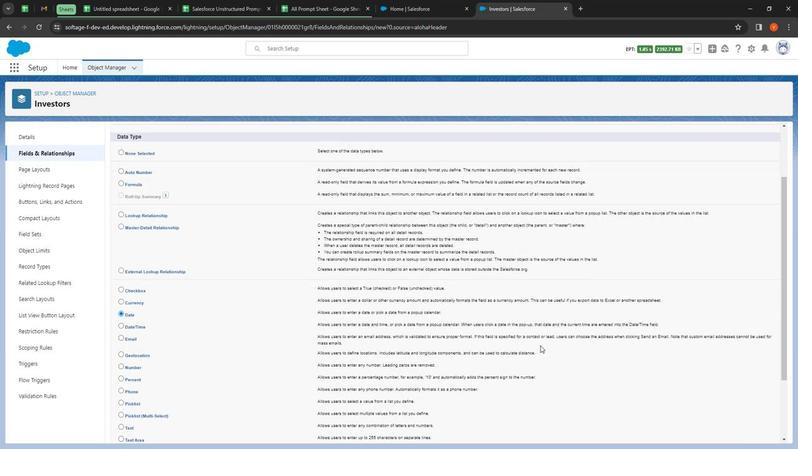 
Action: Mouse moved to (544, 345)
Screenshot: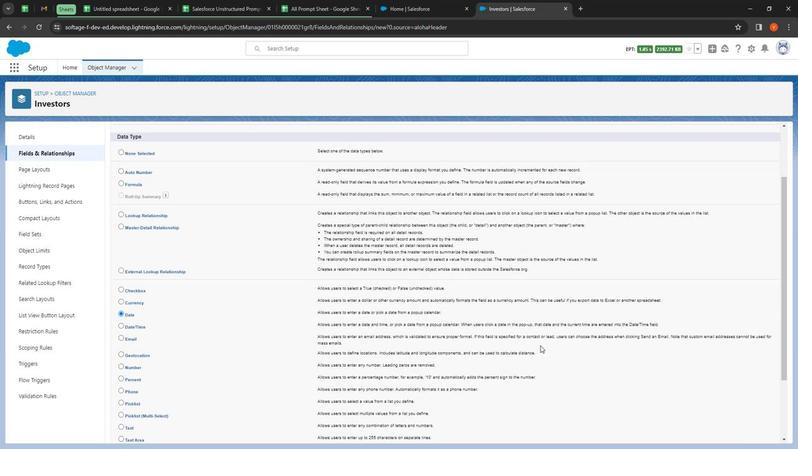 
Action: Mouse scrolled (544, 345) with delta (0, 0)
Screenshot: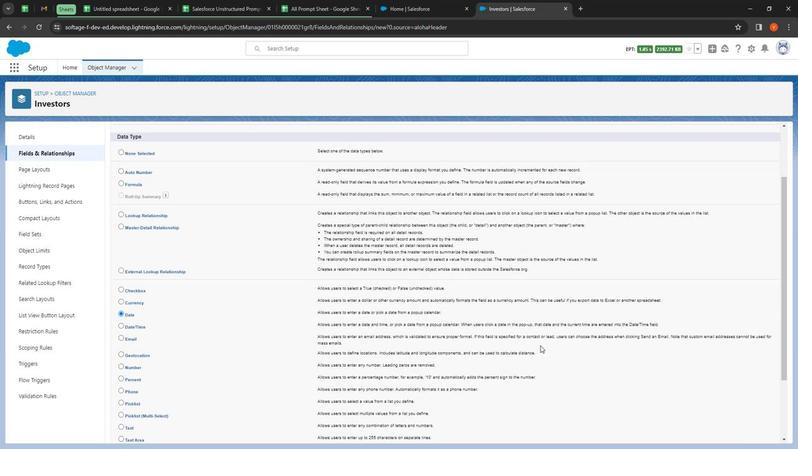 
Action: Mouse moved to (565, 352)
Screenshot: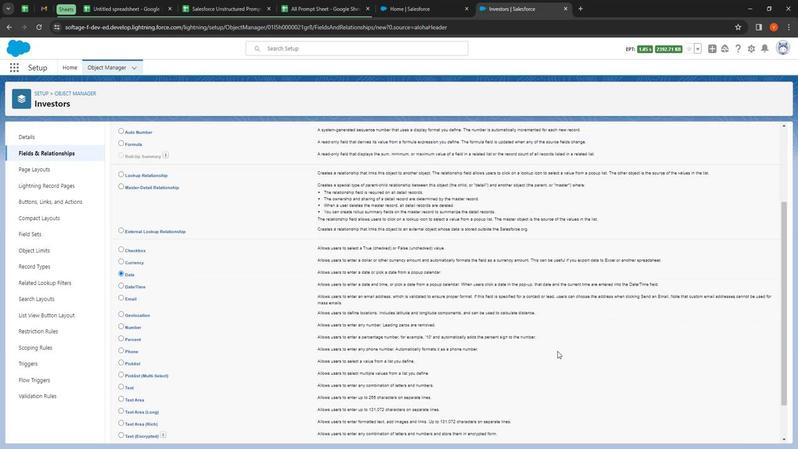 
Action: Mouse scrolled (565, 351) with delta (0, 0)
Screenshot: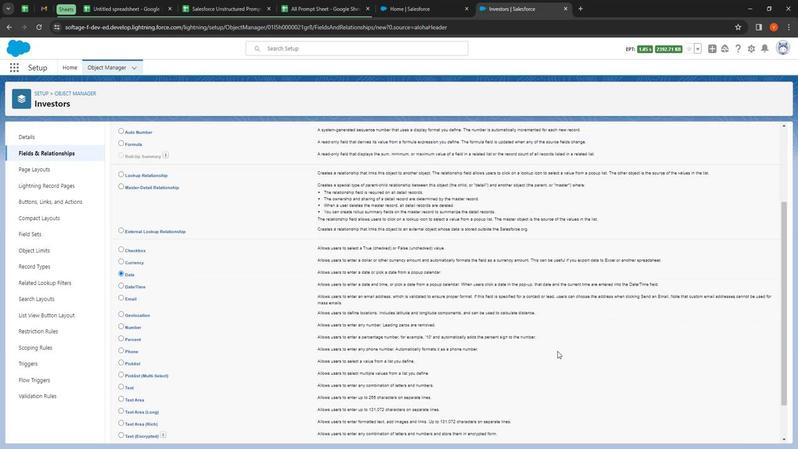 
Action: Mouse moved to (746, 429)
Screenshot: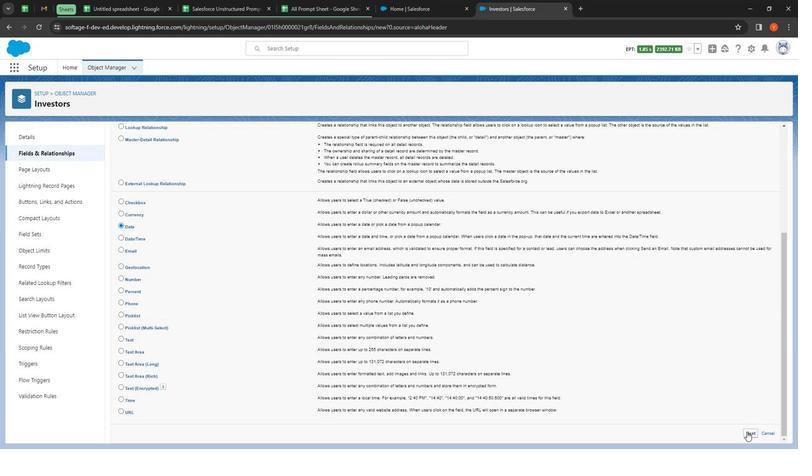 
Action: Mouse pressed left at (746, 429)
Screenshot: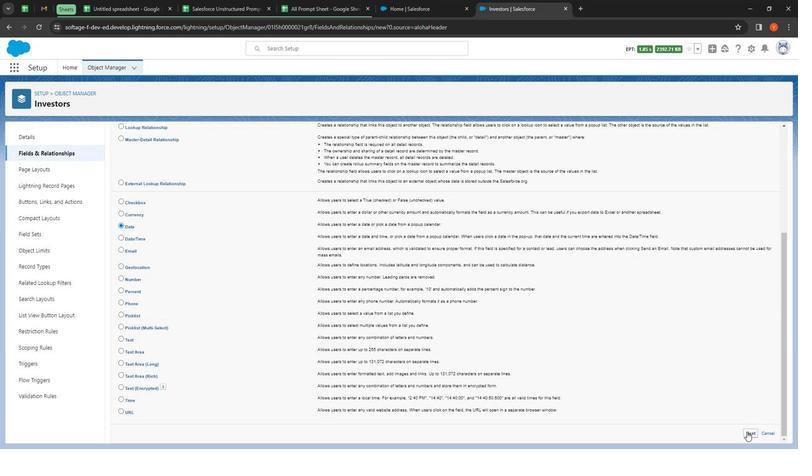 
Action: Mouse moved to (250, 198)
Screenshot: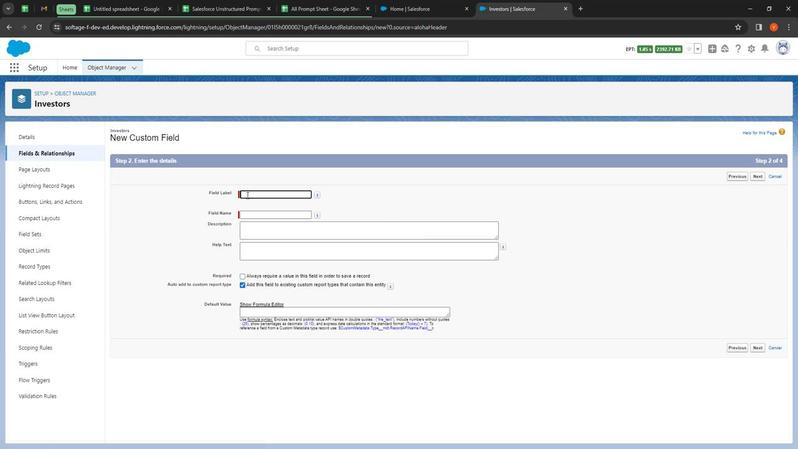 
Action: Mouse pressed left at (250, 198)
Screenshot: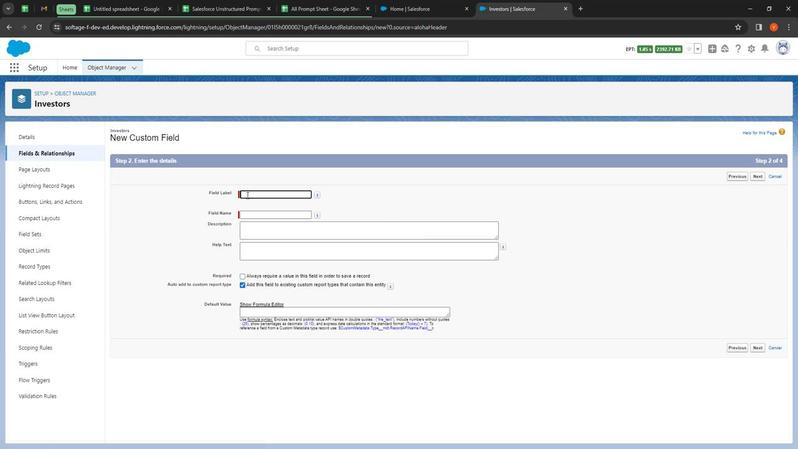 
Action: Mouse moved to (253, 197)
Screenshot: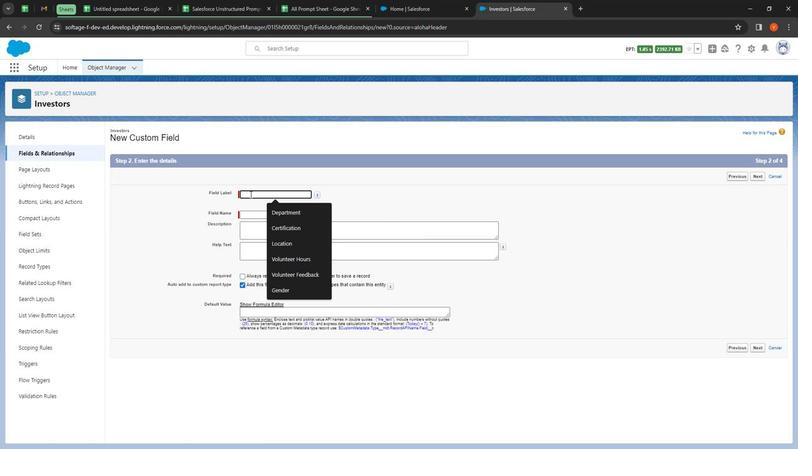 
Action: Key pressed <Key.shift><Key.shift><Key.shift><Key.shift>Investment<Key.space><Key.shift>Date
Screenshot: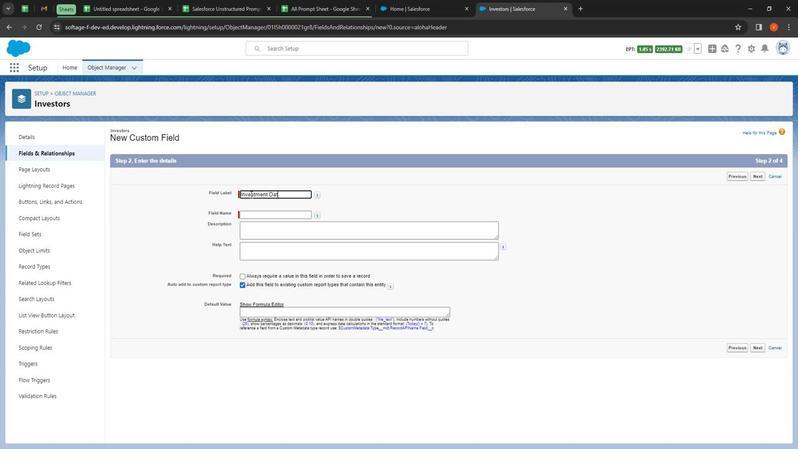 
Action: Mouse moved to (268, 232)
Screenshot: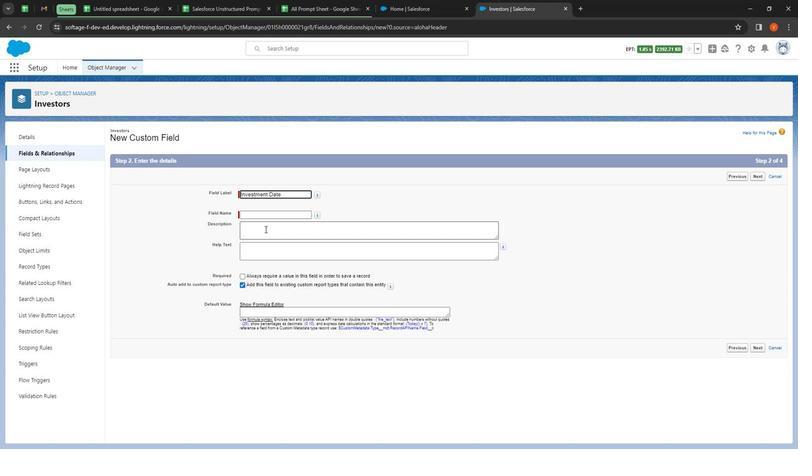 
Action: Mouse pressed left at (268, 232)
Screenshot: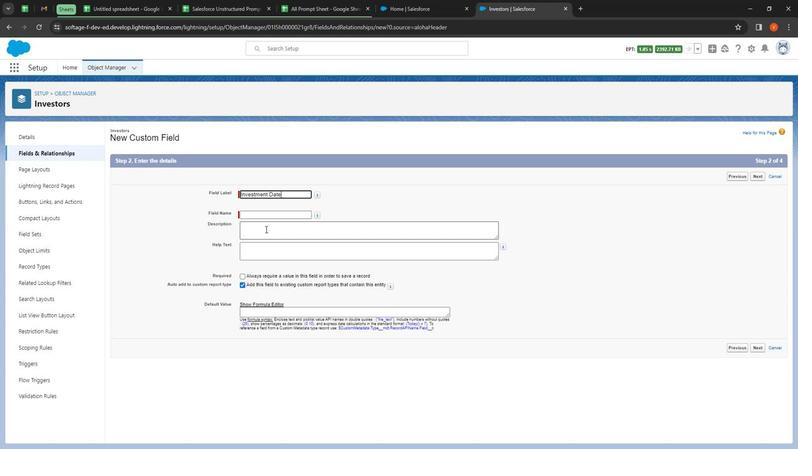 
Action: Mouse moved to (283, 229)
Screenshot: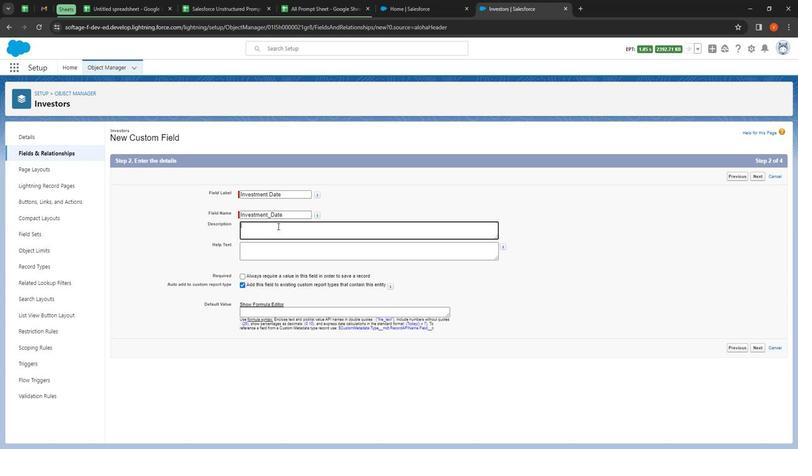 
Action: Key pressed <Key.shift><Key.shift><Key.shift><Key.shift><Key.shift><Key.shift><Key.shift><Key.shift><Key.shift><Key.shift><Key.shift><Key.shift><Key.shift><Key.shift><Key.shift><Key.shift><Key.shift><Key.shift><Key.shift><Key.shift><Key.shift><Key.shift><Key.shift><Key.shift><Key.shift><Key.shift><Key.shift><Key.shift><Key.shift><Key.shift><Key.shift><Key.shift>The<Key.space>date<Key.space>on<Key.space>which<Key.space>the<Key.space>invs<Key.backspace>estment<Key.space>was<Key.space>made
Screenshot: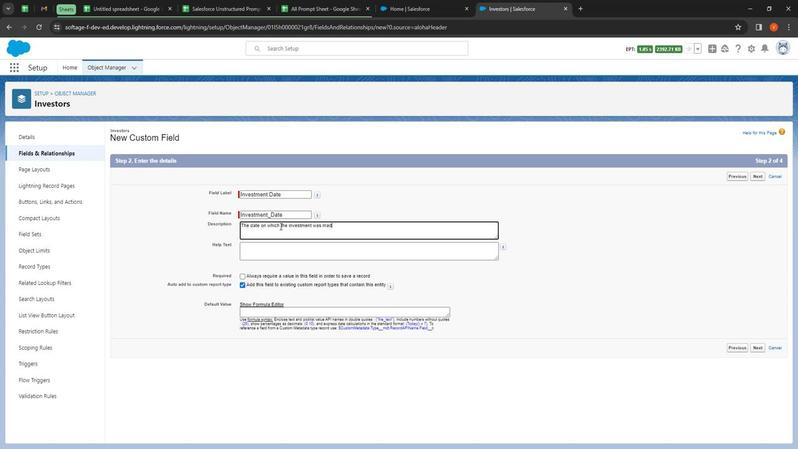 
Action: Mouse moved to (288, 253)
Screenshot: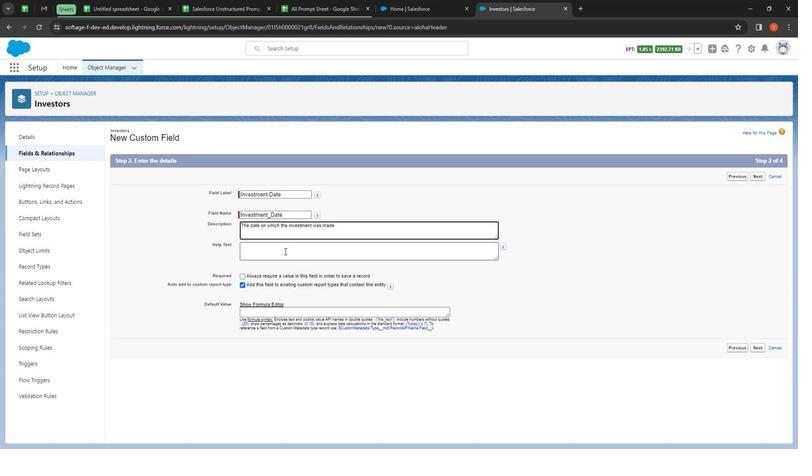 
Action: Mouse pressed left at (288, 253)
Screenshot: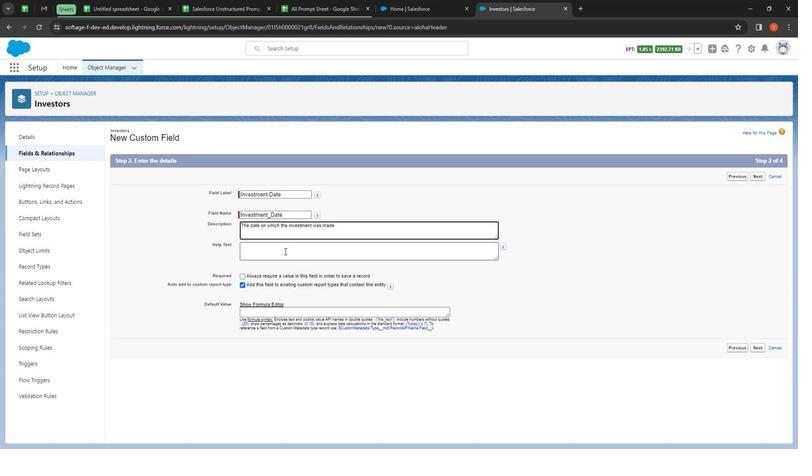
Action: Key pressed <Key.shift>
Screenshot: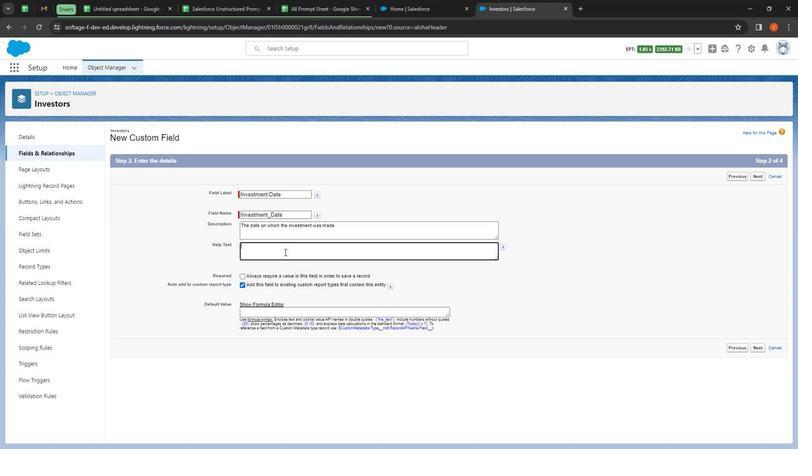 
Action: Mouse moved to (287, 253)
Screenshot: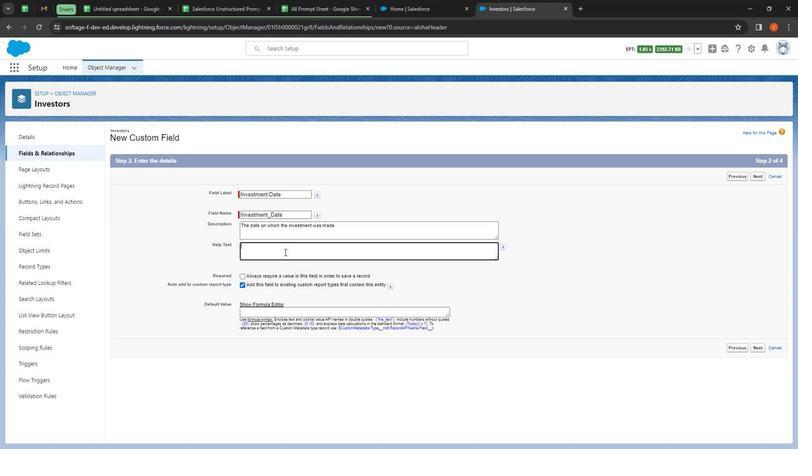 
Action: Key pressed <Key.shift><Key.shift><Key.shift><Key.shift><Key.shift><Key.shift>Enter<Key.space>date<Key.space>on<Key.space>which<Key.space>the<Key.space>investment<Key.space>was<Key.space>made.
Screenshot: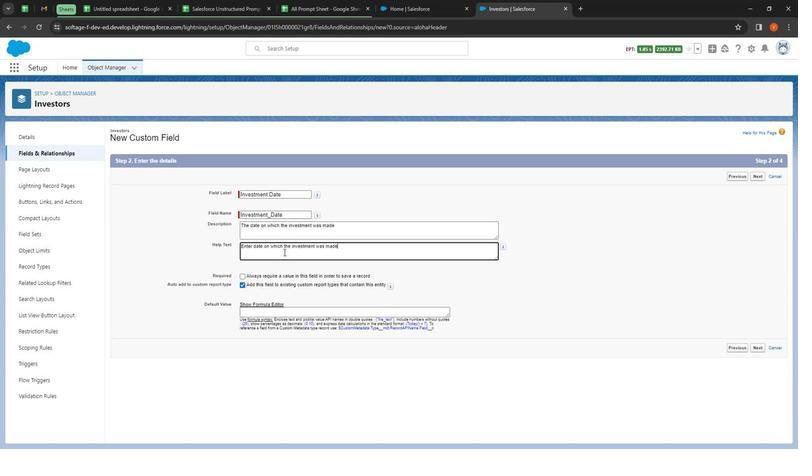 
Action: Mouse moved to (286, 240)
Screenshot: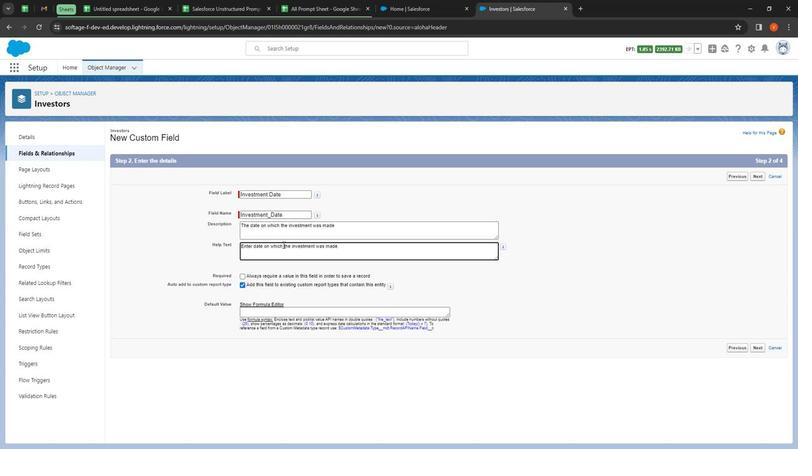
Action: Mouse scrolled (286, 240) with delta (0, 0)
Screenshot: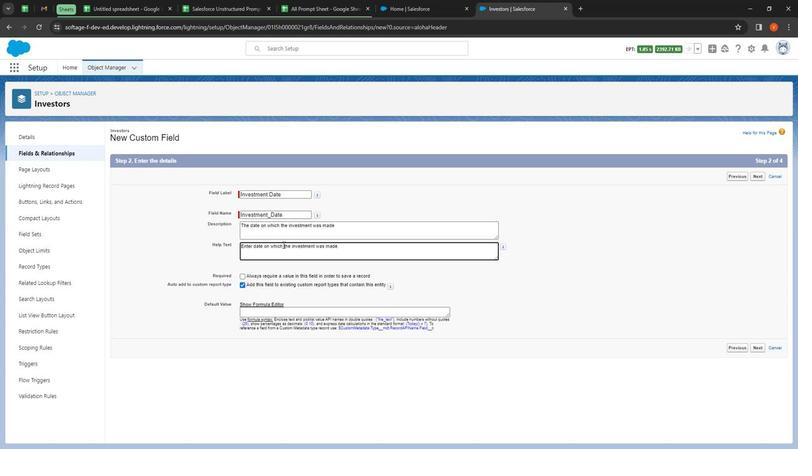 
Action: Mouse moved to (752, 346)
Screenshot: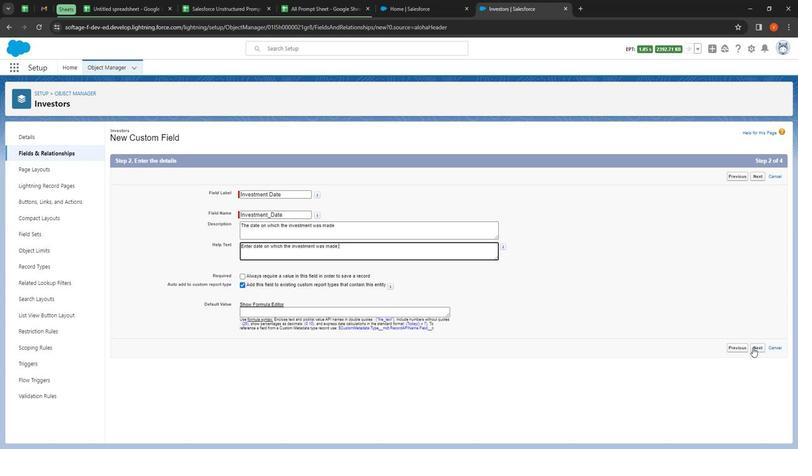 
Action: Mouse pressed left at (752, 346)
Screenshot: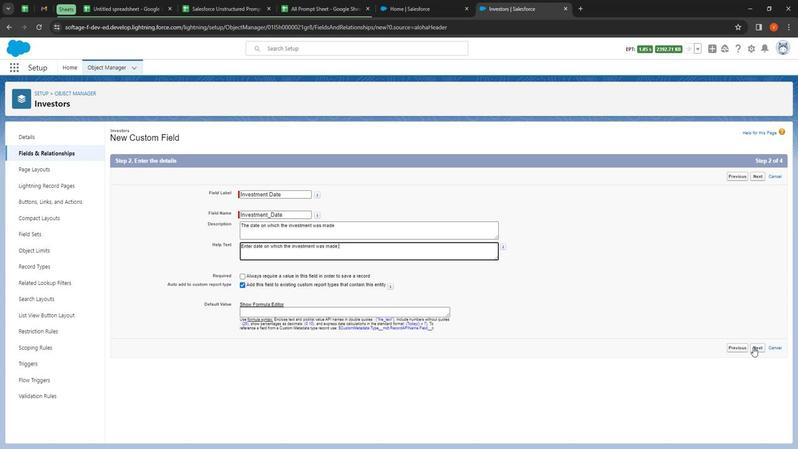
Action: Mouse moved to (599, 289)
Screenshot: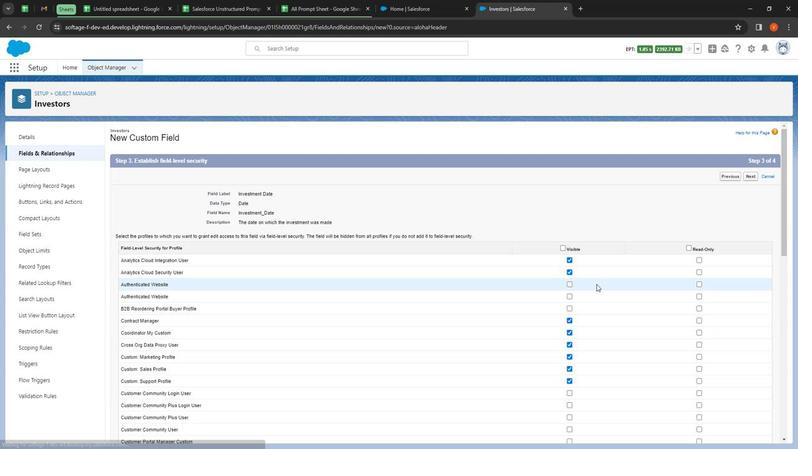 
Action: Mouse scrolled (599, 288) with delta (0, 0)
Screenshot: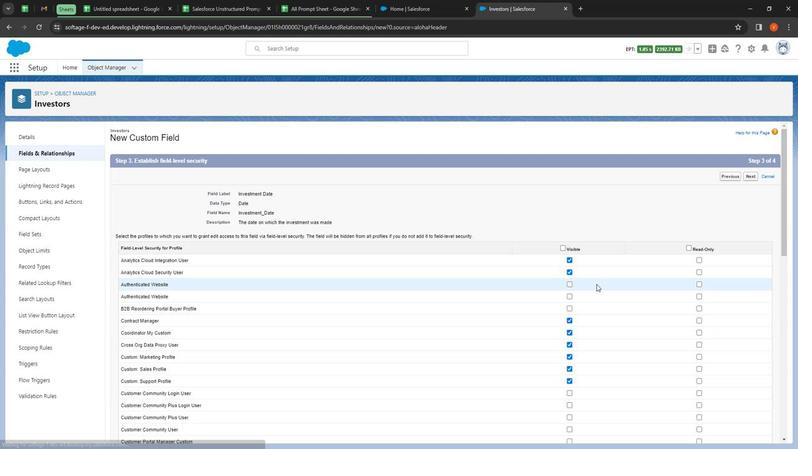 
Action: Mouse moved to (599, 290)
Screenshot: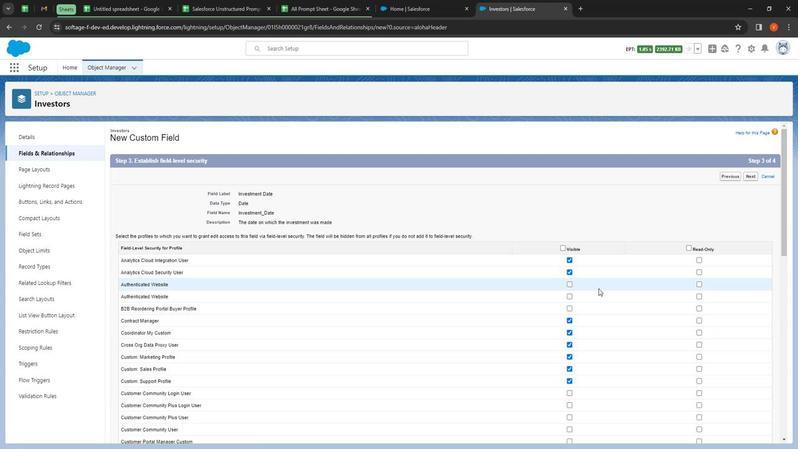 
Action: Mouse scrolled (599, 289) with delta (0, 0)
Screenshot: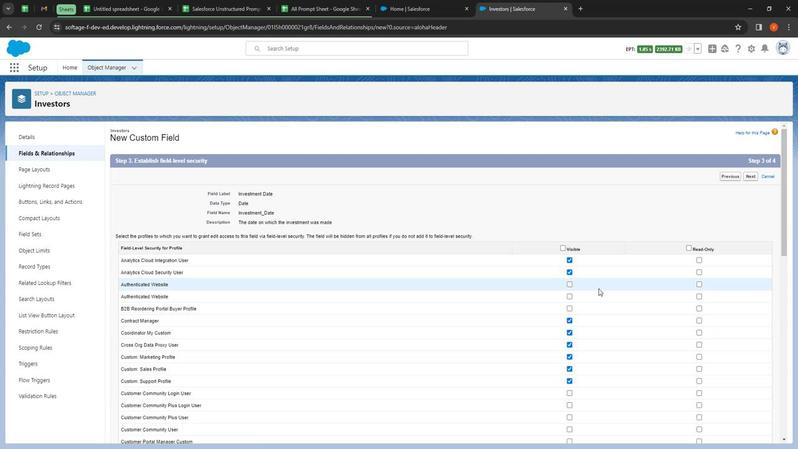 
Action: Mouse moved to (599, 290)
Screenshot: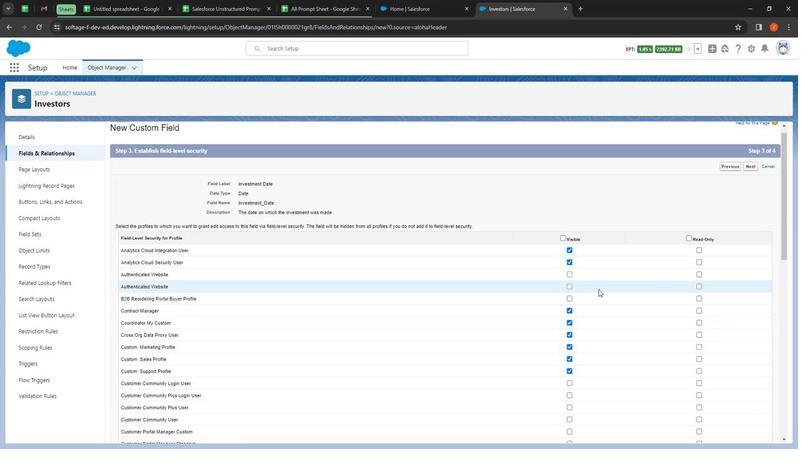 
Action: Mouse scrolled (599, 290) with delta (0, 0)
Screenshot: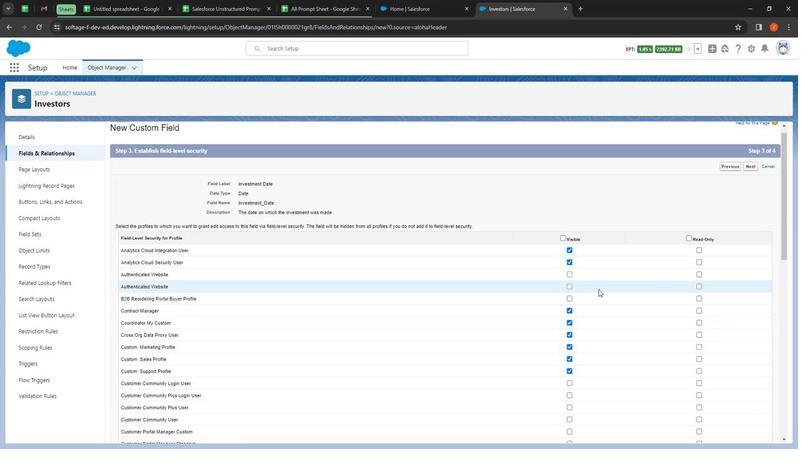 
Action: Mouse moved to (572, 172)
Screenshot: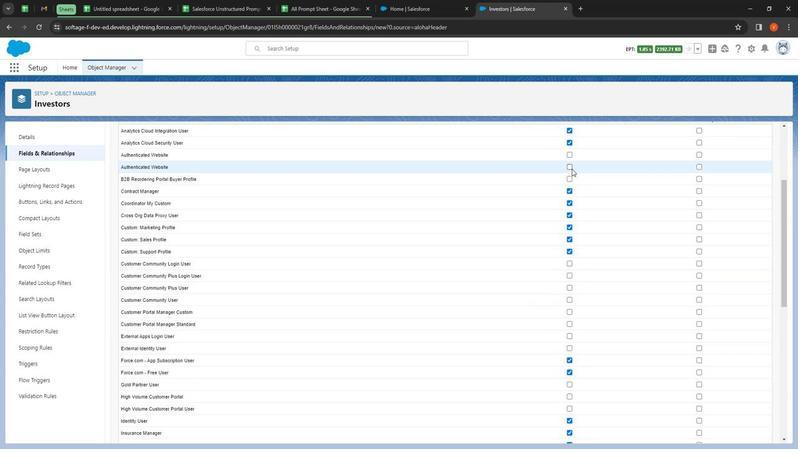 
Action: Mouse pressed left at (572, 172)
Screenshot: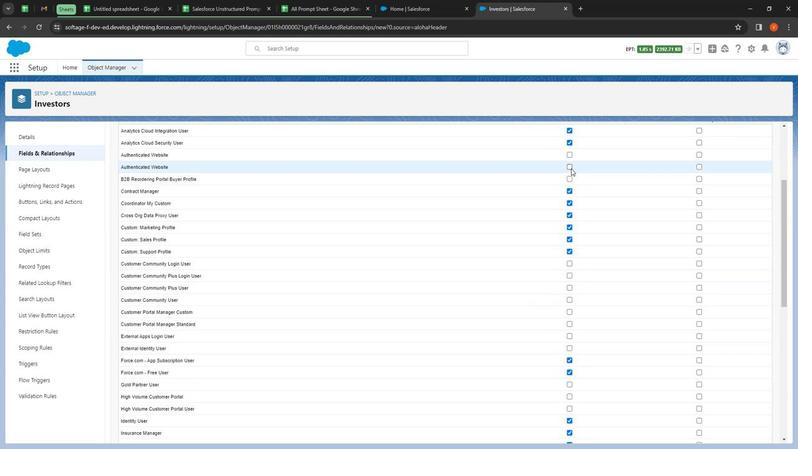 
Action: Mouse moved to (570, 277)
Screenshot: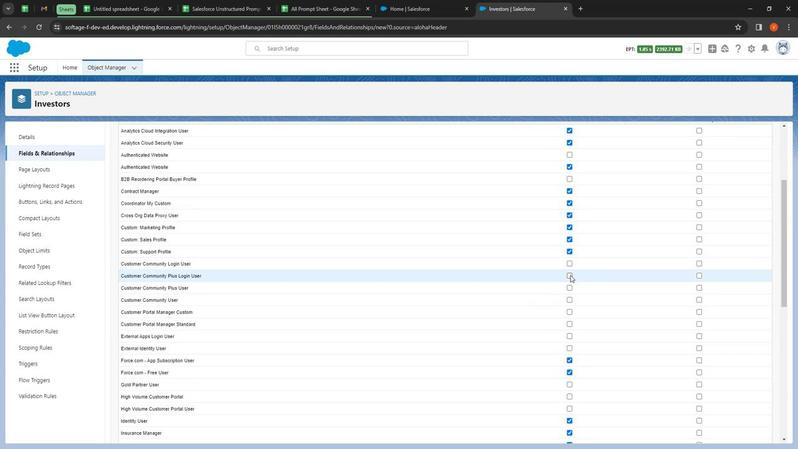 
Action: Mouse pressed left at (570, 277)
Screenshot: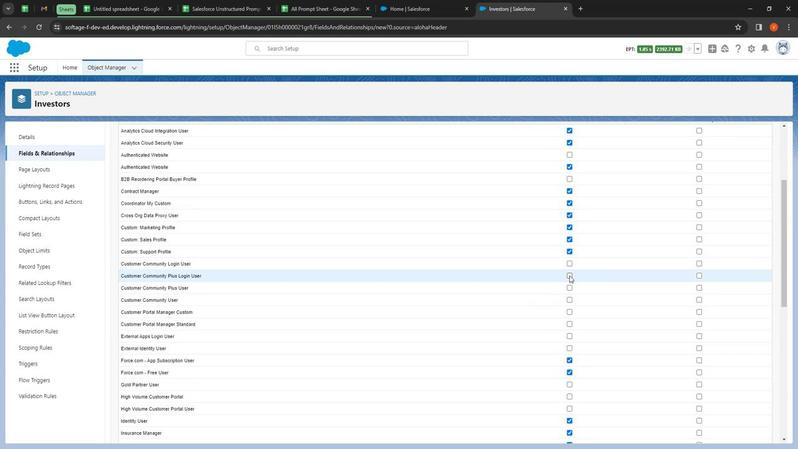 
Action: Mouse moved to (571, 290)
Screenshot: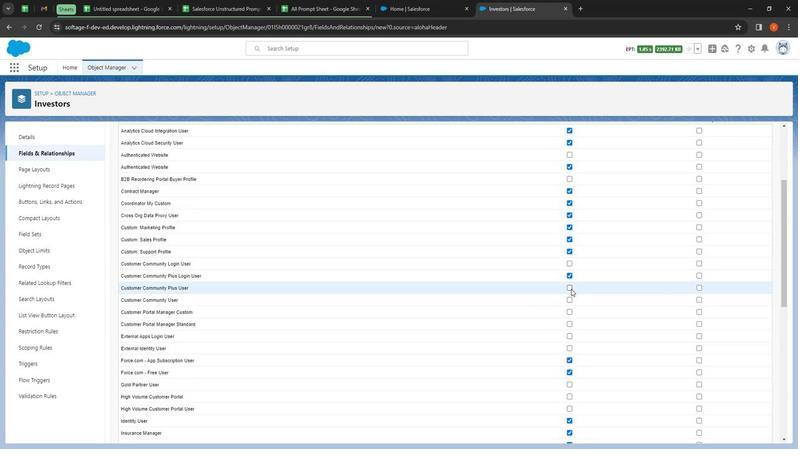 
Action: Mouse pressed left at (571, 290)
Screenshot: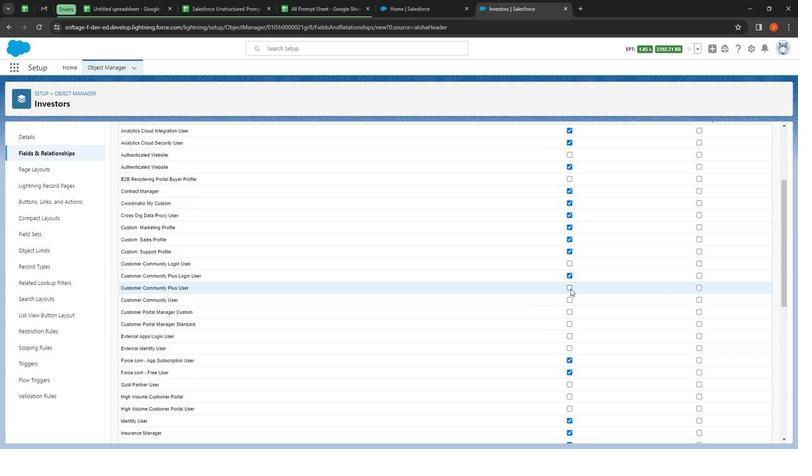
Action: Mouse moved to (574, 302)
Screenshot: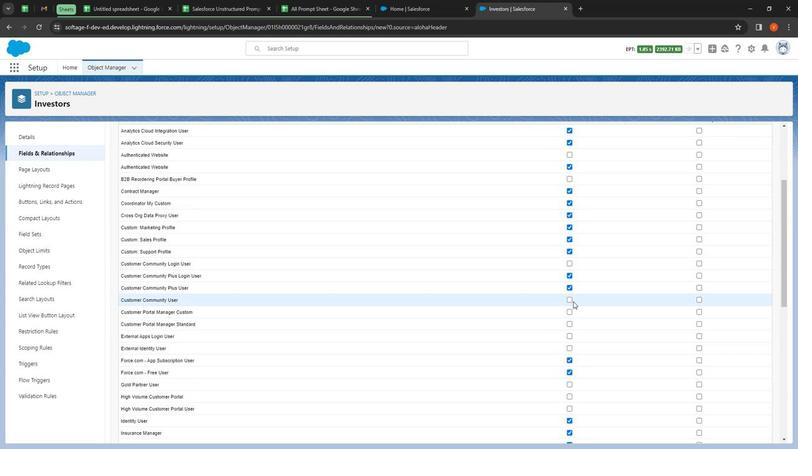 
Action: Mouse pressed left at (574, 302)
Screenshot: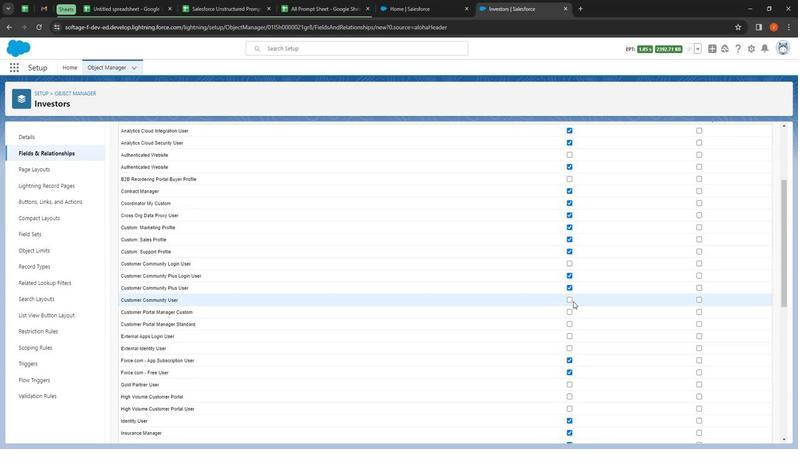 
Action: Mouse moved to (570, 302)
Screenshot: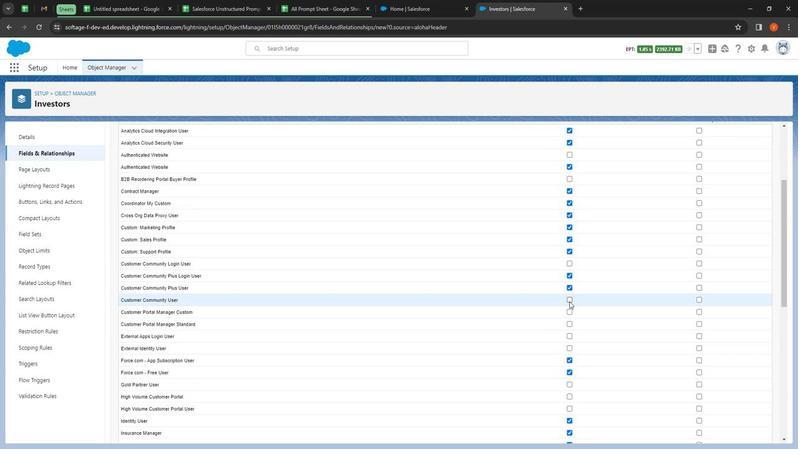
Action: Mouse pressed left at (570, 302)
Screenshot: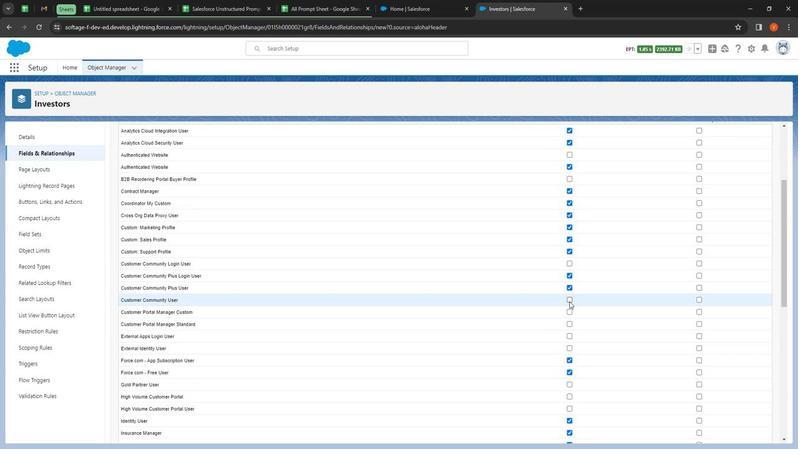 
Action: Mouse moved to (571, 313)
Screenshot: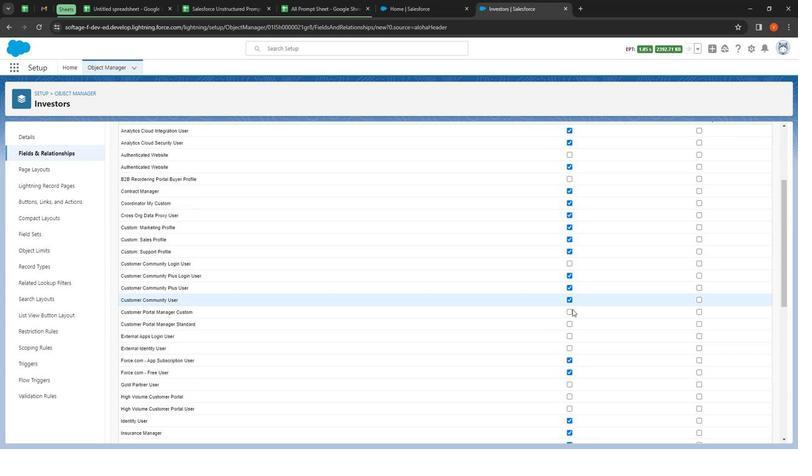
Action: Mouse pressed left at (571, 313)
Screenshot: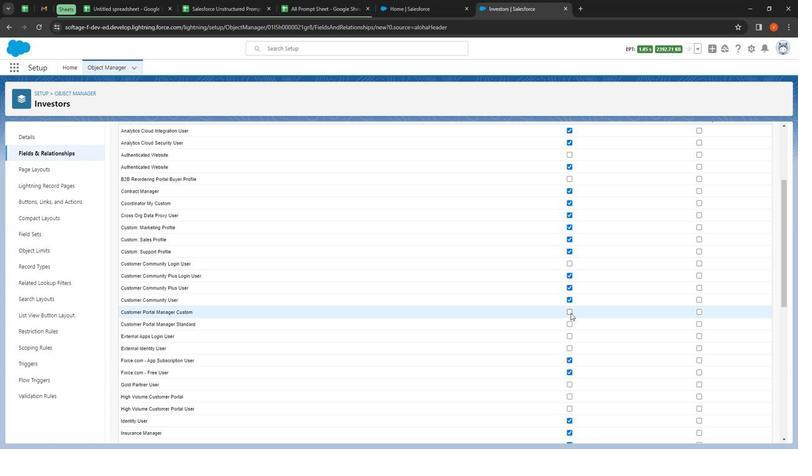 
Action: Mouse moved to (696, 207)
Screenshot: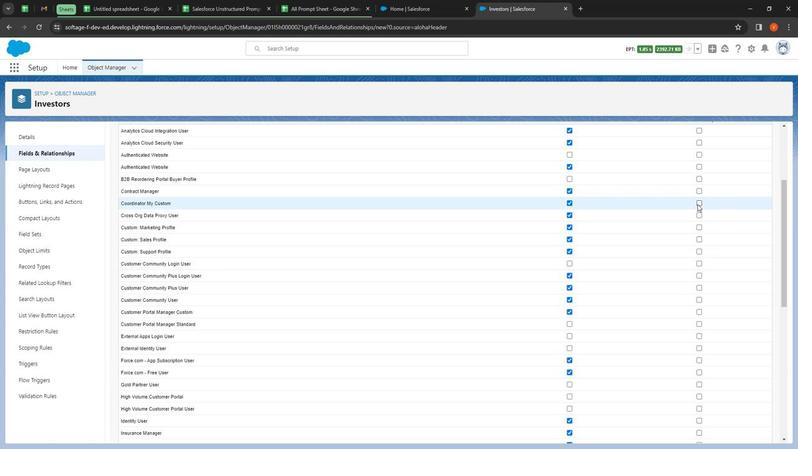 
Action: Mouse pressed left at (696, 207)
Screenshot: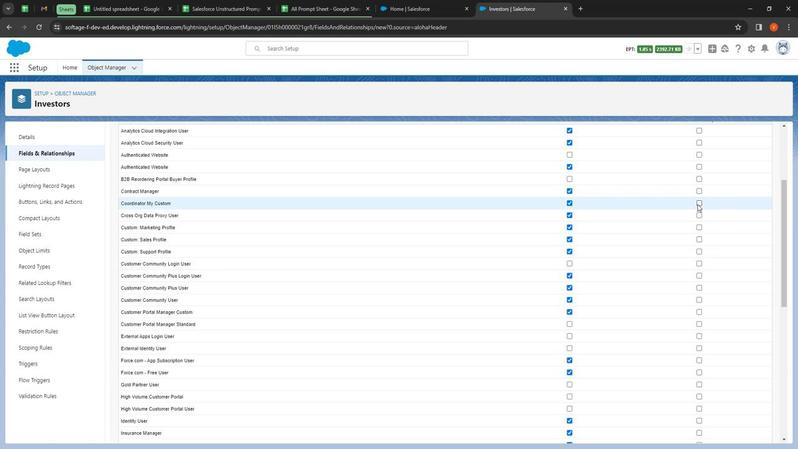 
Action: Mouse moved to (698, 220)
Screenshot: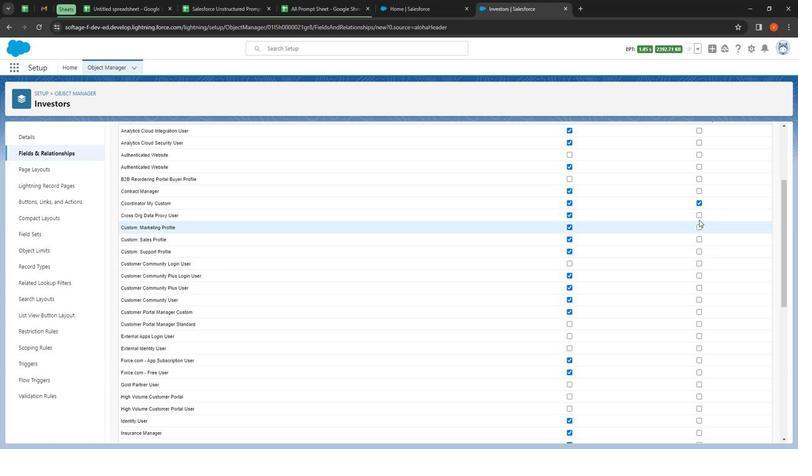 
Action: Mouse pressed left at (698, 220)
Screenshot: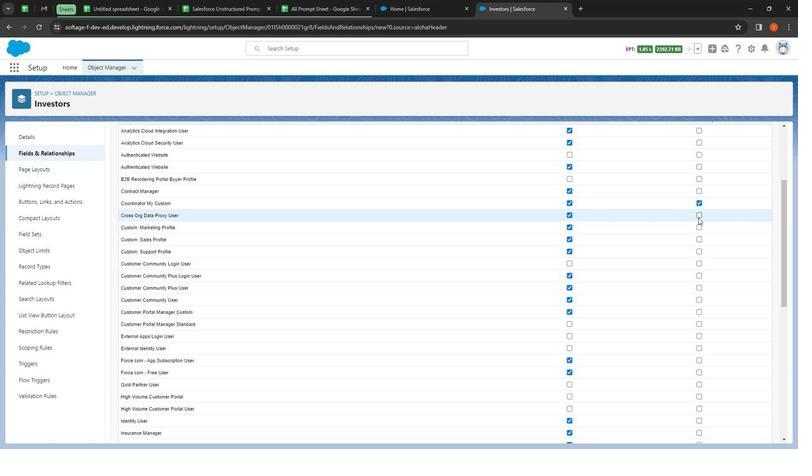 
Action: Mouse moved to (699, 230)
Screenshot: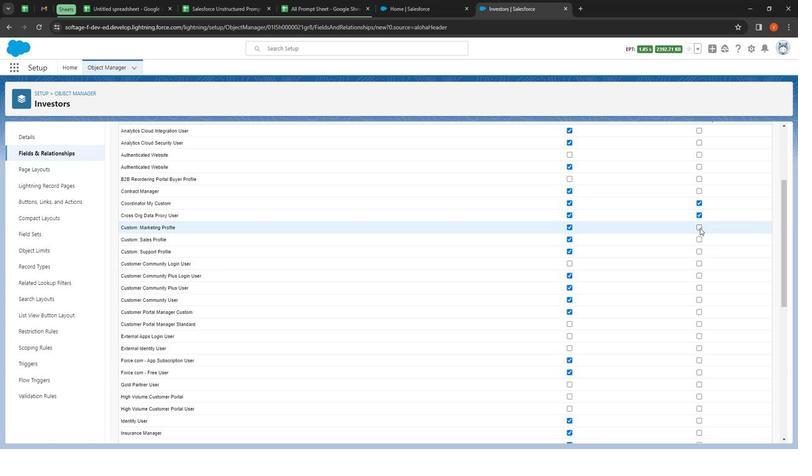 
Action: Mouse pressed left at (699, 230)
Screenshot: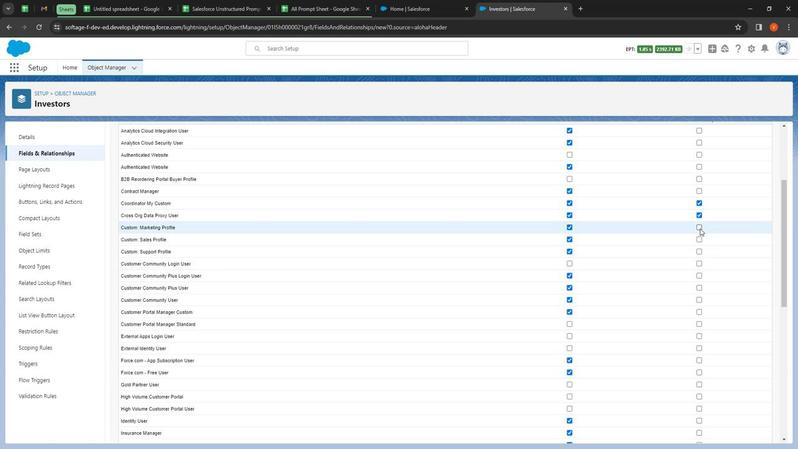 
Action: Mouse moved to (648, 272)
Screenshot: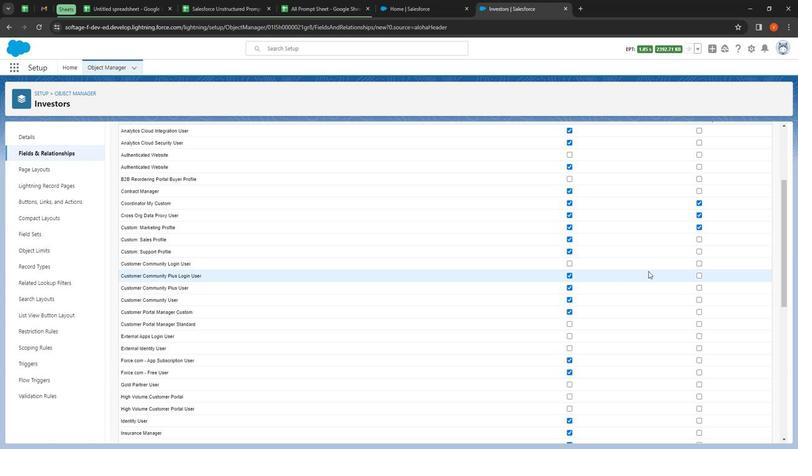 
Action: Mouse scrolled (648, 272) with delta (0, 0)
Screenshot: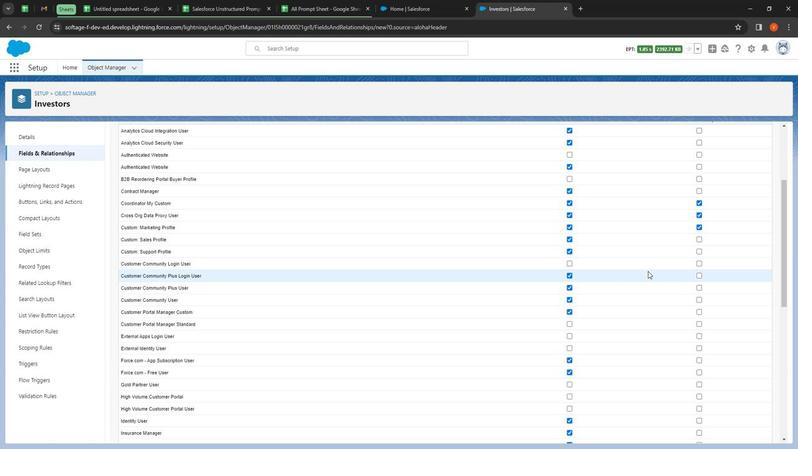 
Action: Mouse scrolled (648, 272) with delta (0, 0)
Screenshot: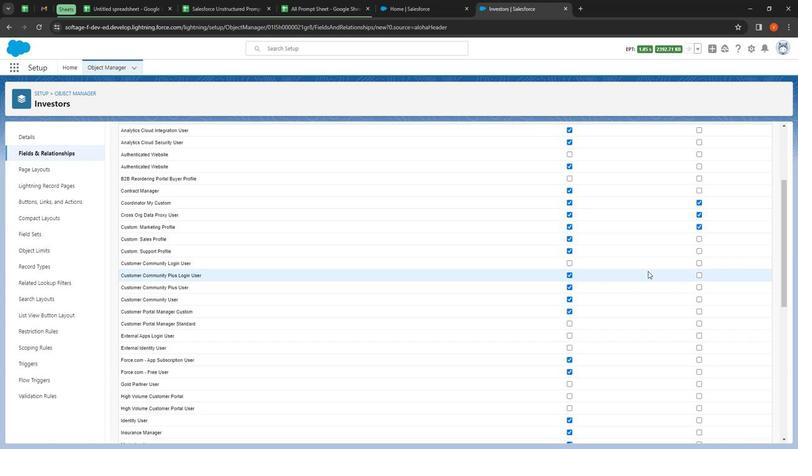 
Action: Mouse scrolled (648, 272) with delta (0, 0)
Screenshot: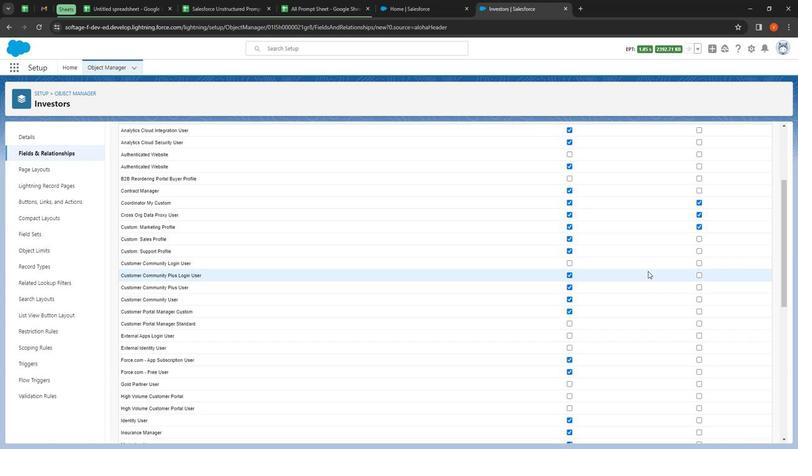
Action: Mouse scrolled (648, 272) with delta (0, 0)
Screenshot: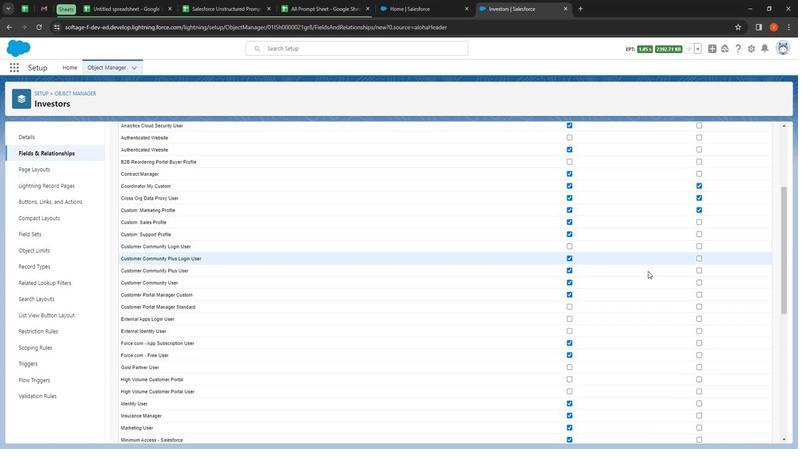 
Action: Mouse moved to (647, 271)
Screenshot: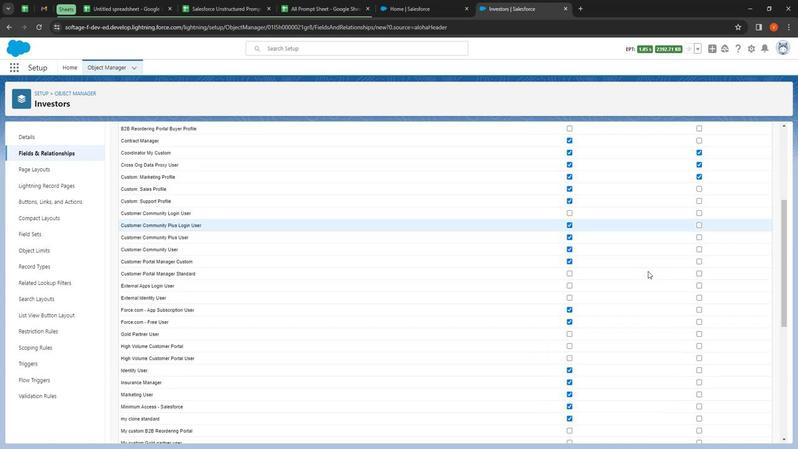
Action: Mouse scrolled (647, 270) with delta (0, 0)
Screenshot: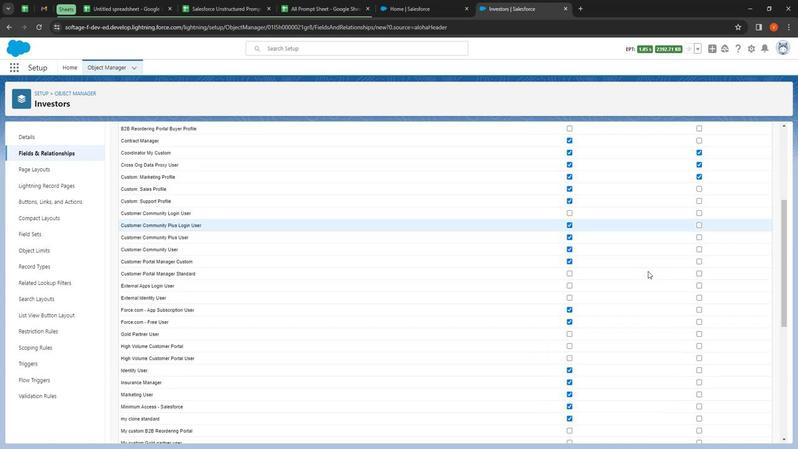
Action: Mouse moved to (573, 182)
Screenshot: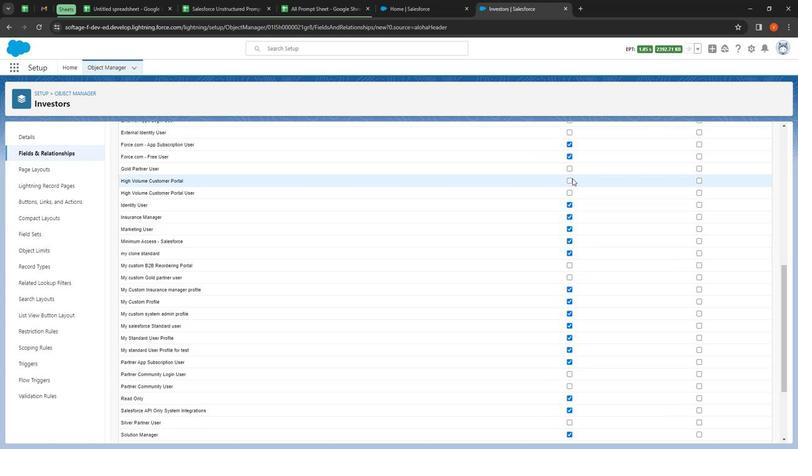 
Action: Mouse pressed left at (573, 182)
Screenshot: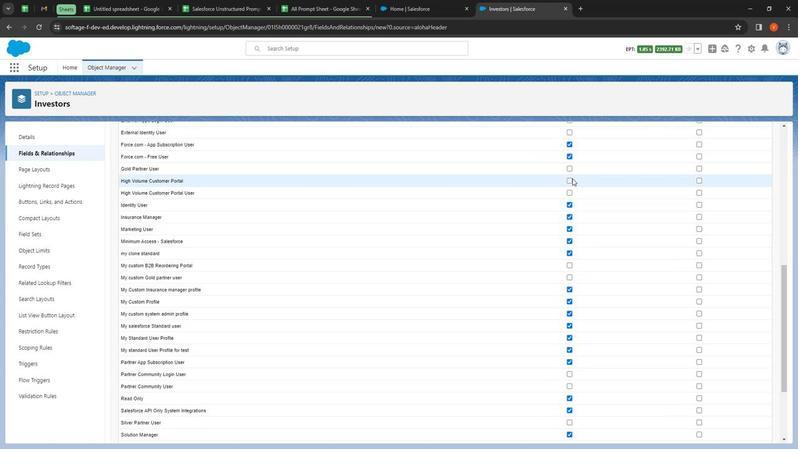 
Action: Mouse moved to (572, 185)
Screenshot: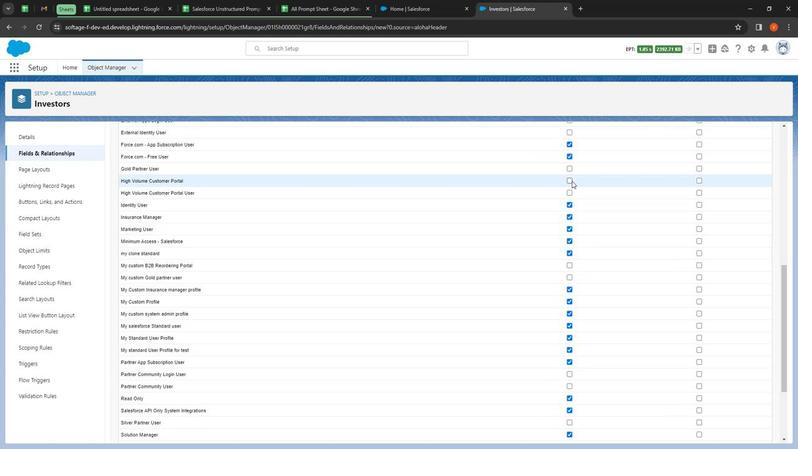 
Action: Mouse pressed left at (572, 185)
Screenshot: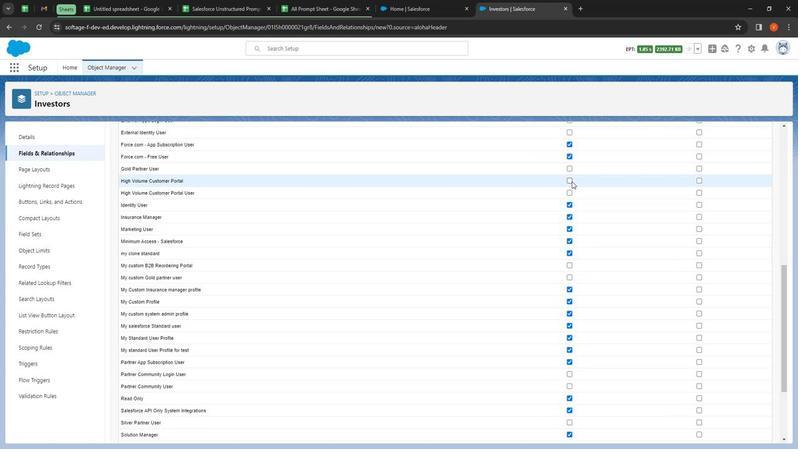 
Action: Mouse moved to (567, 172)
Screenshot: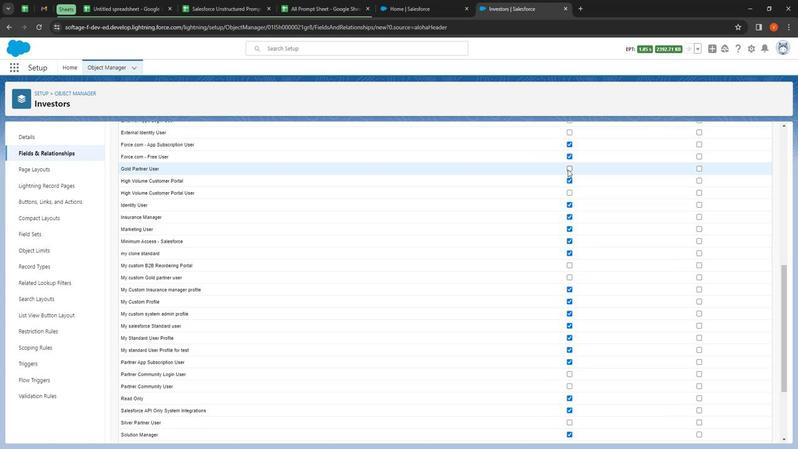 
Action: Mouse pressed left at (567, 172)
Screenshot: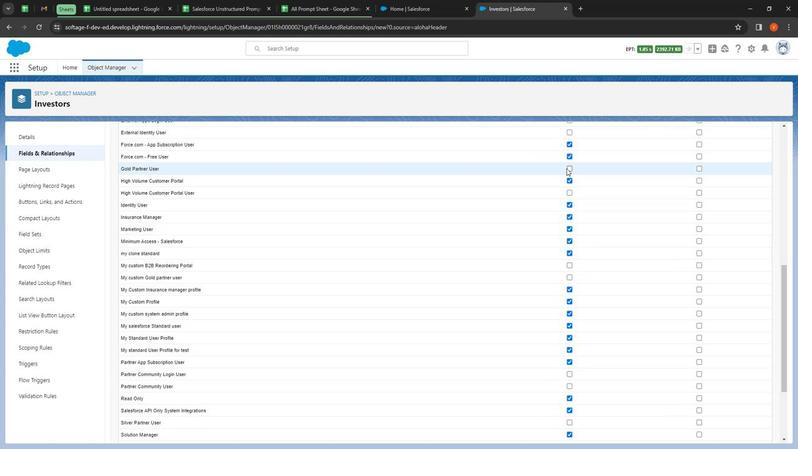 
Action: Mouse moved to (698, 160)
Screenshot: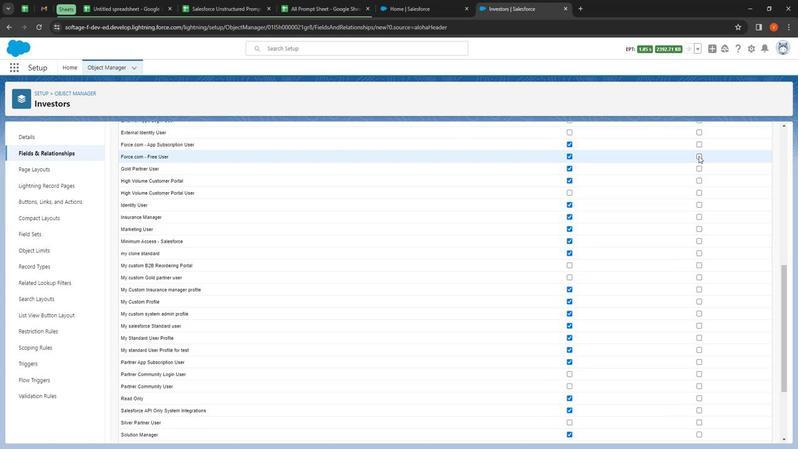 
Action: Mouse pressed left at (698, 160)
Screenshot: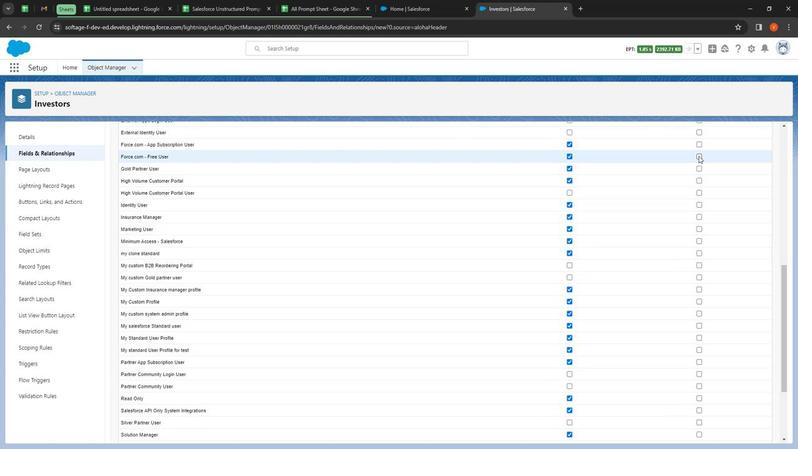 
Action: Mouse moved to (700, 174)
Screenshot: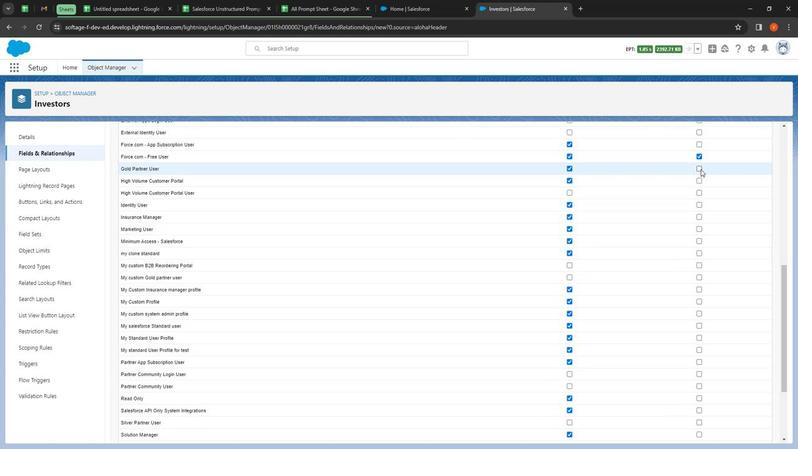 
Action: Mouse pressed left at (700, 174)
Screenshot: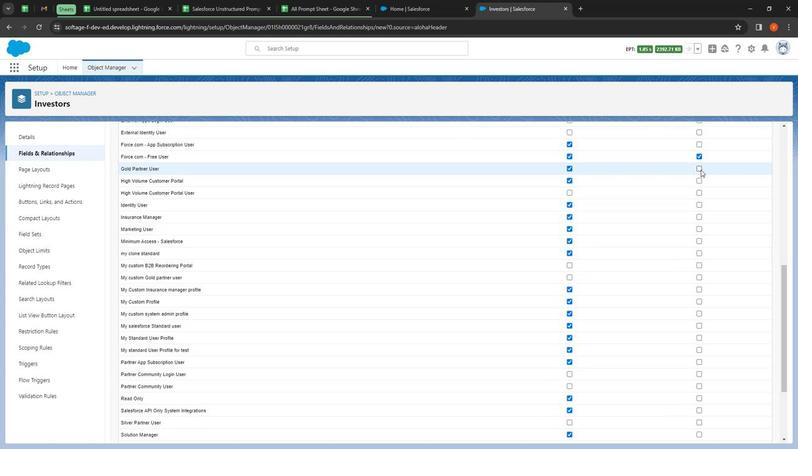 
Action: Mouse moved to (699, 231)
Screenshot: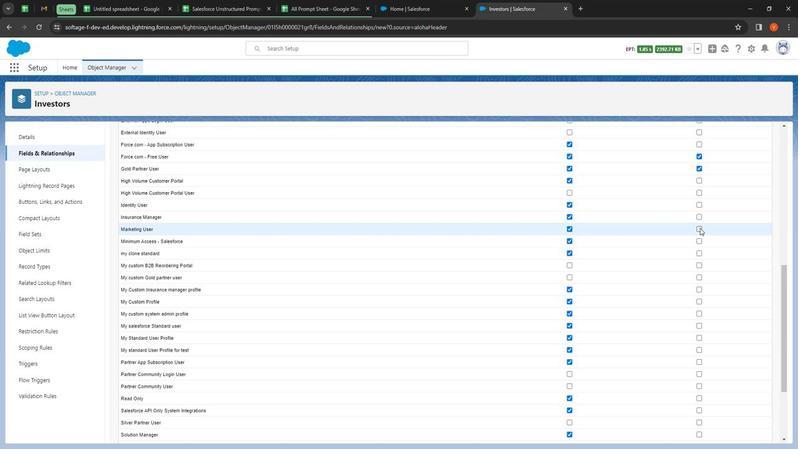 
Action: Mouse pressed left at (699, 231)
Screenshot: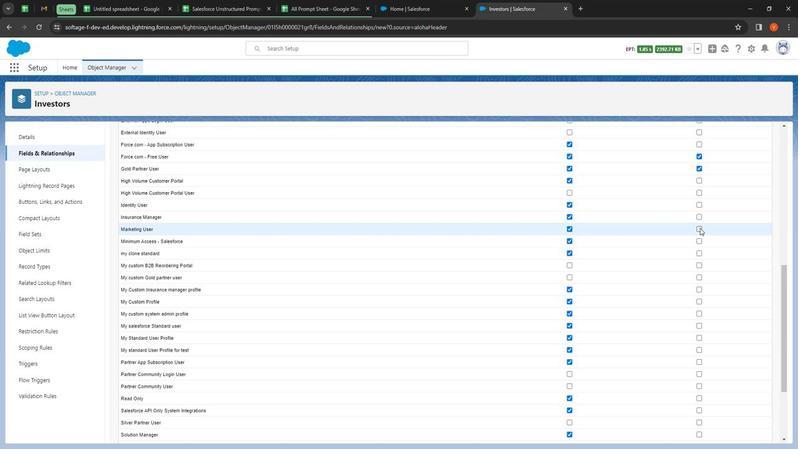 
Action: Mouse moved to (699, 244)
Screenshot: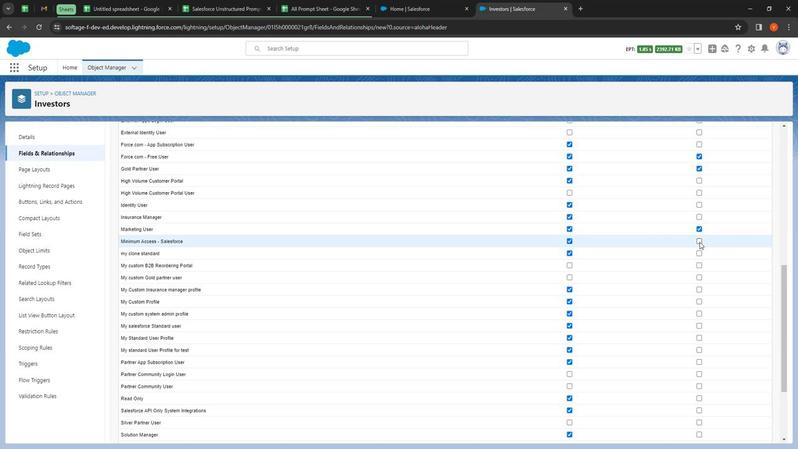 
Action: Mouse pressed left at (699, 244)
Screenshot: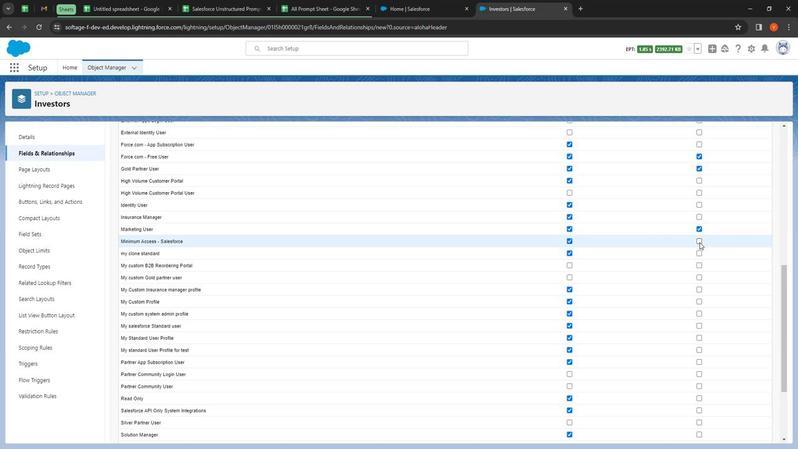 
Action: Mouse moved to (698, 253)
Screenshot: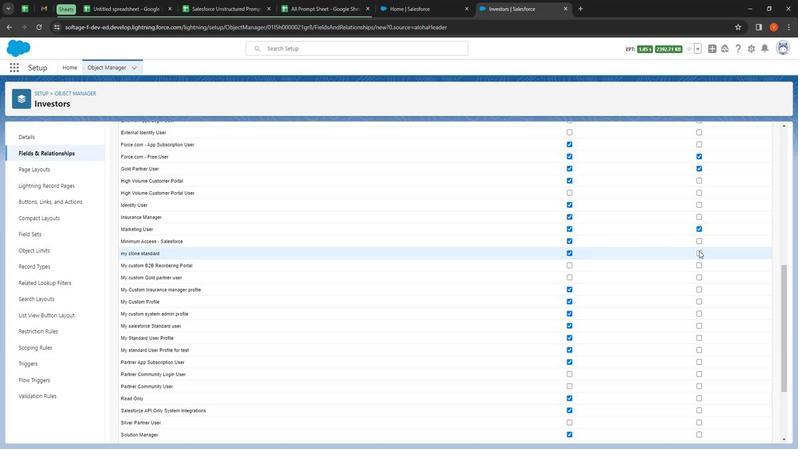 
Action: Mouse pressed left at (698, 253)
Screenshot: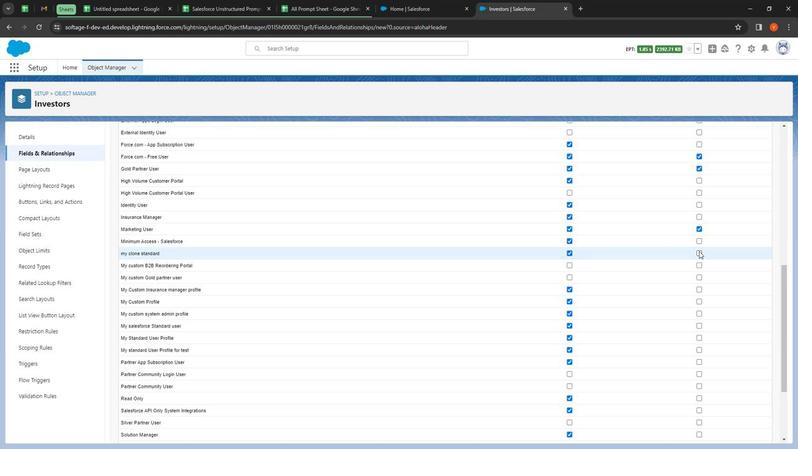 
Action: Mouse moved to (589, 322)
Screenshot: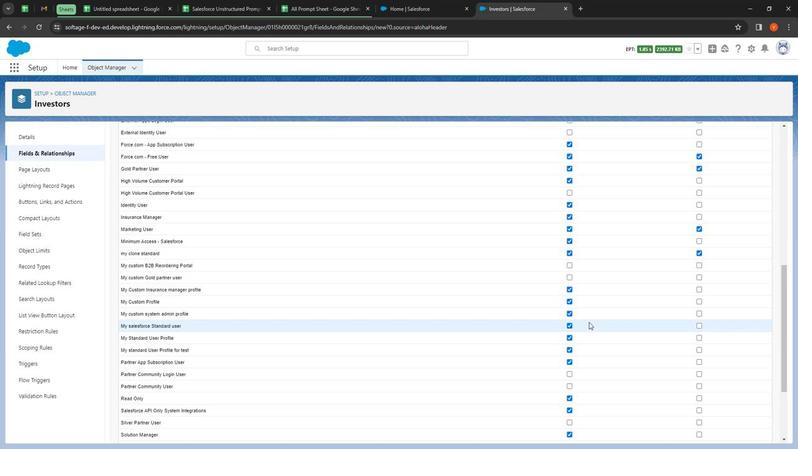 
Action: Mouse scrolled (589, 322) with delta (0, 0)
